 Task: Search One-way flight tickets for 2 adults, in Economy from Hurghada to Hanoi to travel on 02-Nov-2023.  Stops: One stop or fewer. Choice of flight is Emirates.  Outbound departure time preference is 12:00. Connecting airport is Dubai.
Action: Mouse moved to (392, 356)
Screenshot: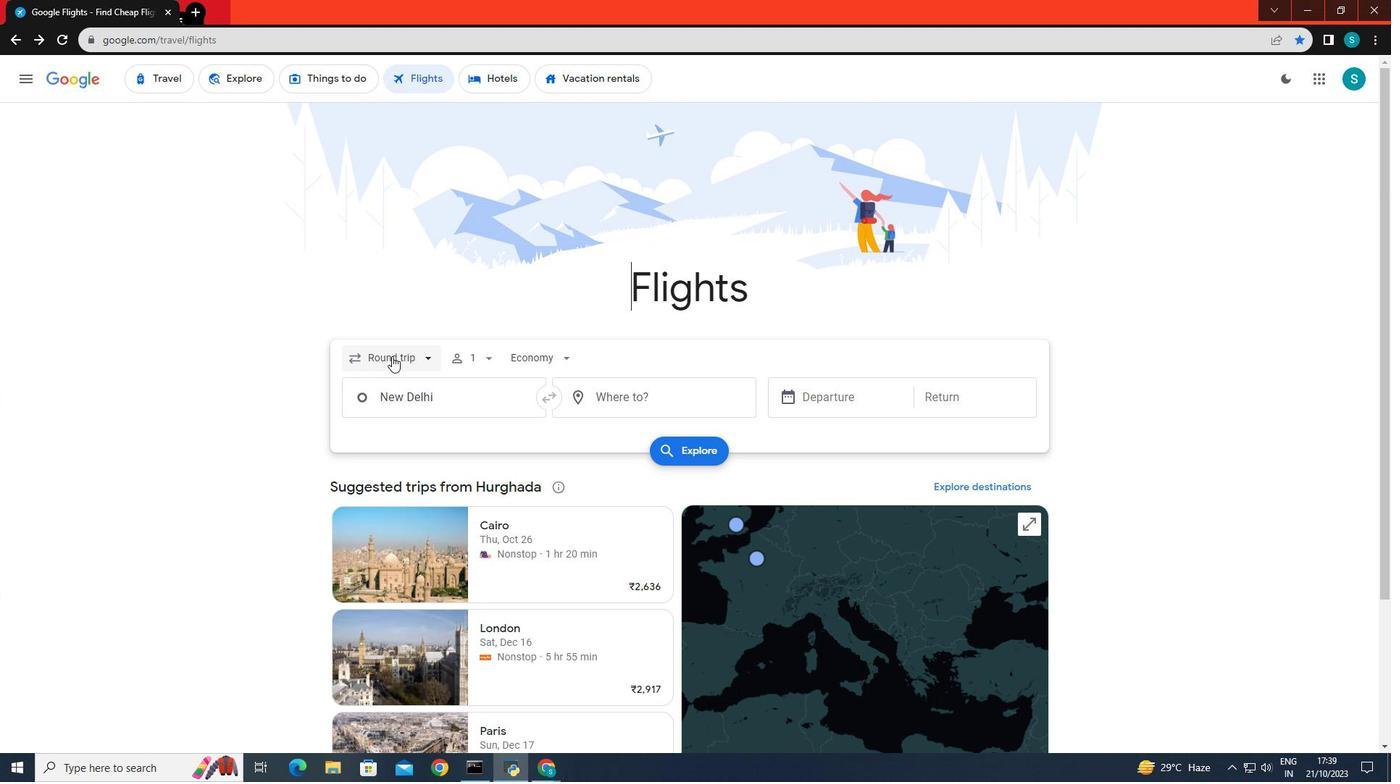 
Action: Mouse pressed left at (392, 356)
Screenshot: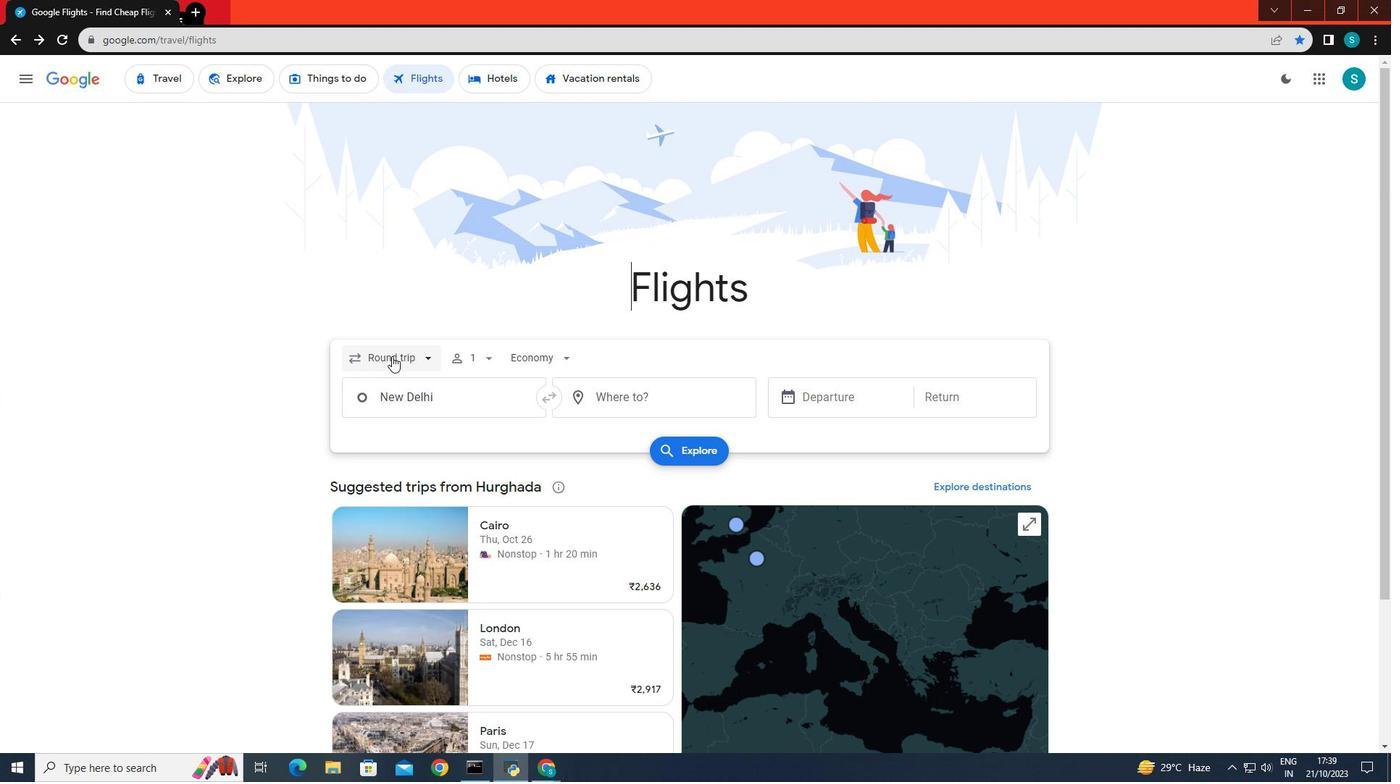 
Action: Mouse moved to (389, 429)
Screenshot: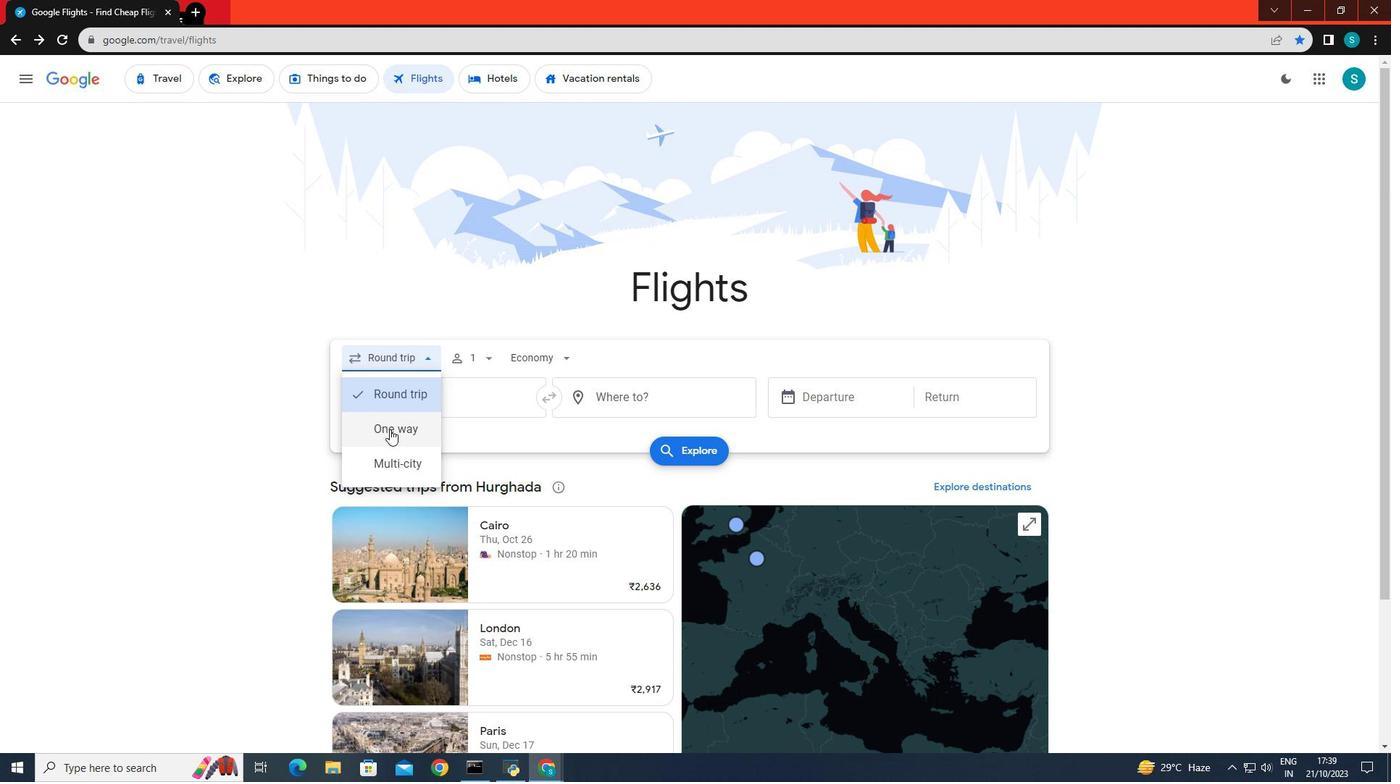 
Action: Mouse pressed left at (389, 429)
Screenshot: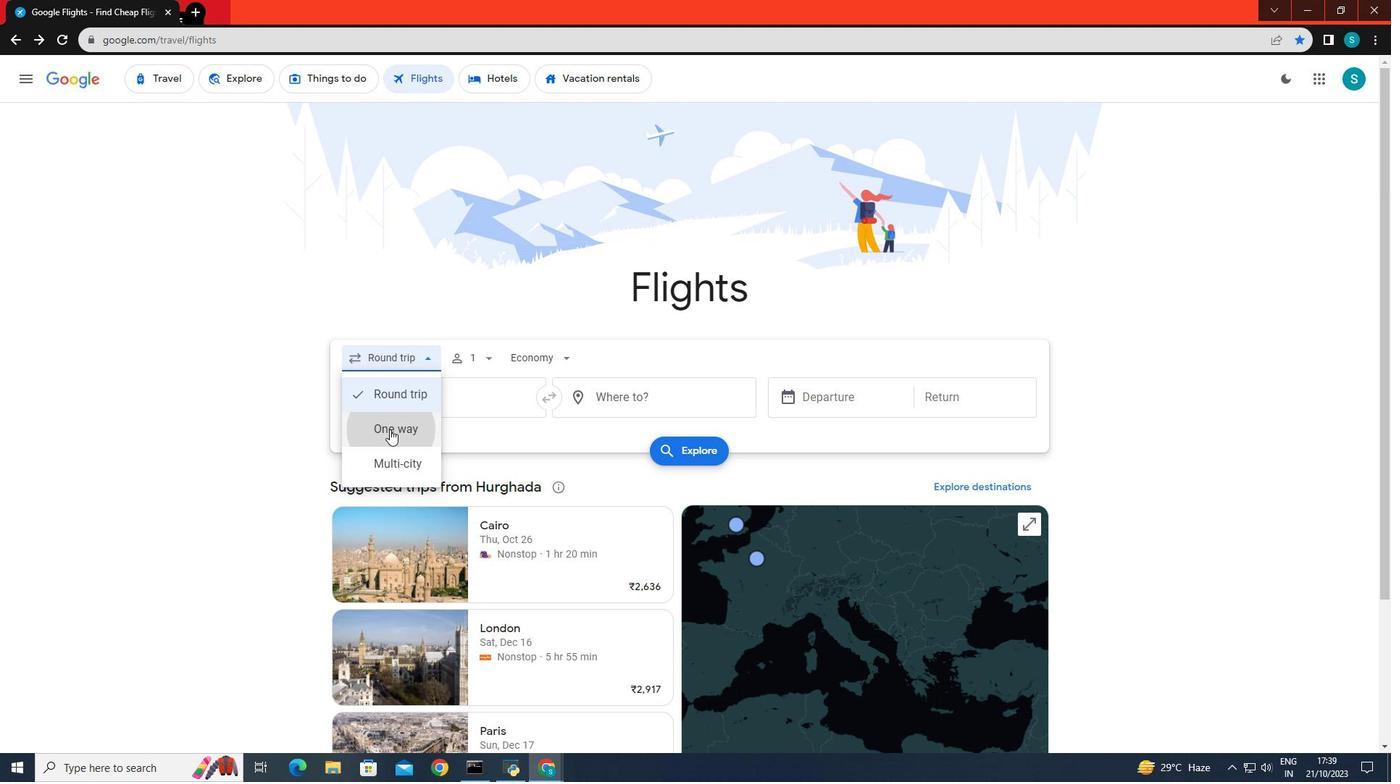 
Action: Mouse moved to (480, 357)
Screenshot: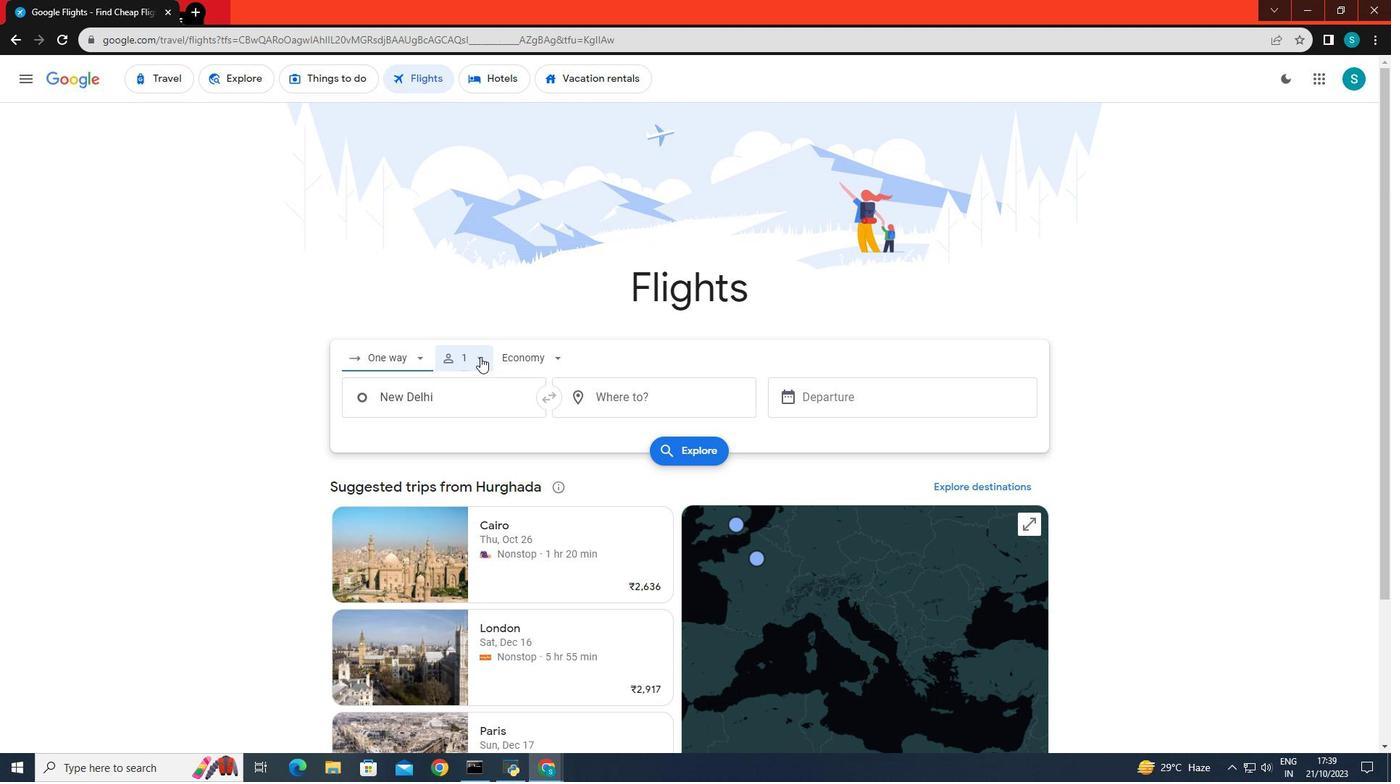 
Action: Mouse pressed left at (480, 357)
Screenshot: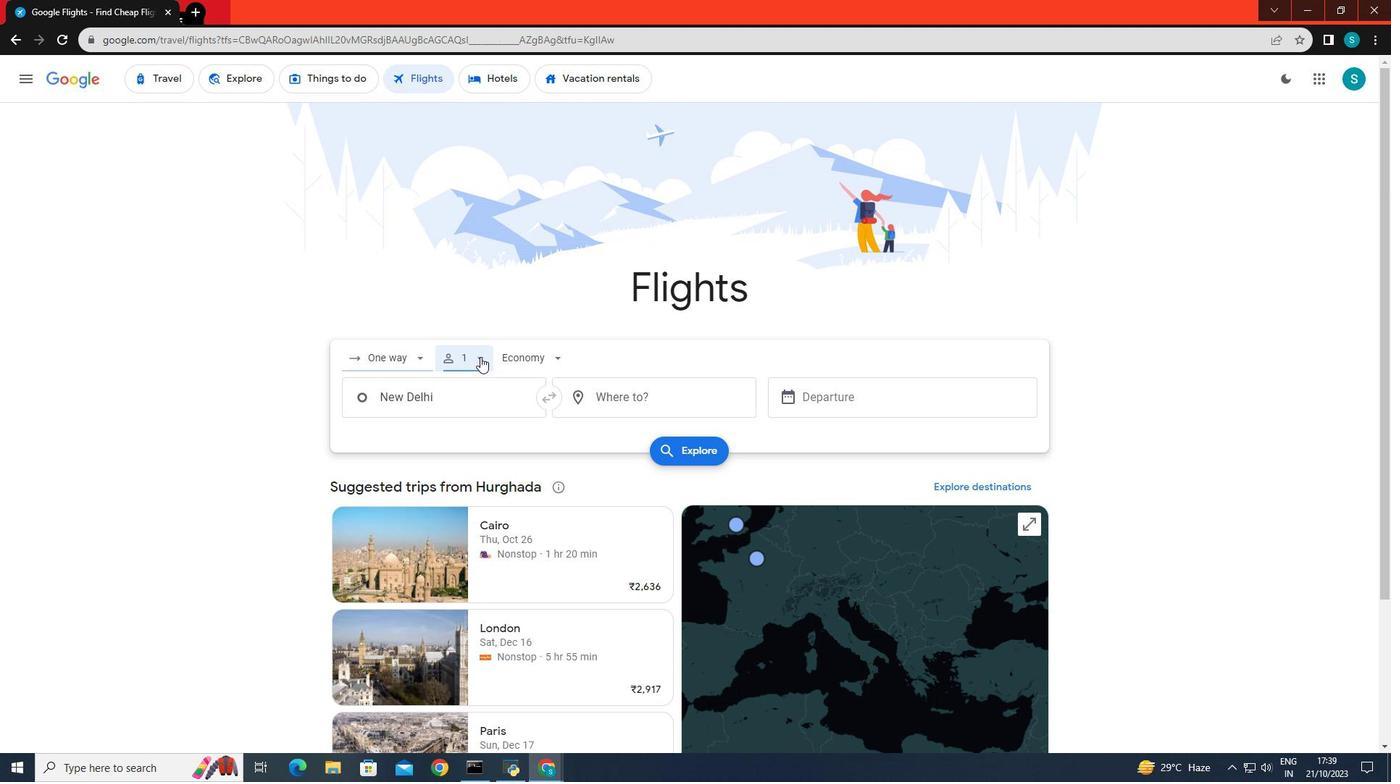 
Action: Mouse moved to (586, 392)
Screenshot: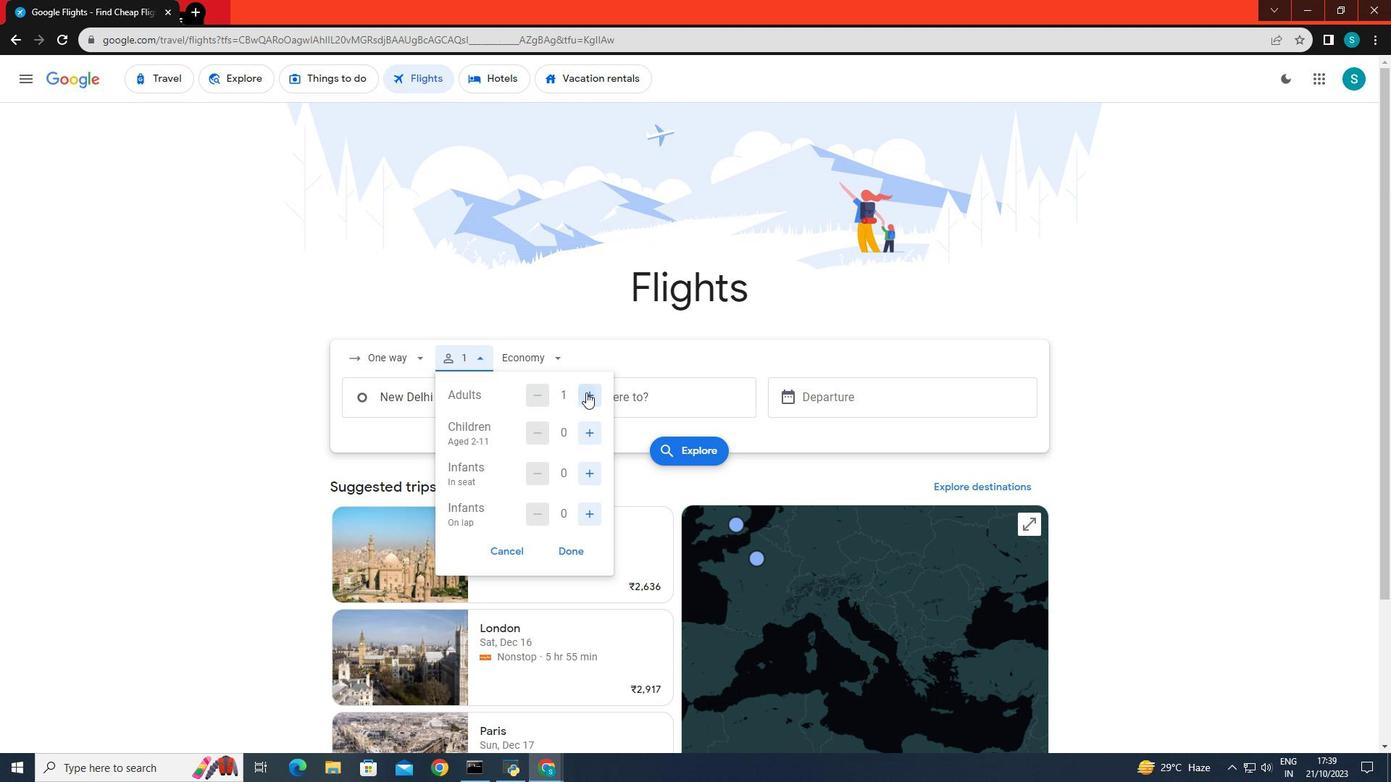 
Action: Mouse pressed left at (586, 392)
Screenshot: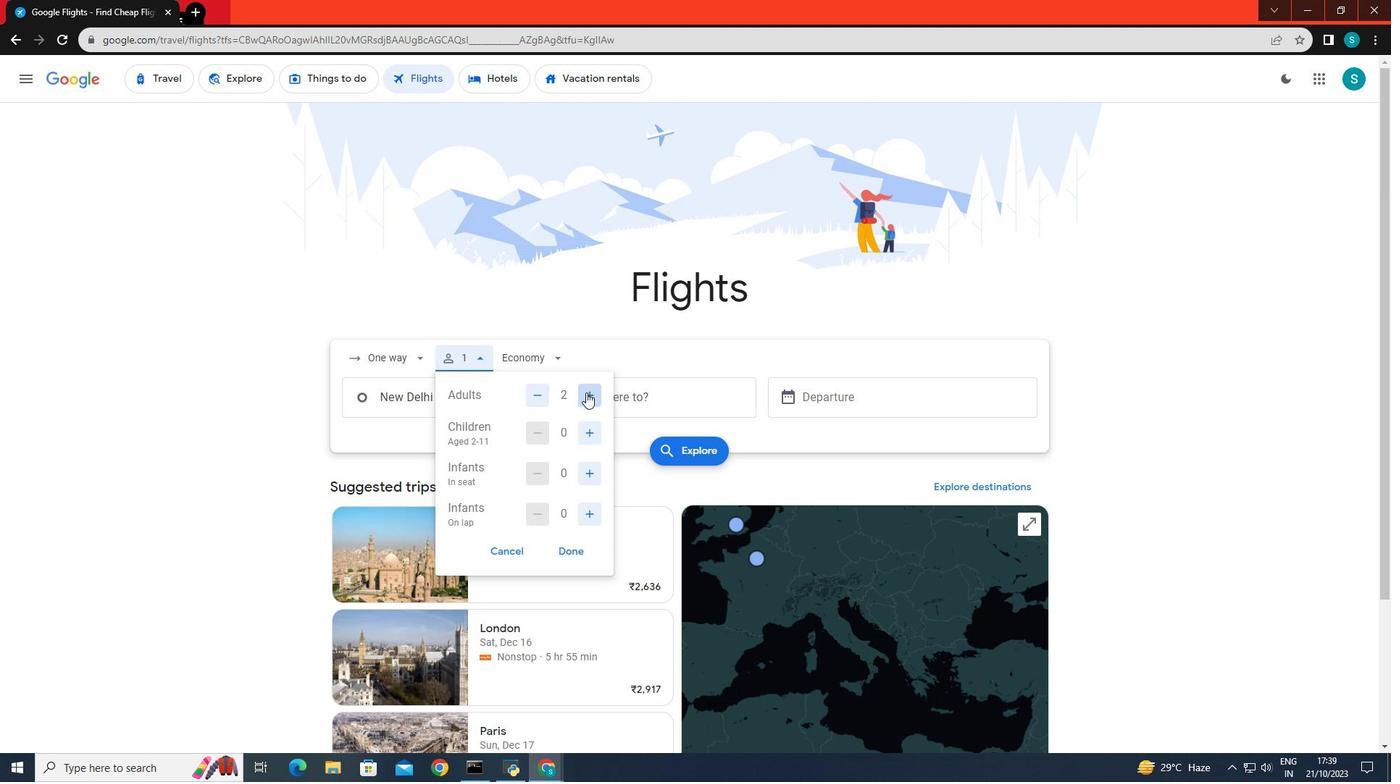 
Action: Mouse moved to (555, 549)
Screenshot: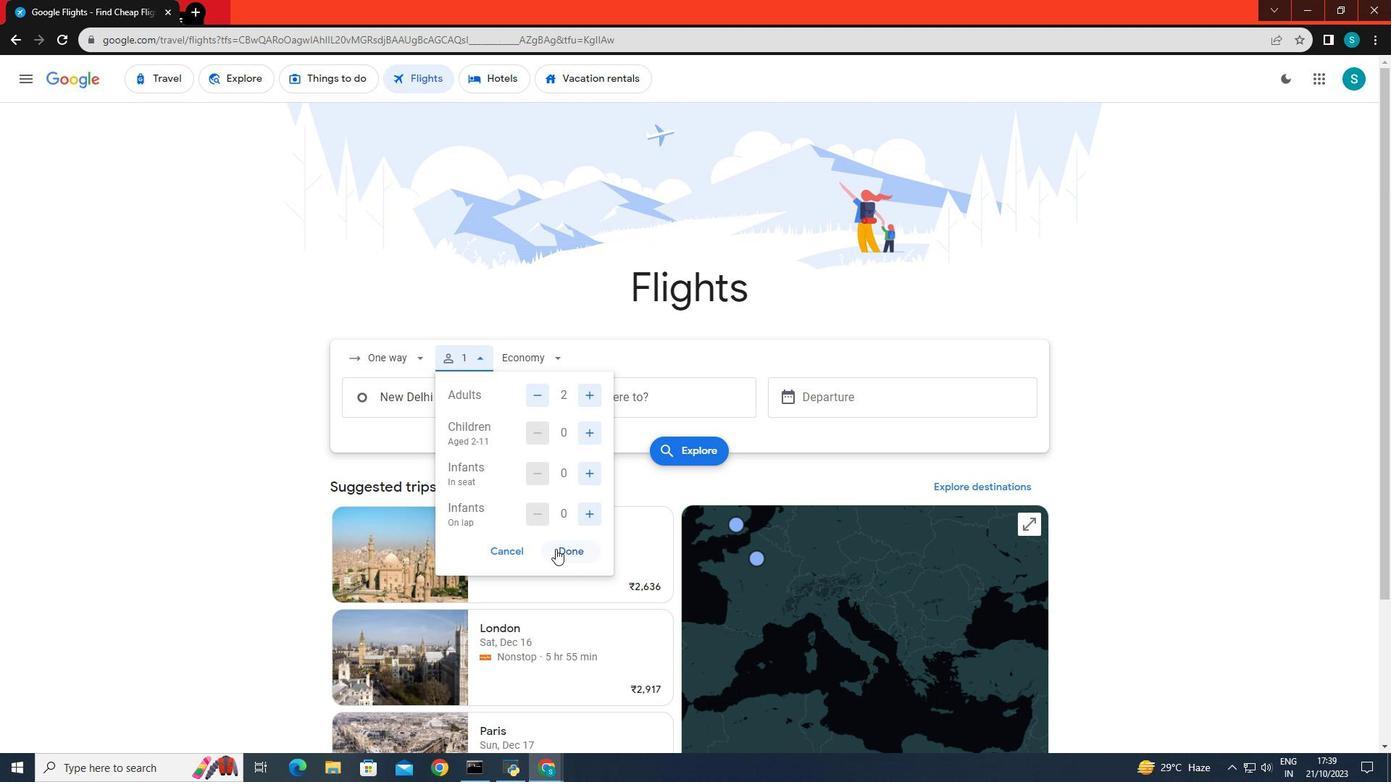 
Action: Mouse pressed left at (555, 549)
Screenshot: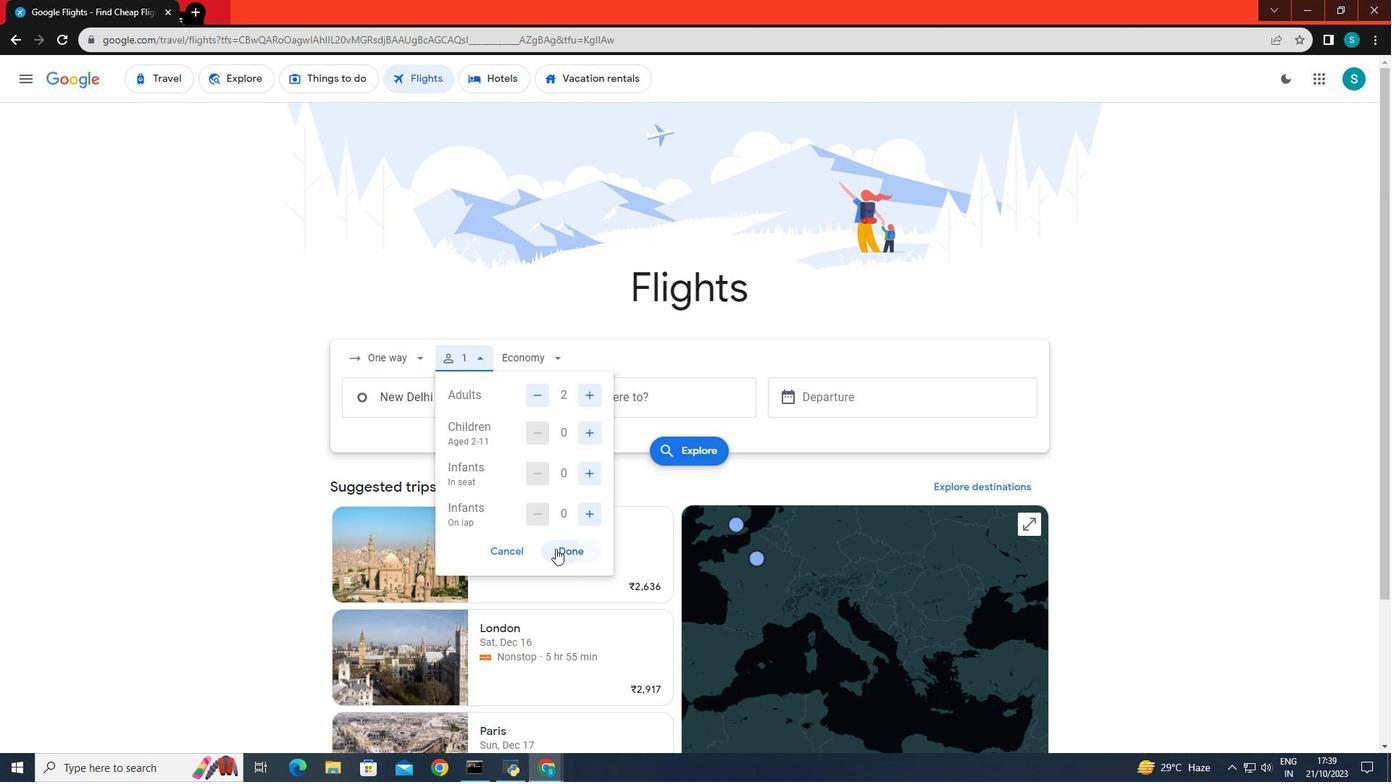 
Action: Mouse moved to (534, 353)
Screenshot: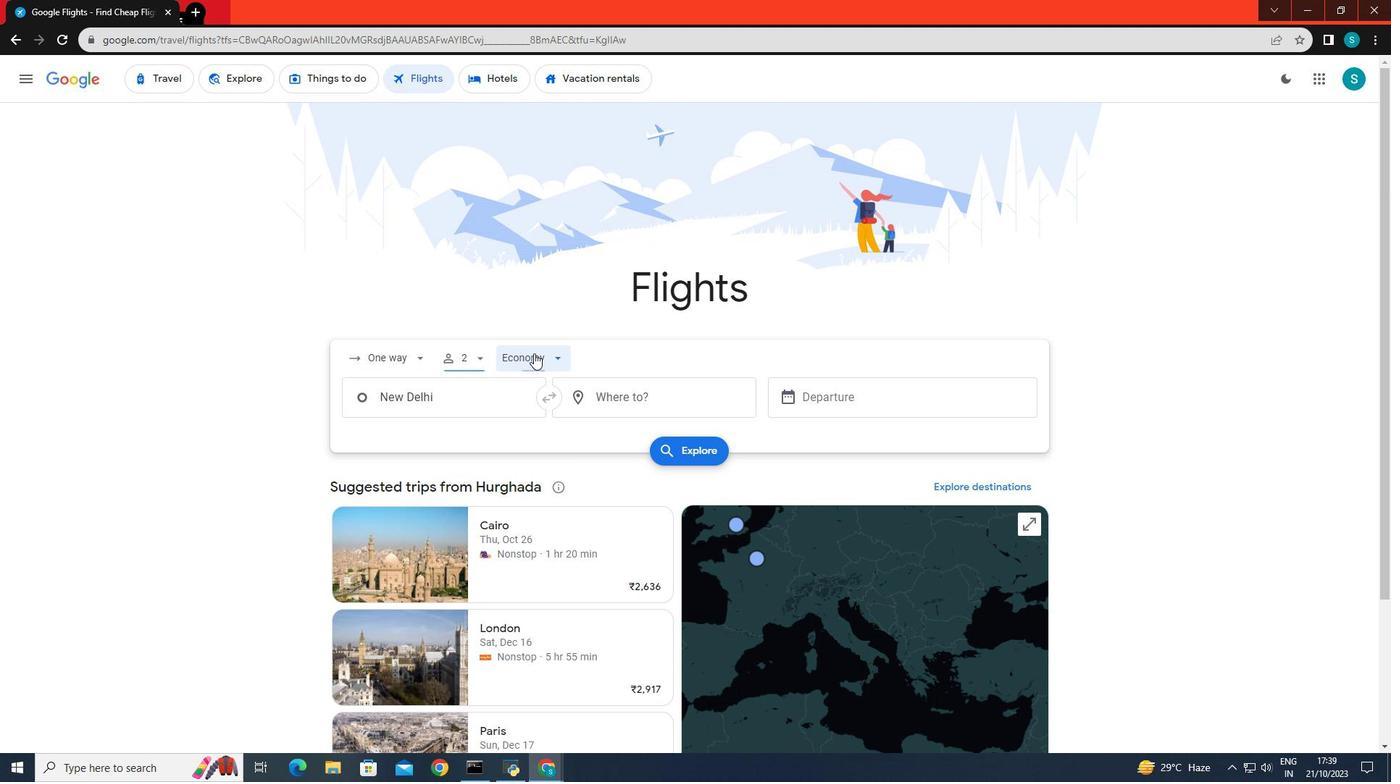 
Action: Mouse pressed left at (534, 353)
Screenshot: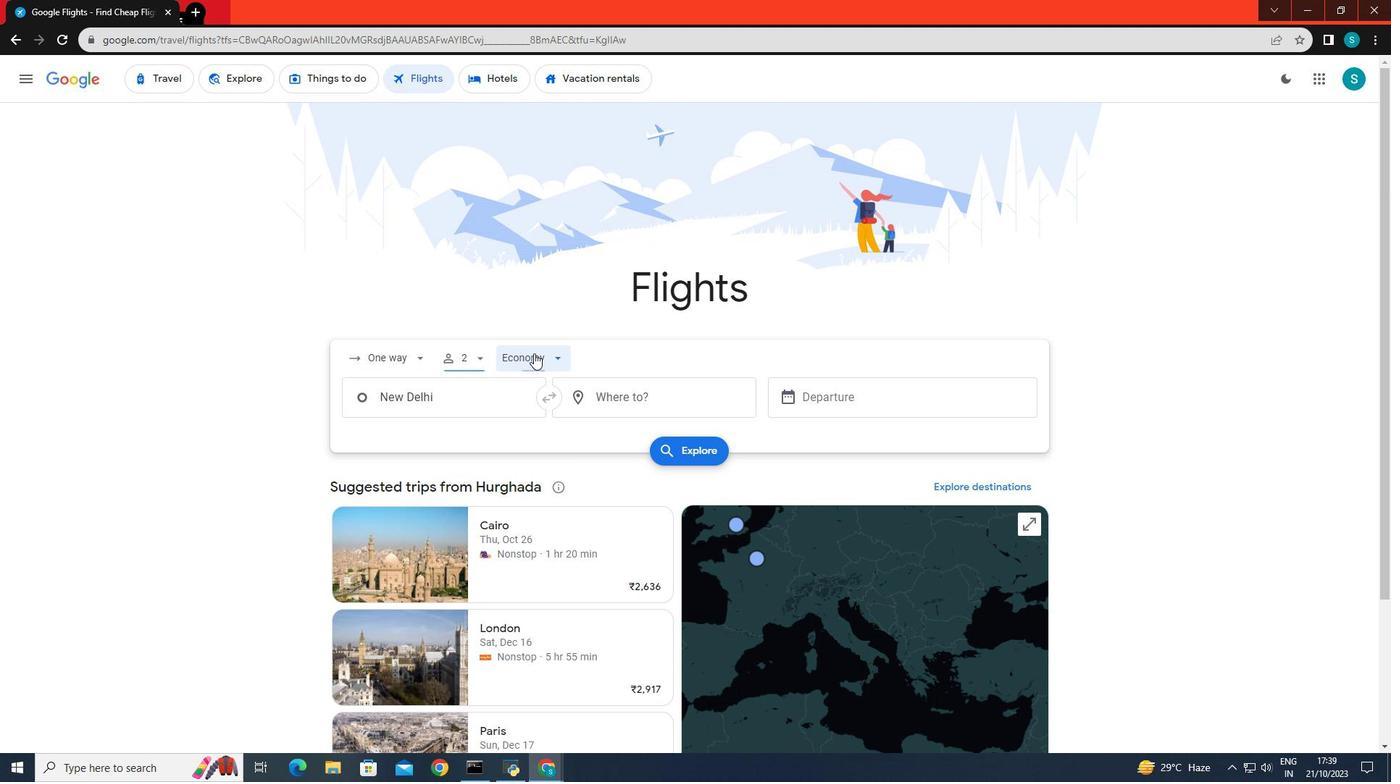 
Action: Mouse moved to (554, 397)
Screenshot: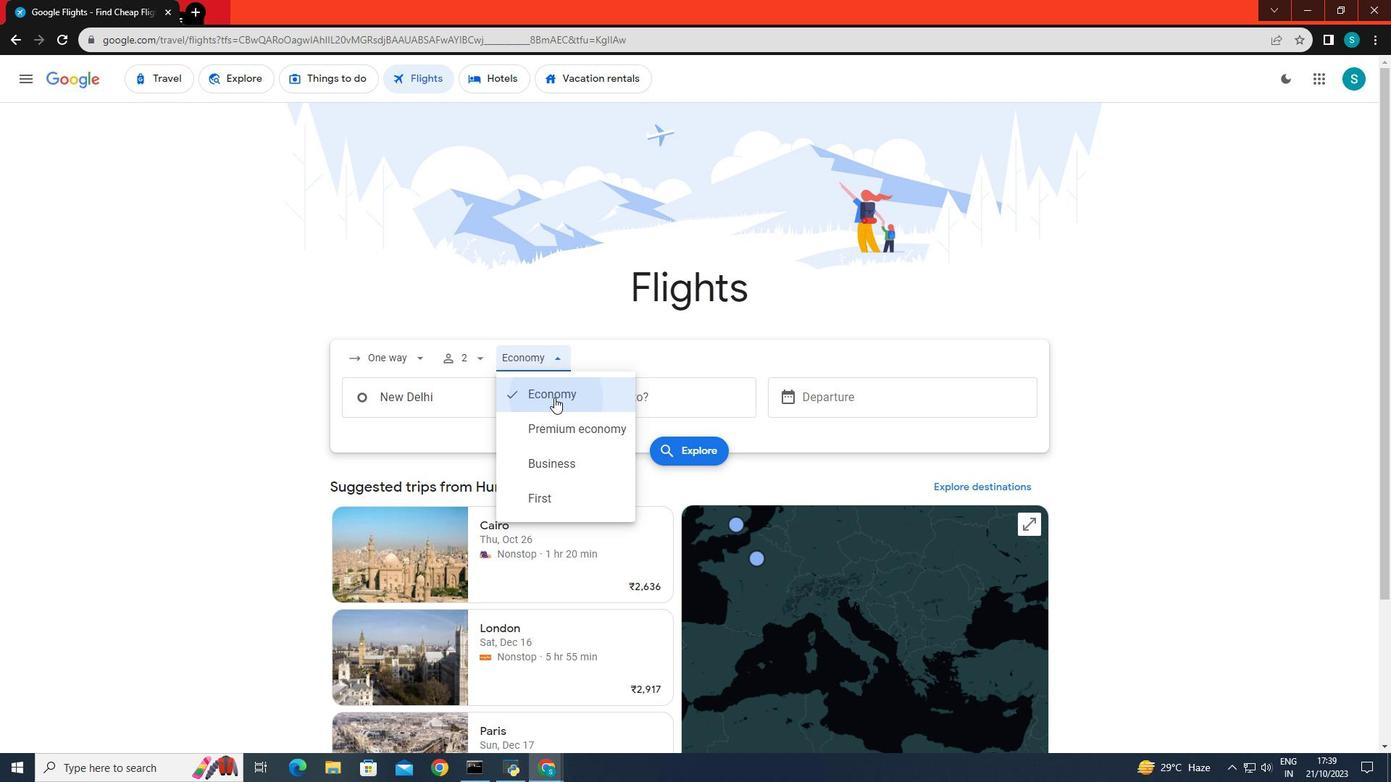 
Action: Mouse pressed left at (554, 397)
Screenshot: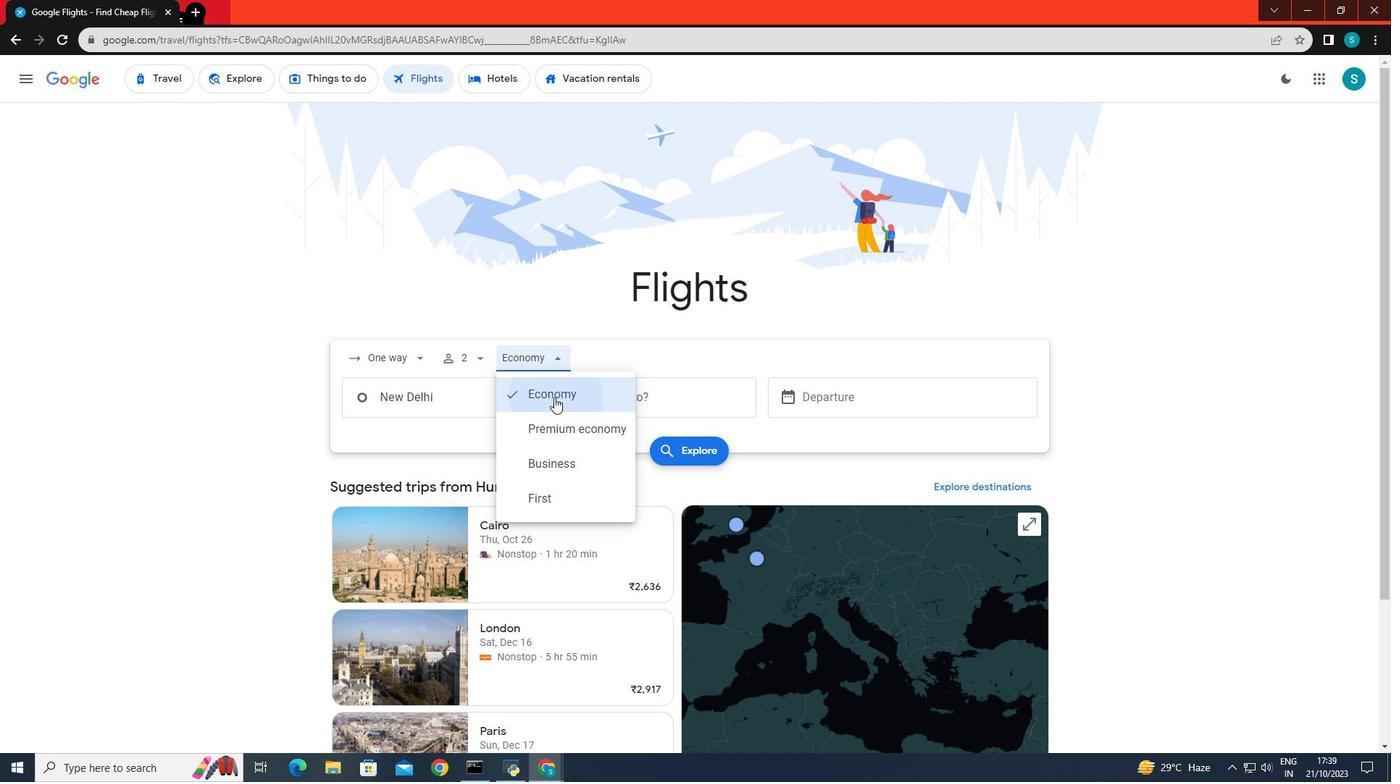 
Action: Mouse moved to (449, 398)
Screenshot: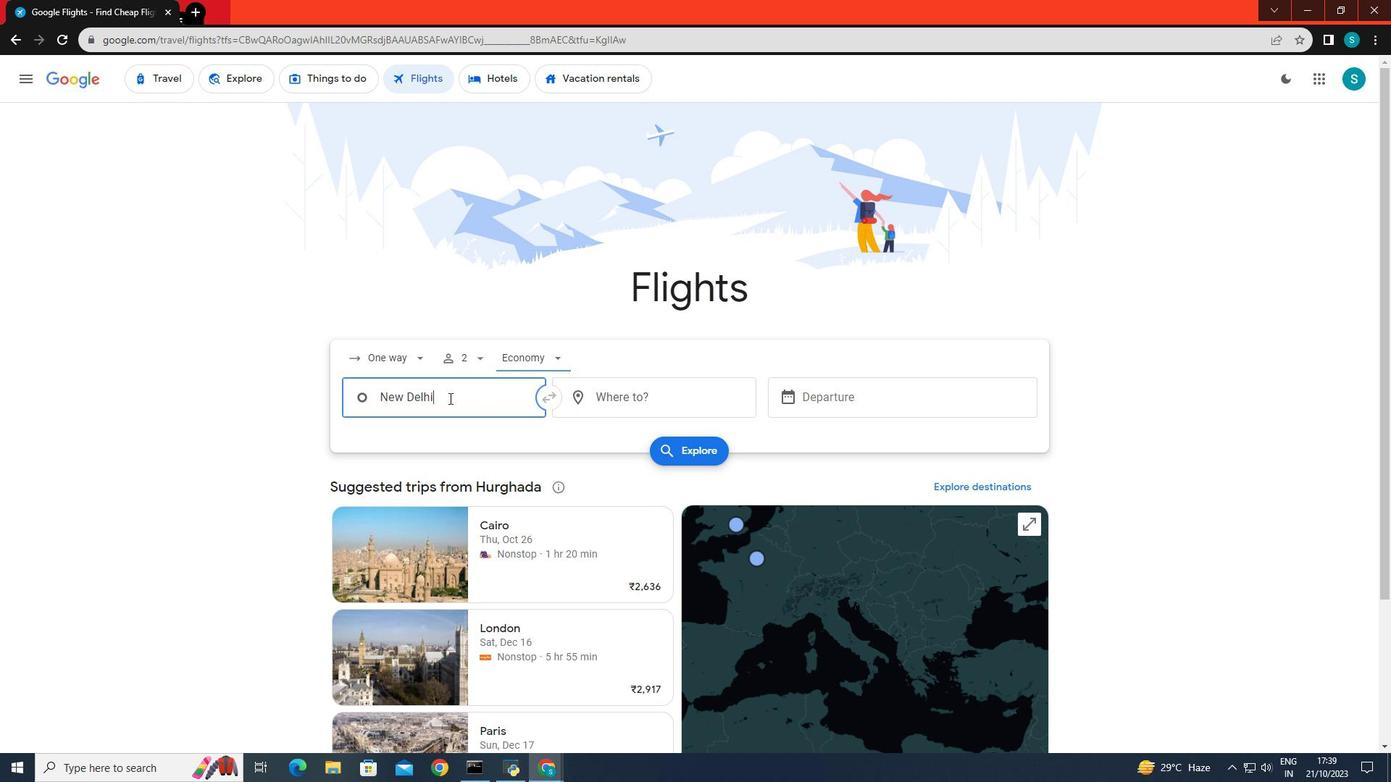 
Action: Mouse pressed left at (449, 398)
Screenshot: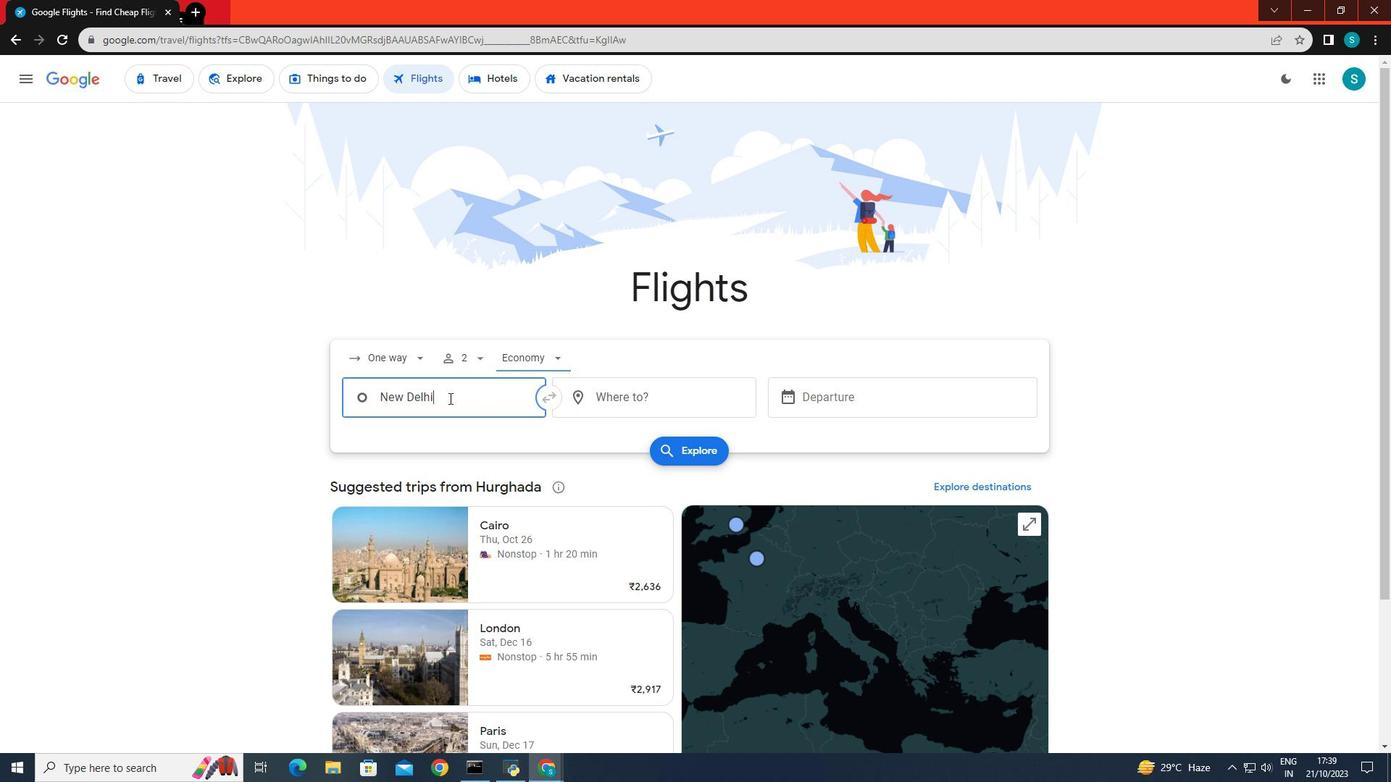 
Action: Key pressed <Key.backspace><Key.caps_lock>H<Key.caps_lock>urga<Key.backspace>hada,
Screenshot: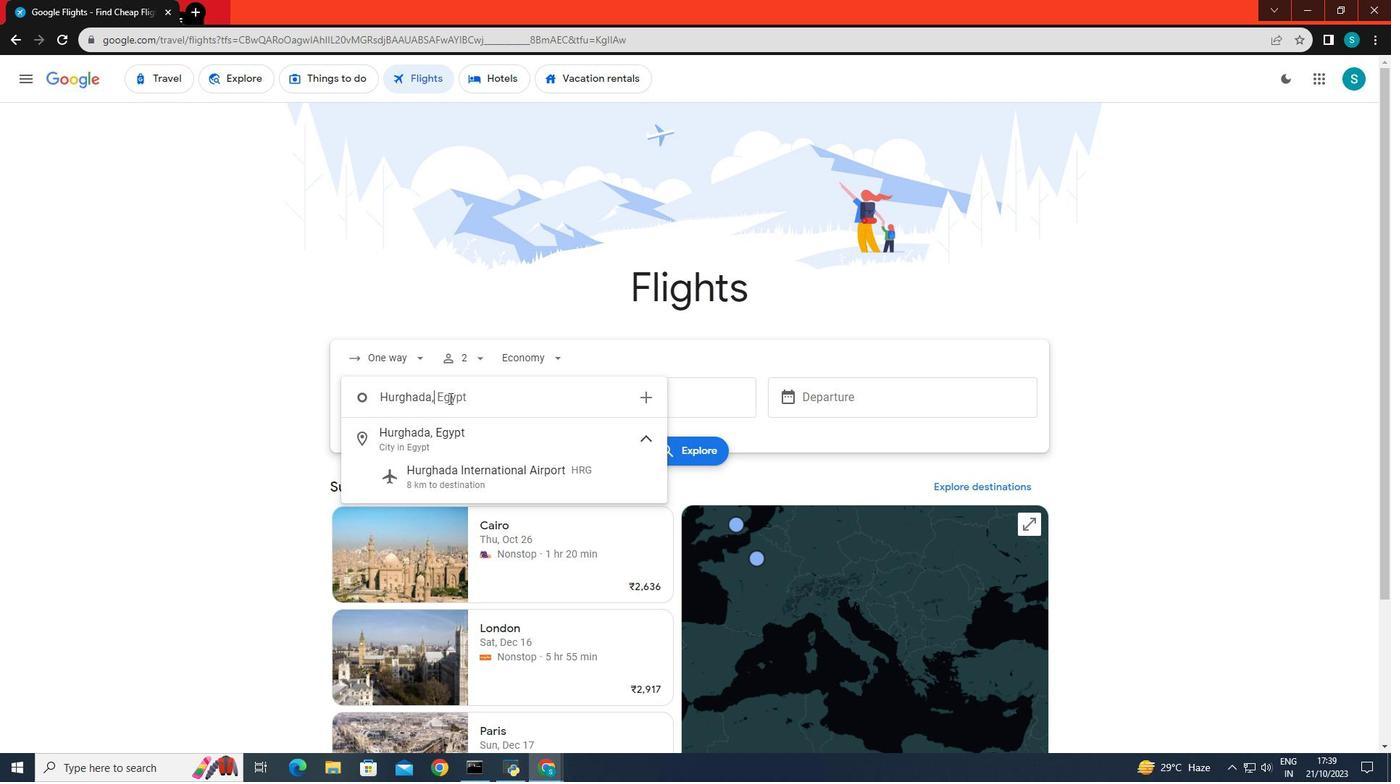 
Action: Mouse moved to (426, 477)
Screenshot: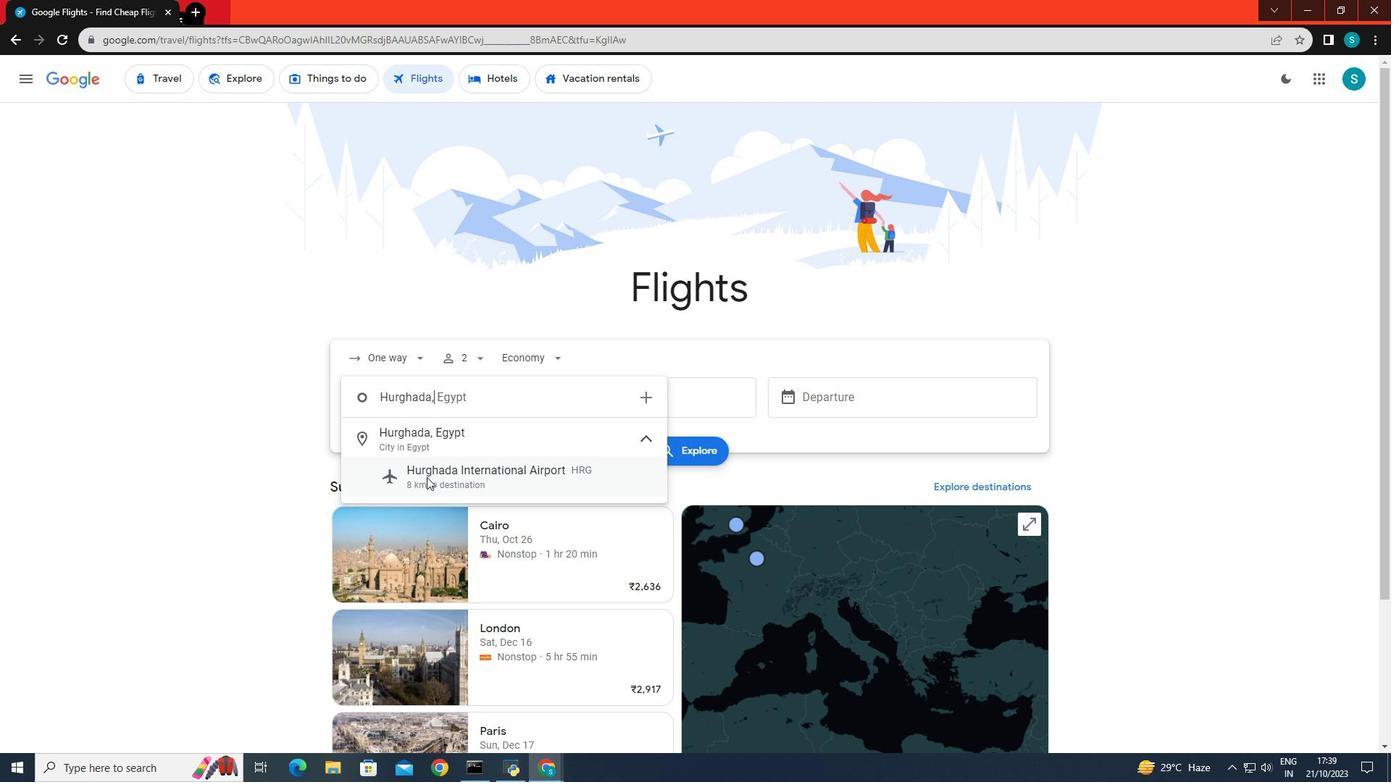 
Action: Mouse pressed left at (426, 477)
Screenshot: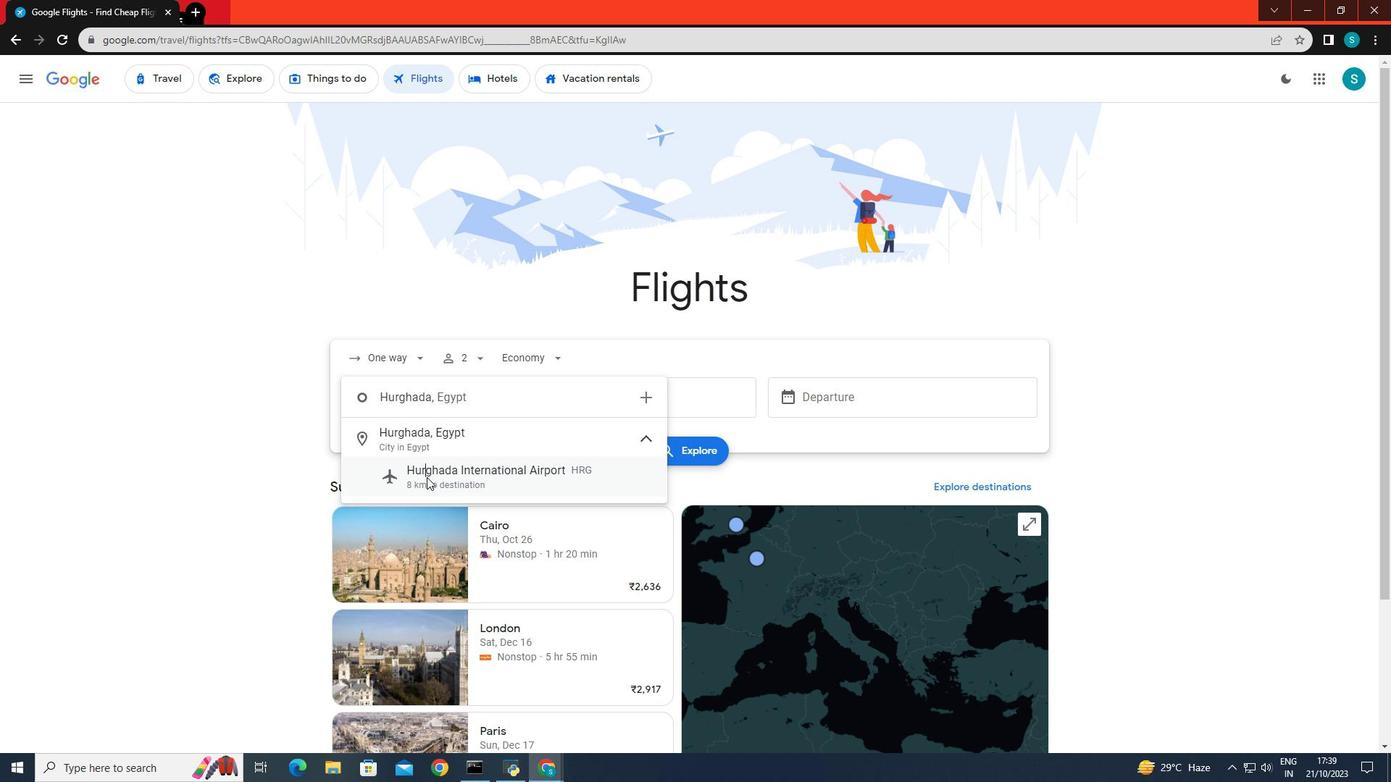
Action: Mouse moved to (598, 405)
Screenshot: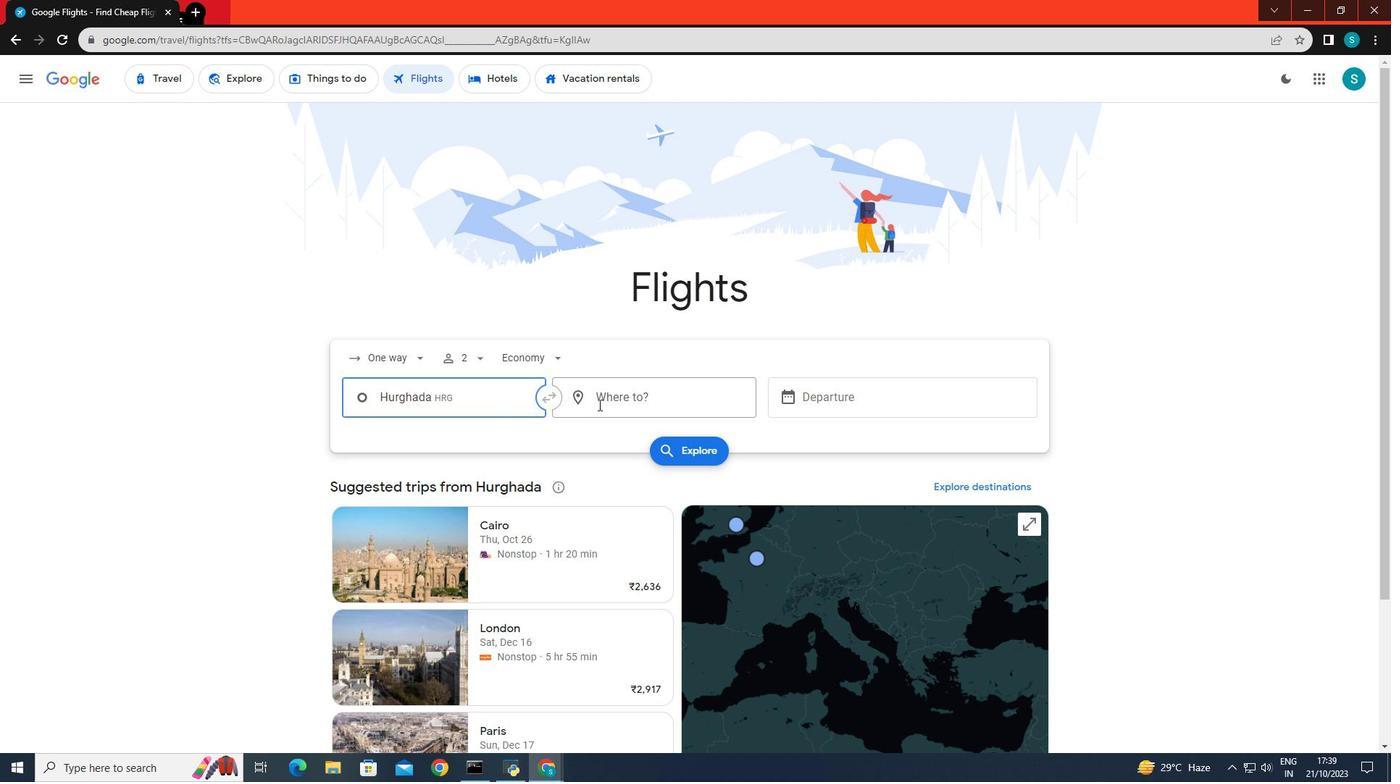 
Action: Mouse pressed left at (598, 405)
Screenshot: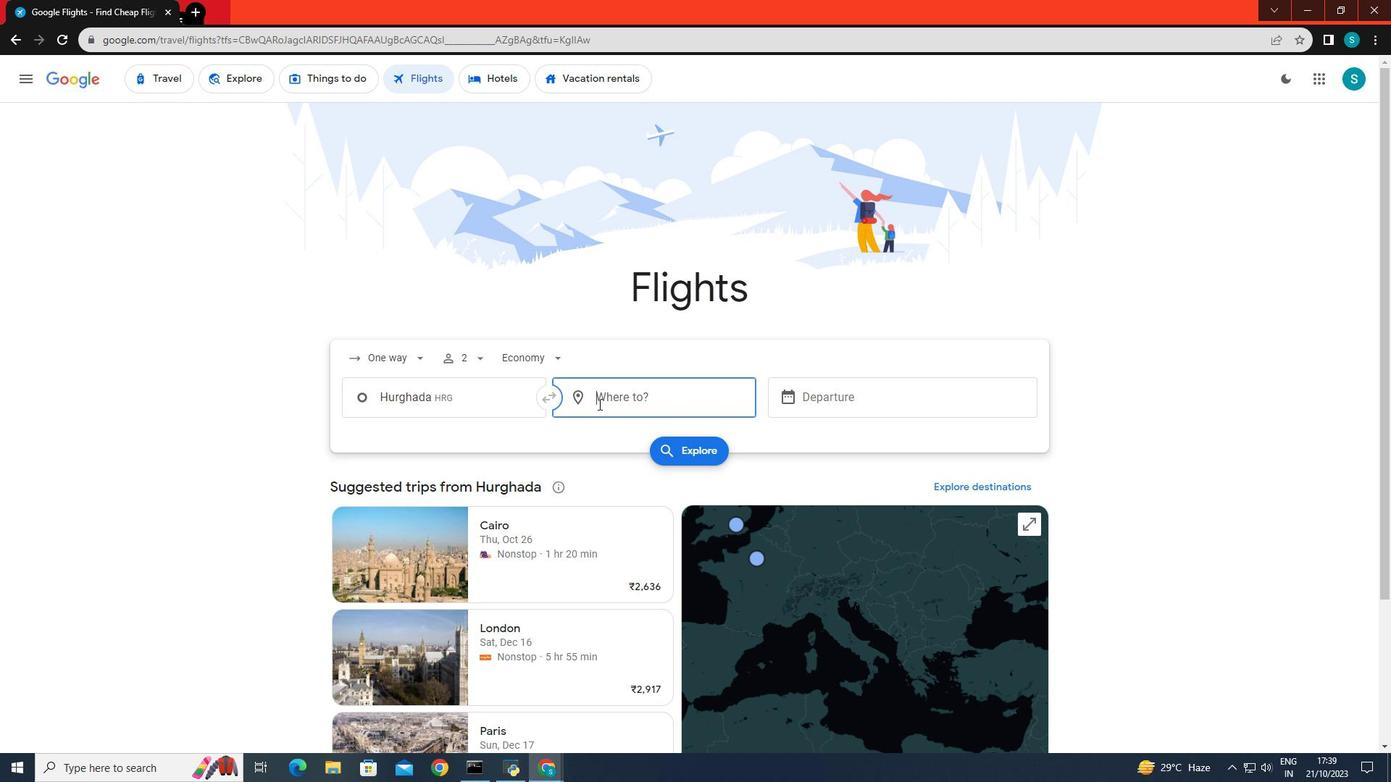 
Action: Mouse moved to (598, 404)
Screenshot: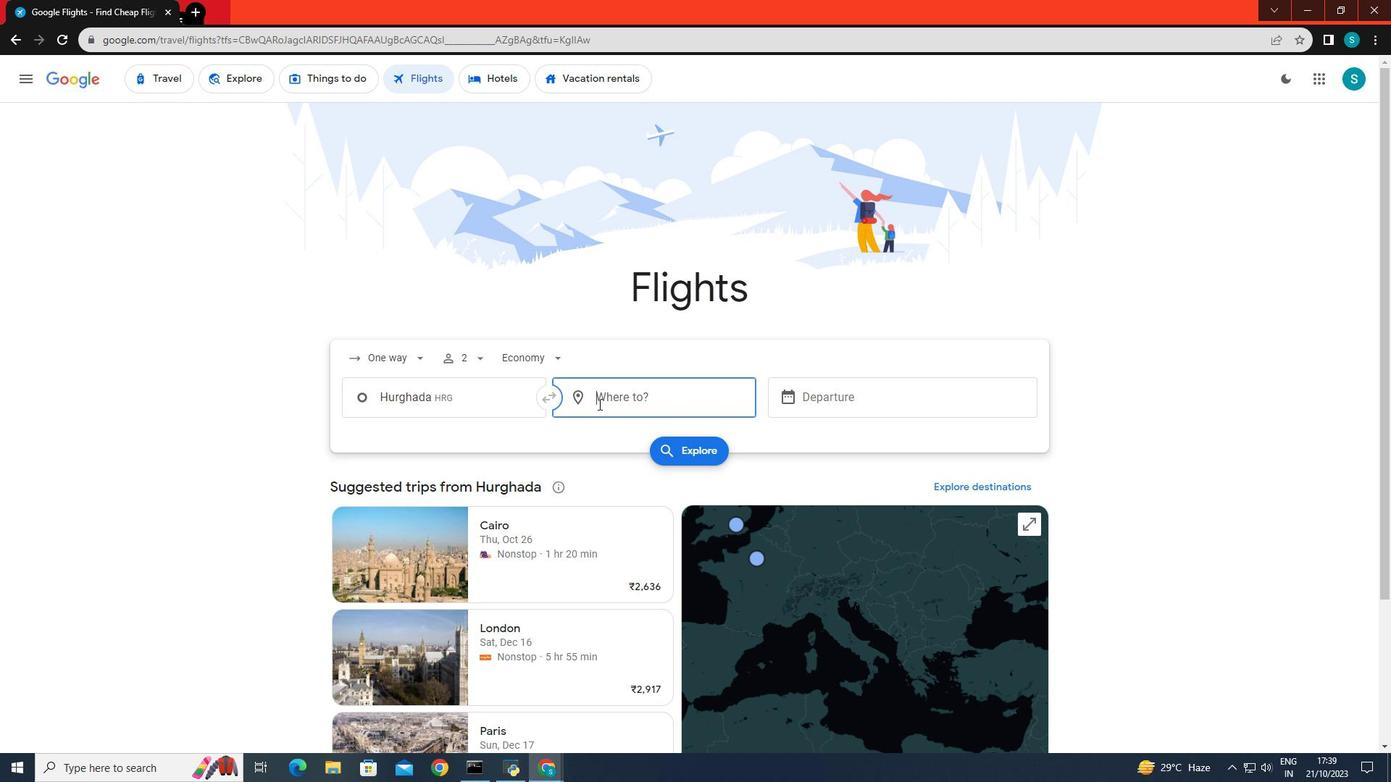 
Action: Key pressed <Key.caps_lock>H<Key.caps_lock>anoi
Screenshot: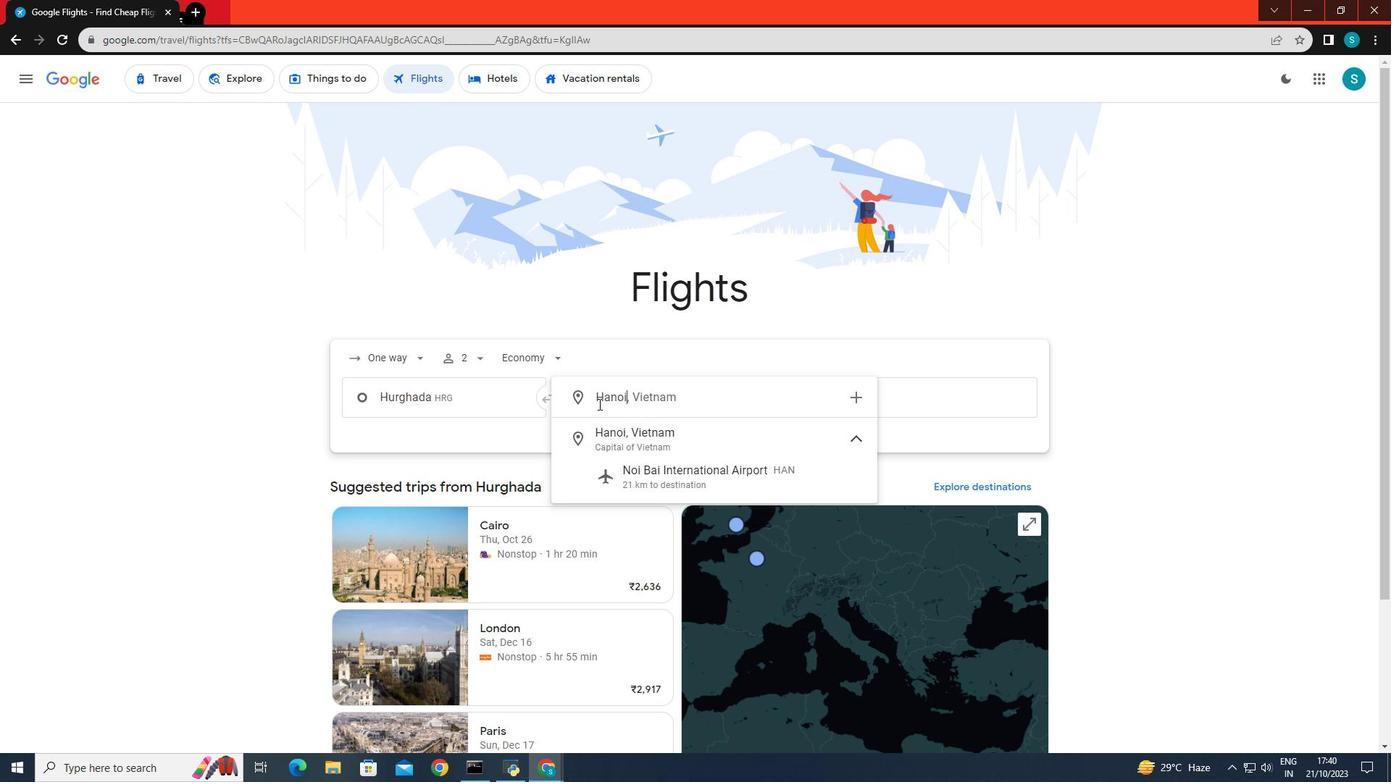 
Action: Mouse moved to (628, 472)
Screenshot: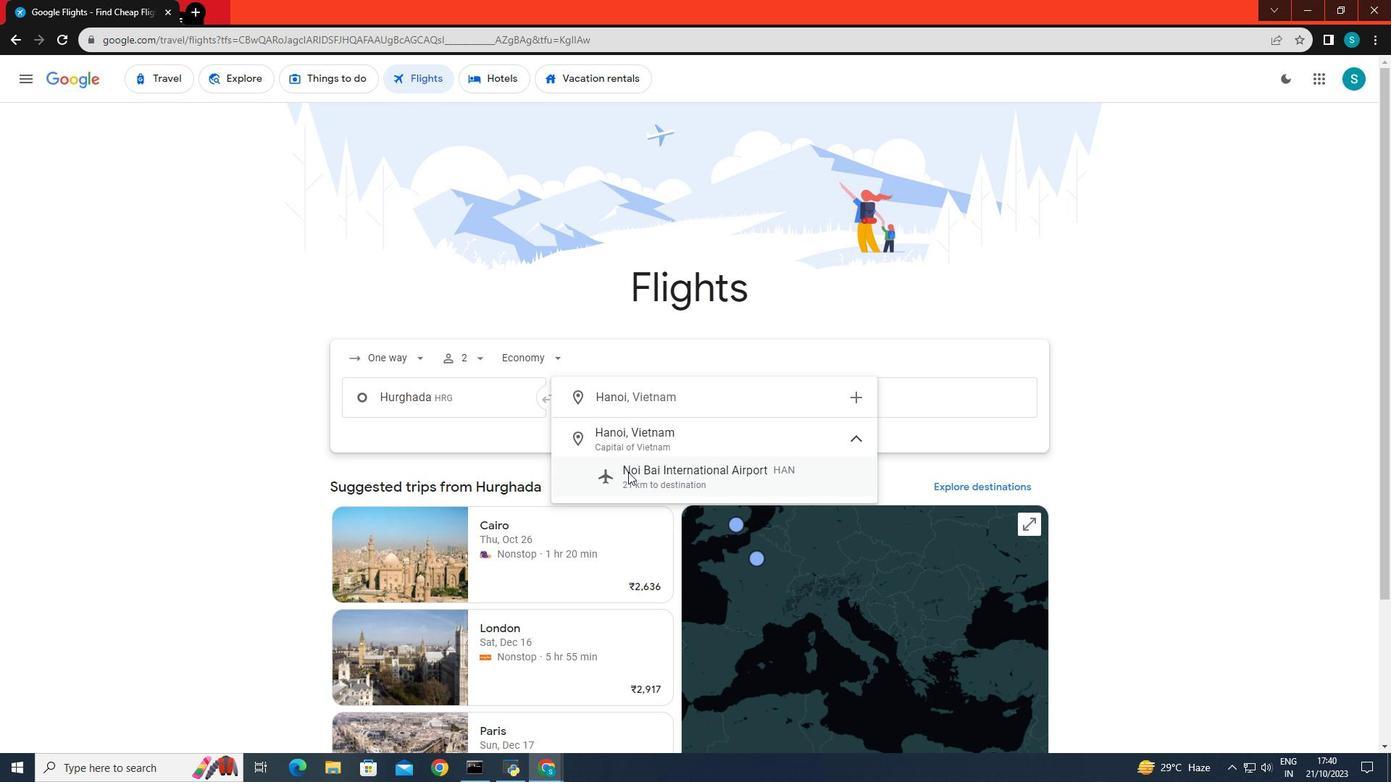 
Action: Mouse pressed left at (628, 472)
Screenshot: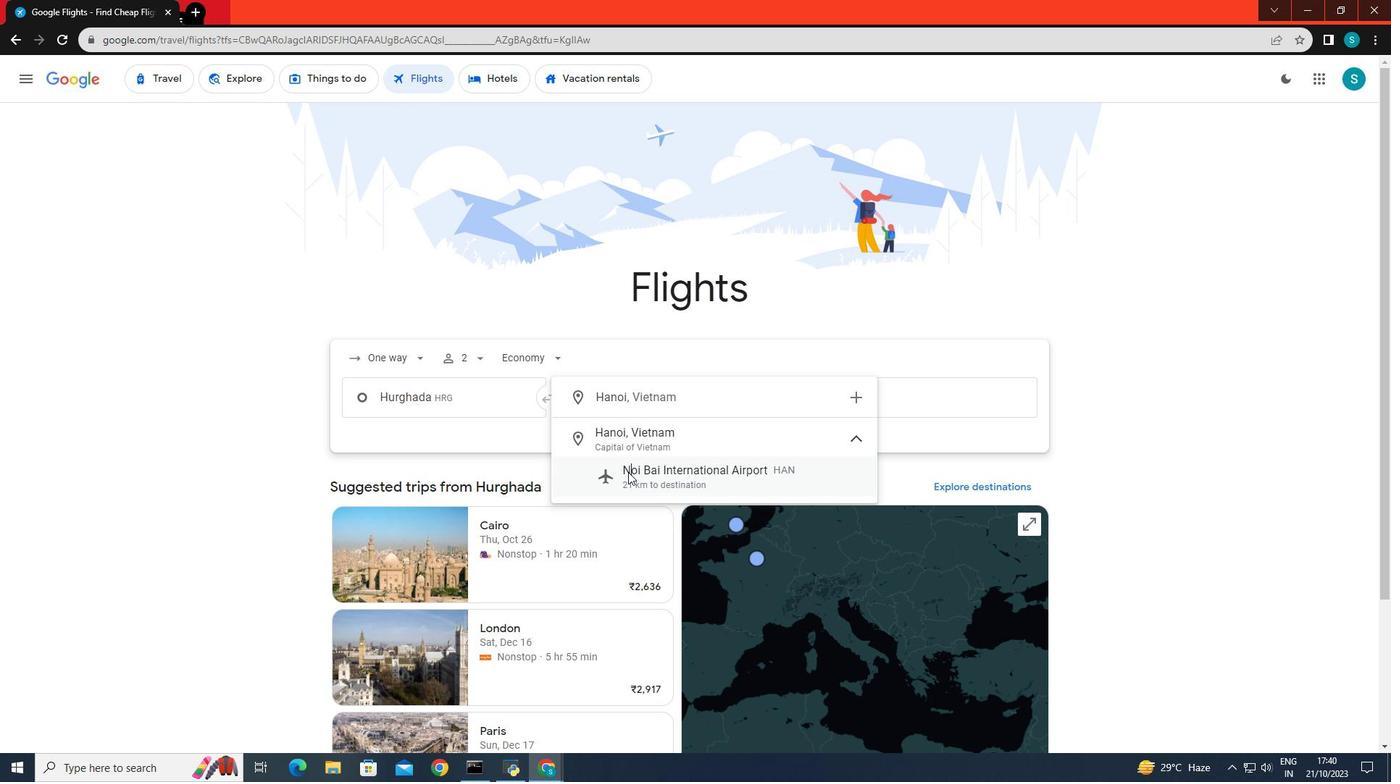 
Action: Mouse moved to (813, 396)
Screenshot: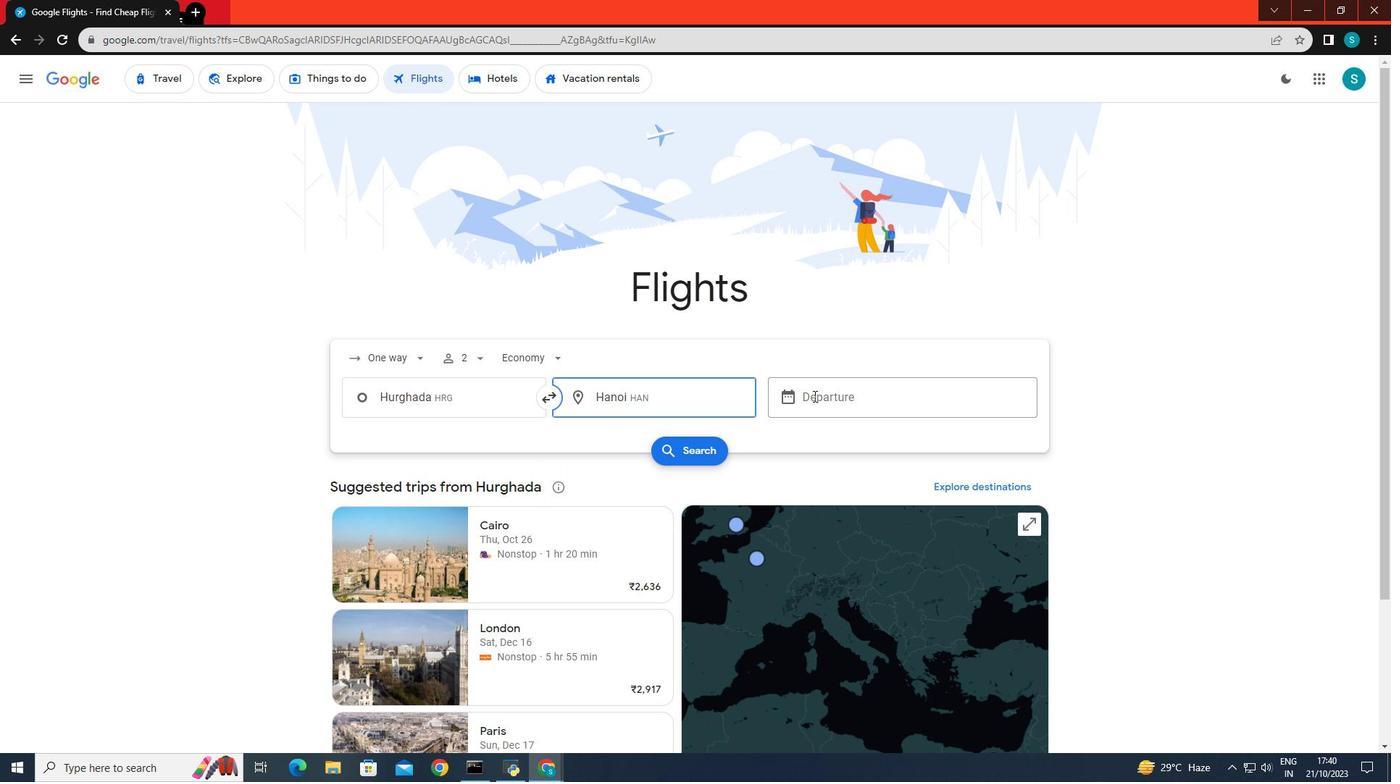 
Action: Mouse pressed left at (813, 396)
Screenshot: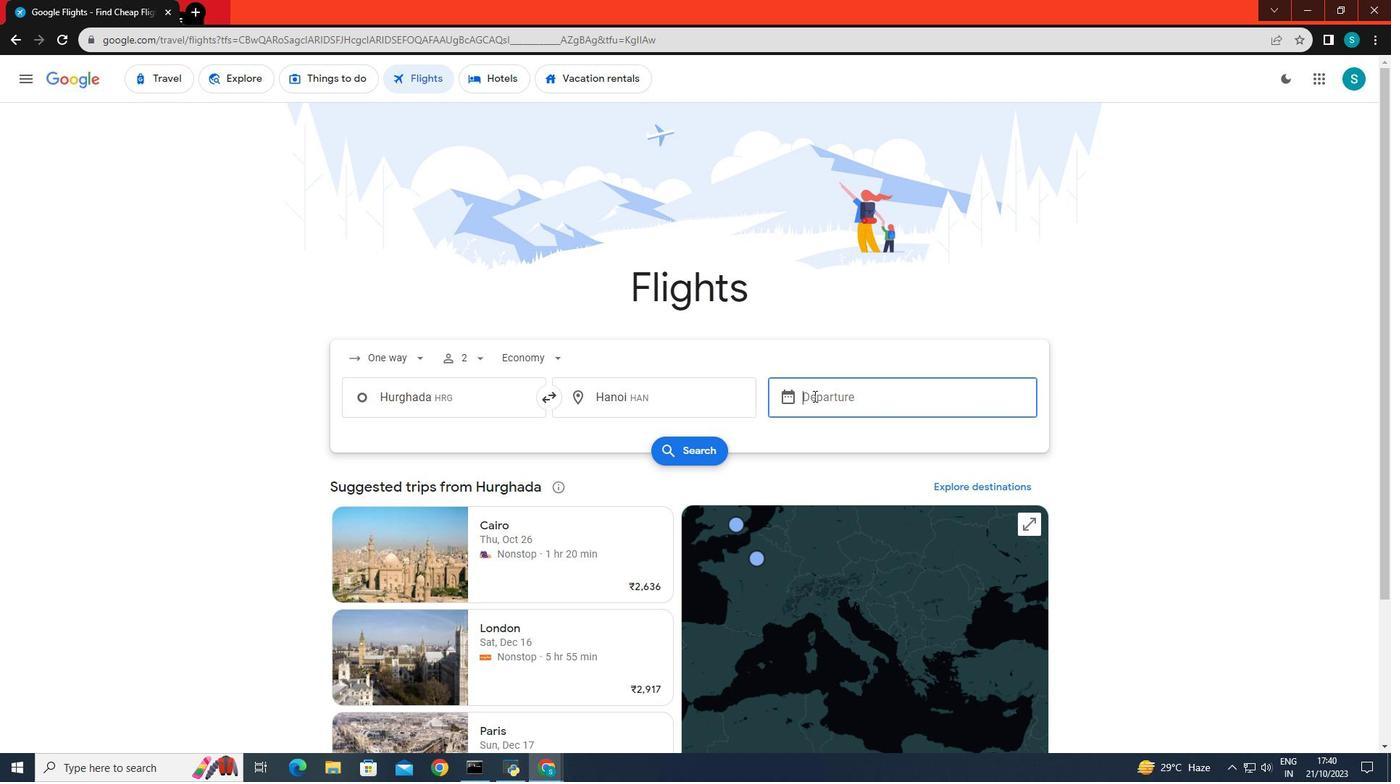 
Action: Mouse moved to (942, 493)
Screenshot: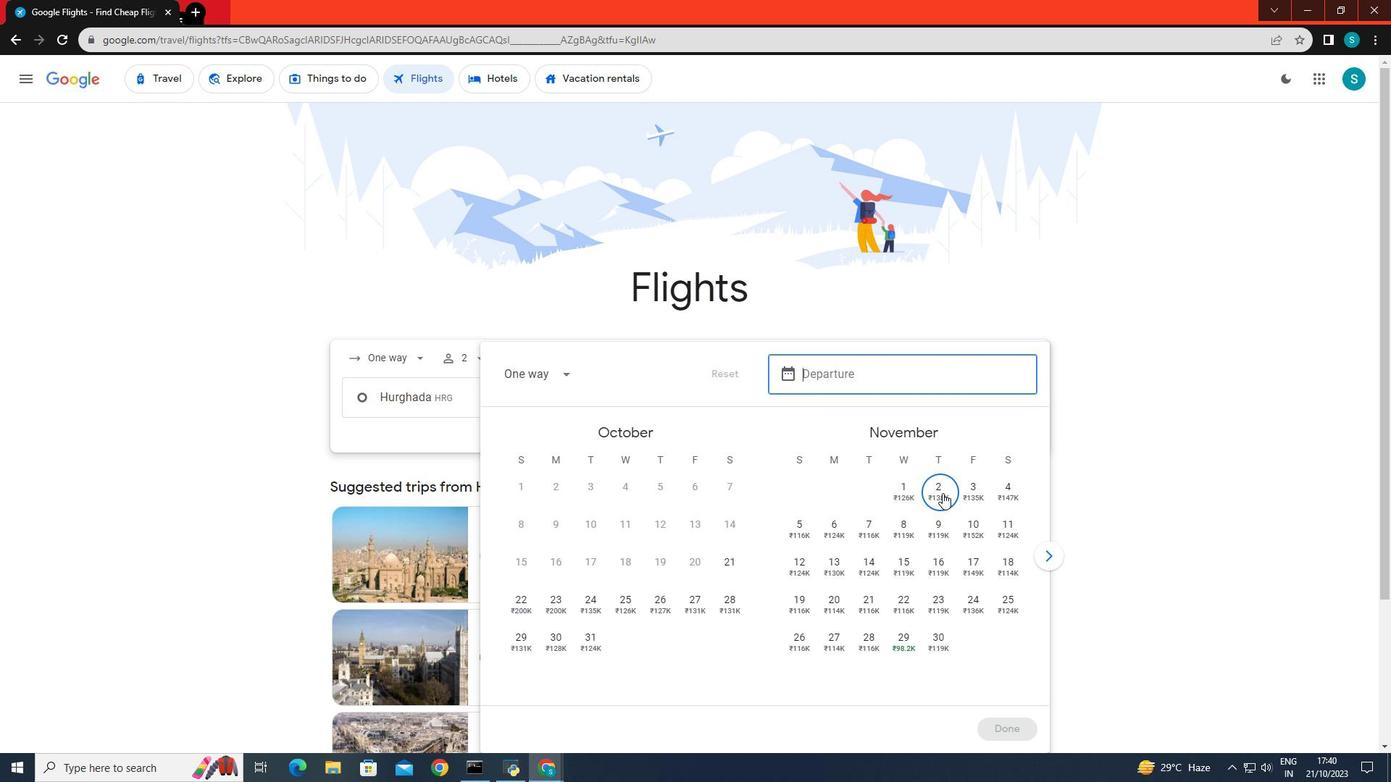 
Action: Mouse pressed left at (942, 493)
Screenshot: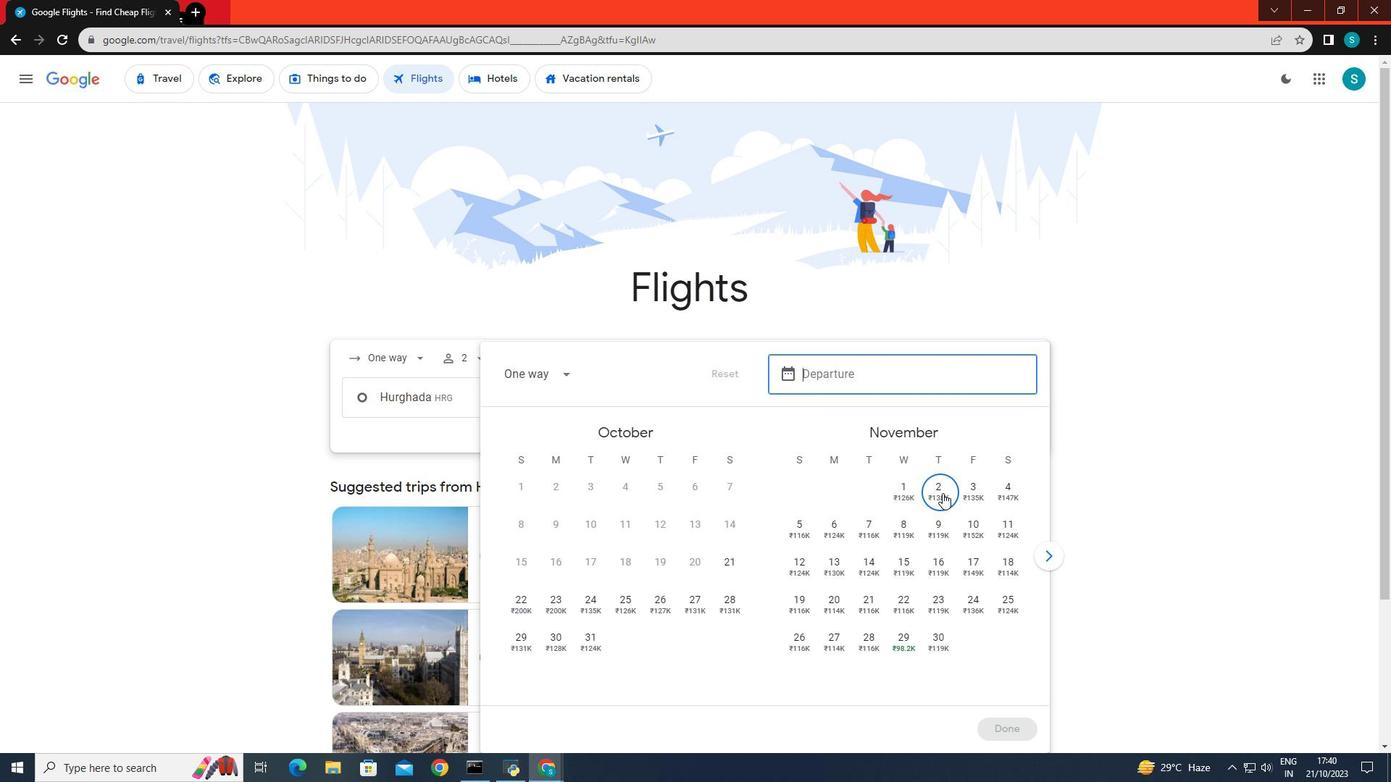 
Action: Mouse moved to (1002, 724)
Screenshot: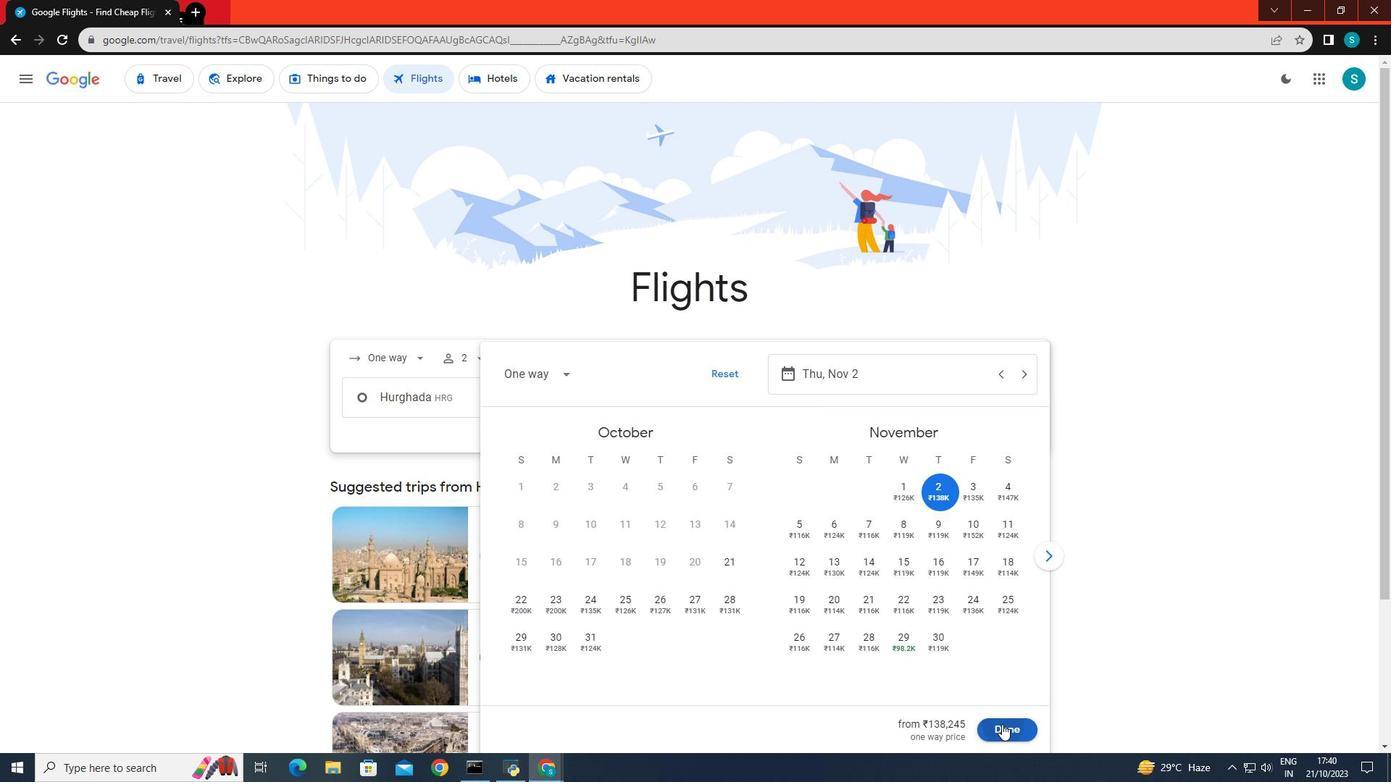 
Action: Mouse pressed left at (1002, 724)
Screenshot: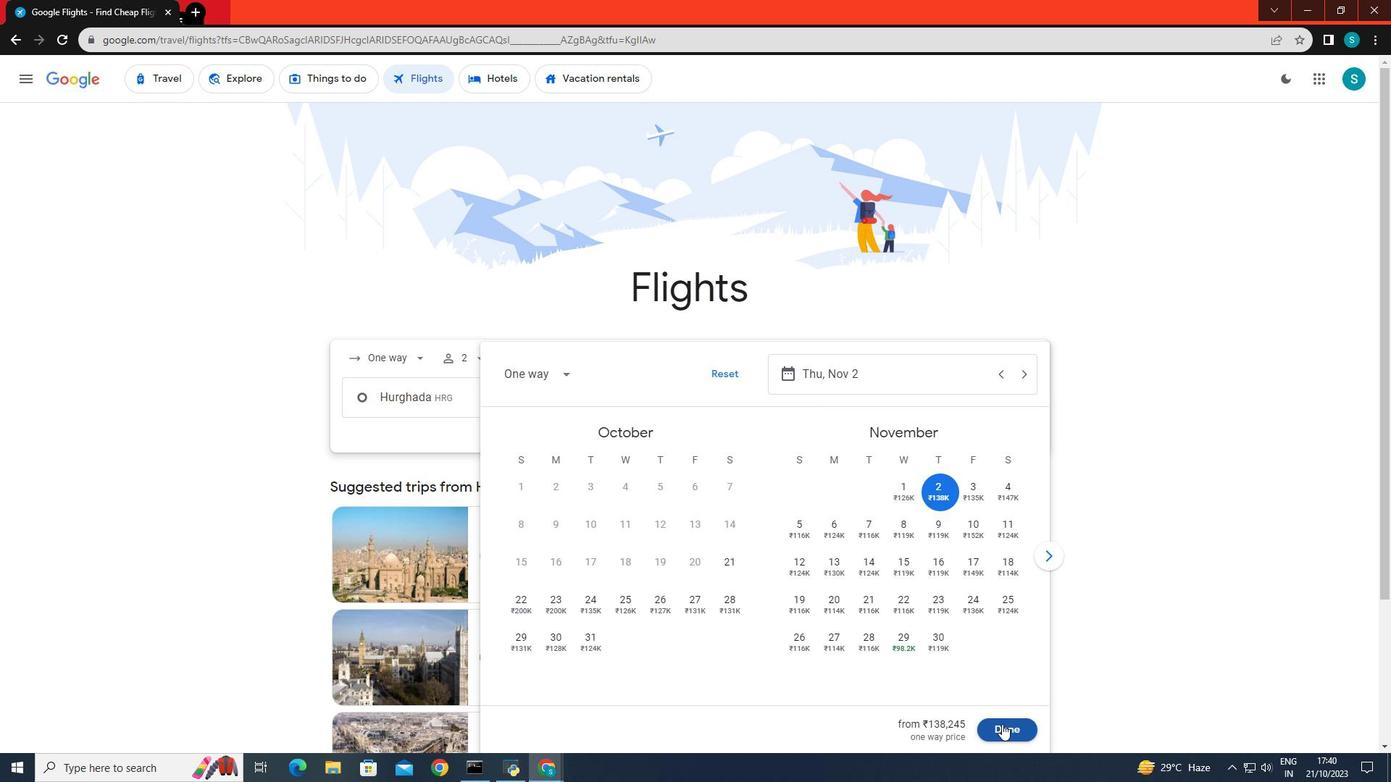 
Action: Mouse moved to (705, 448)
Screenshot: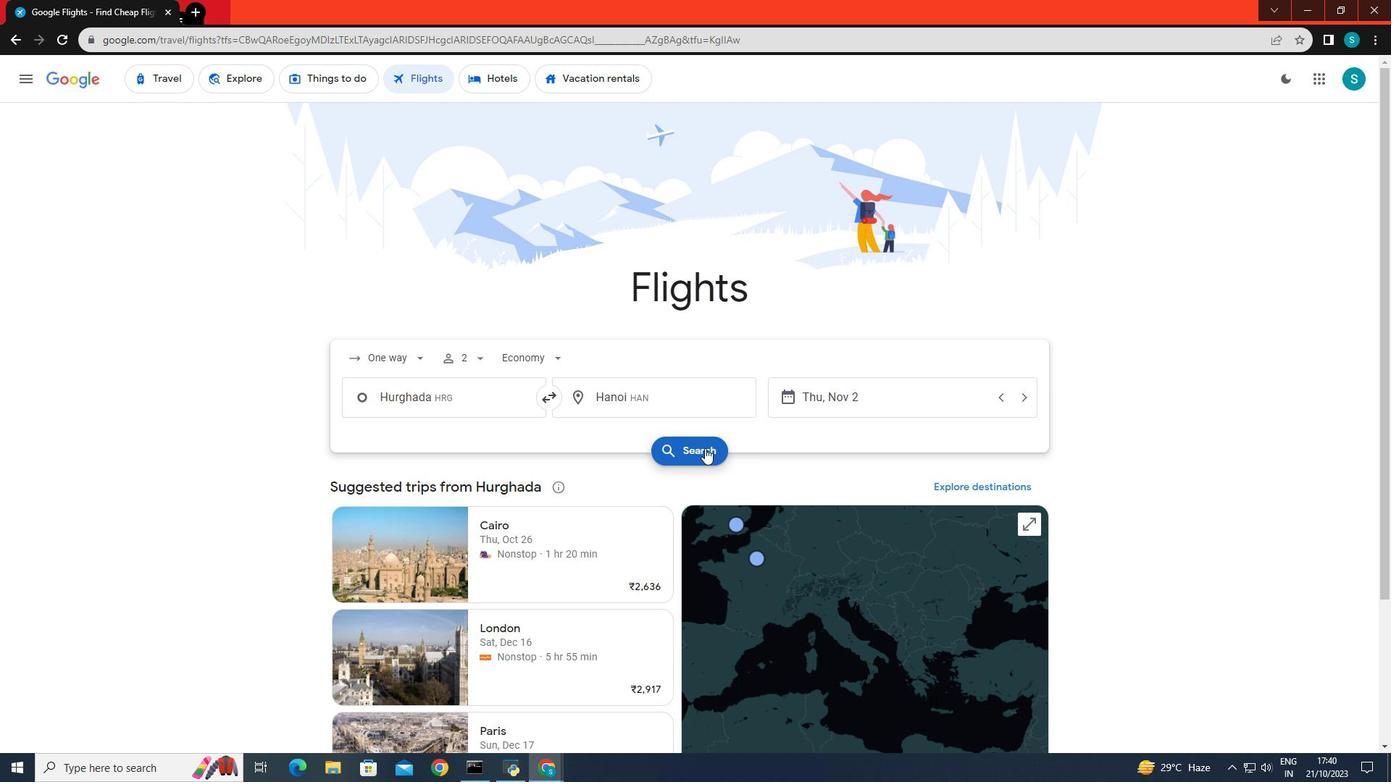 
Action: Mouse pressed left at (705, 448)
Screenshot: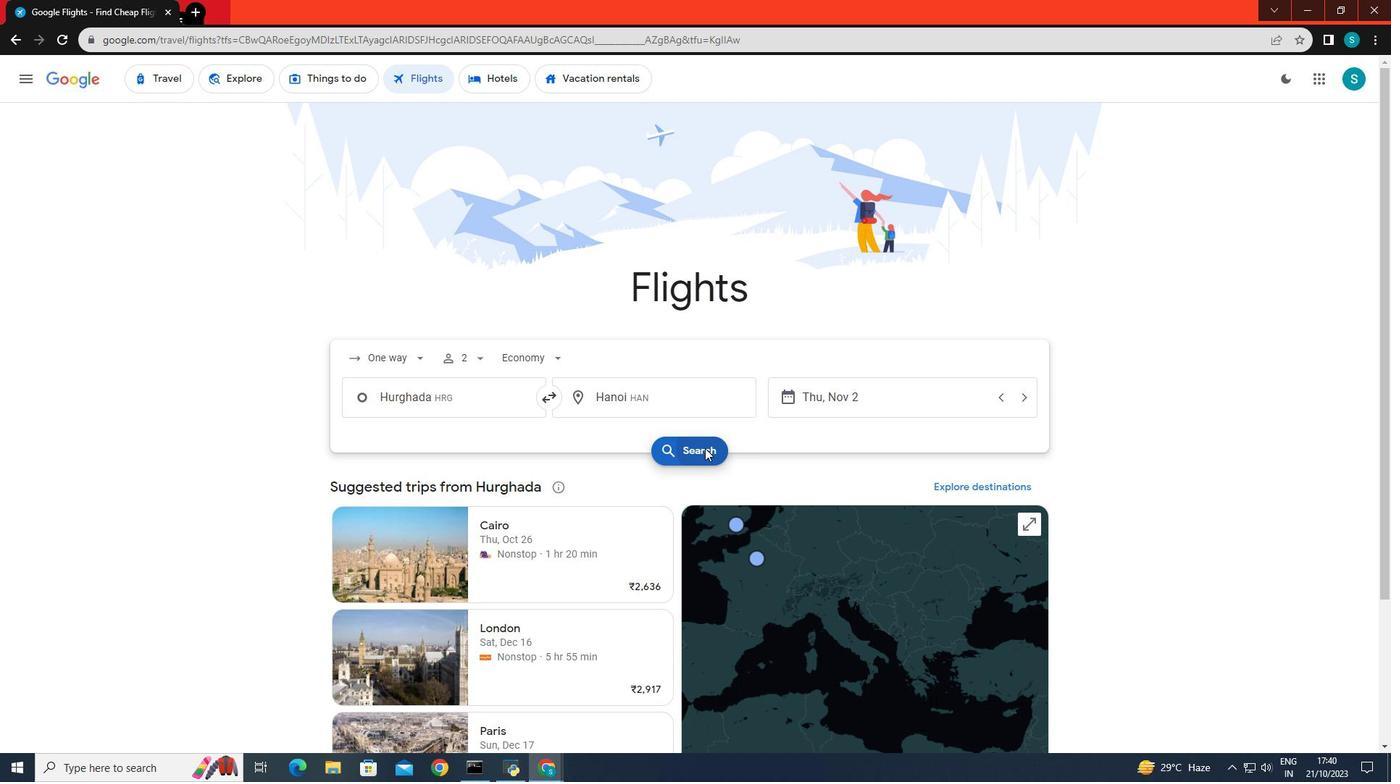 
Action: Mouse moved to (450, 214)
Screenshot: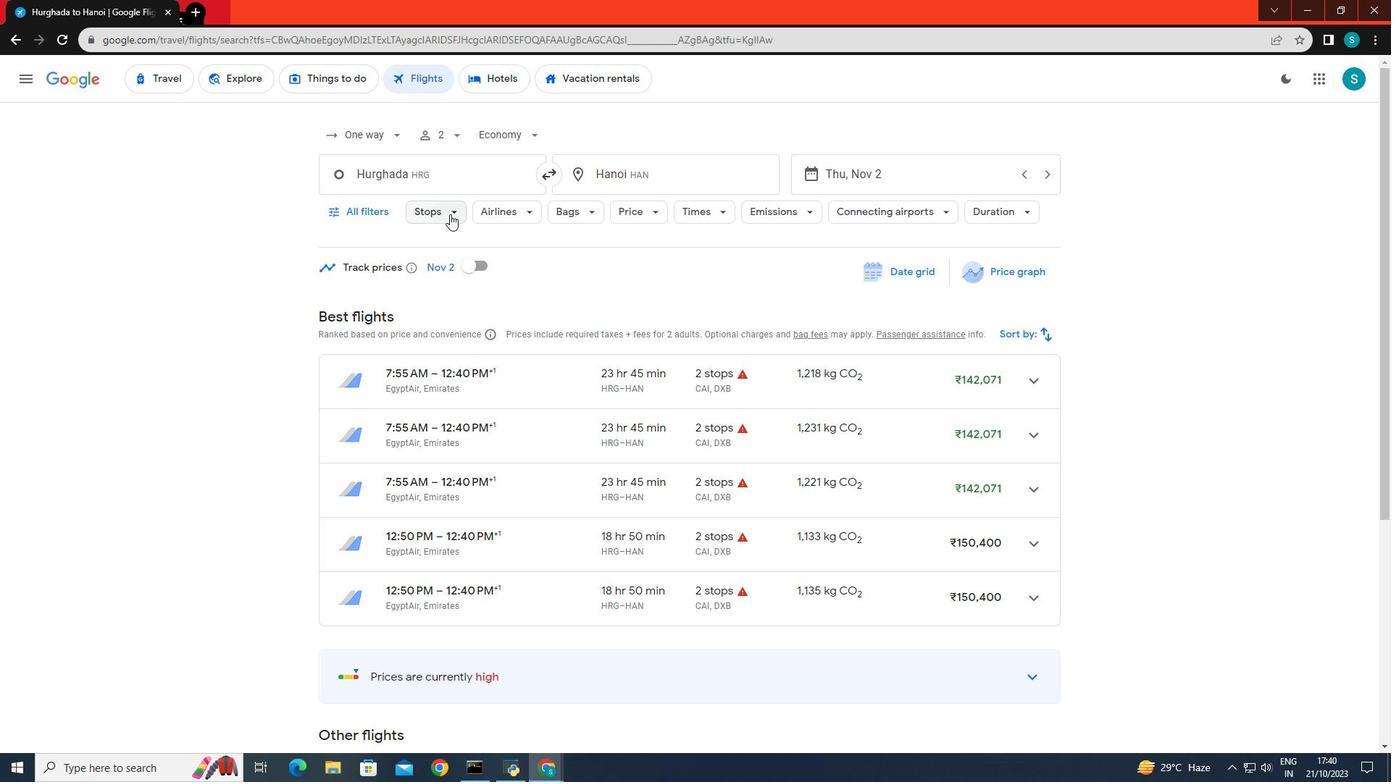 
Action: Mouse pressed left at (450, 214)
Screenshot: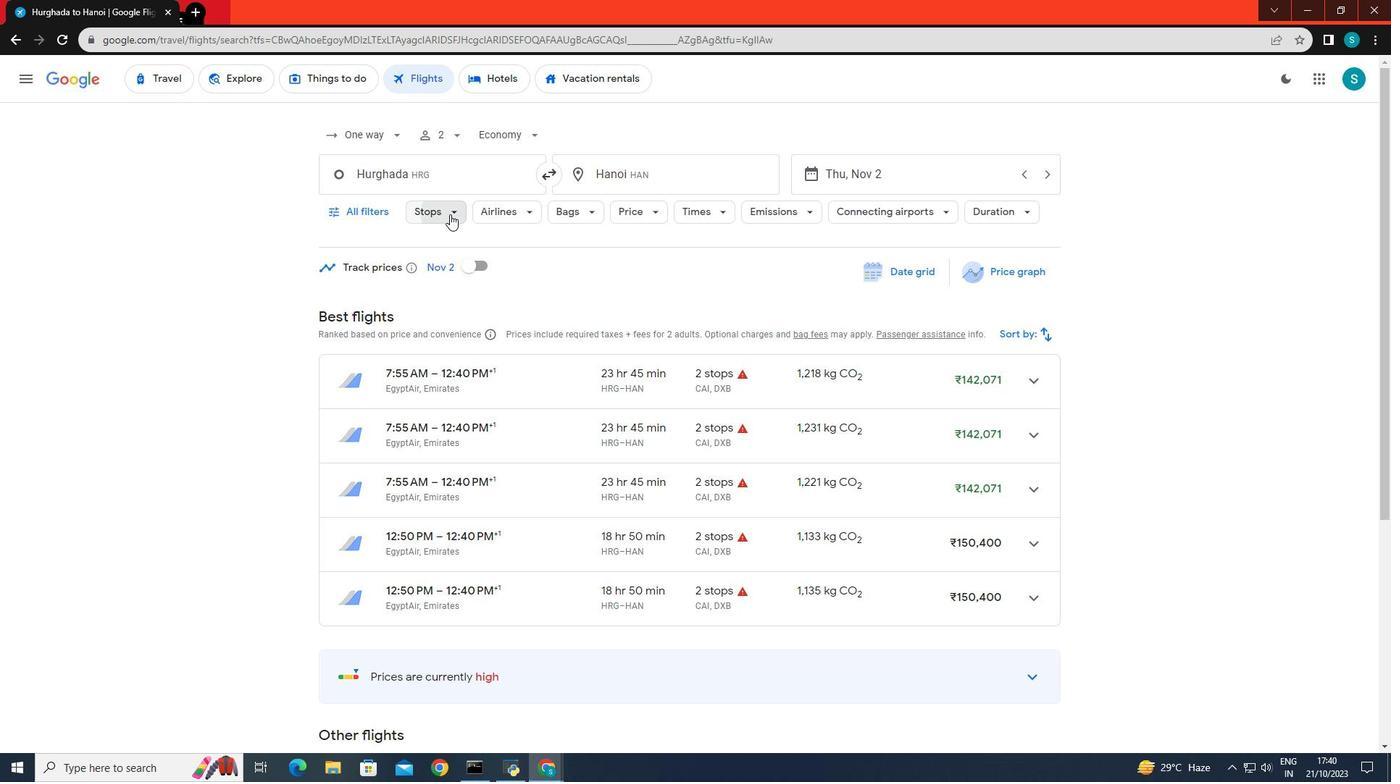 
Action: Mouse moved to (440, 357)
Screenshot: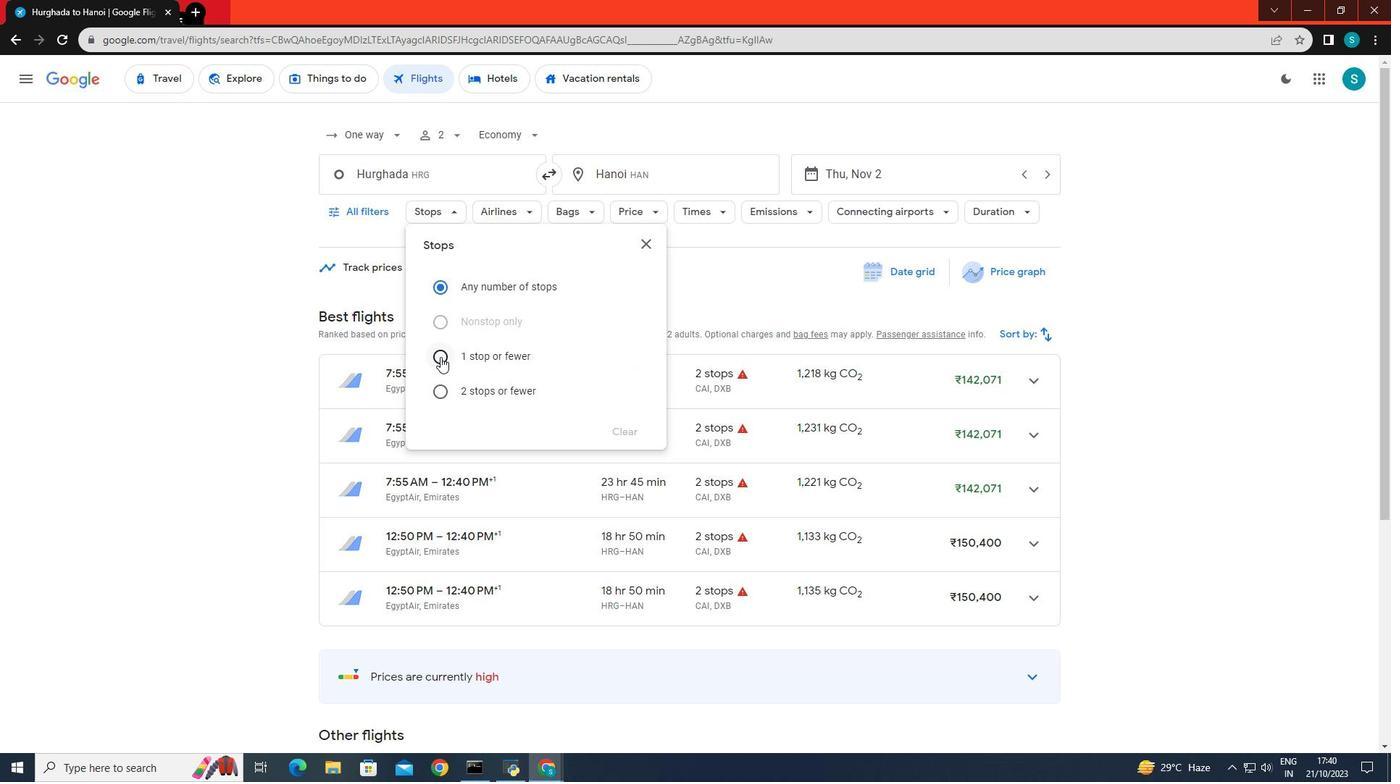 
Action: Mouse pressed left at (440, 357)
Screenshot: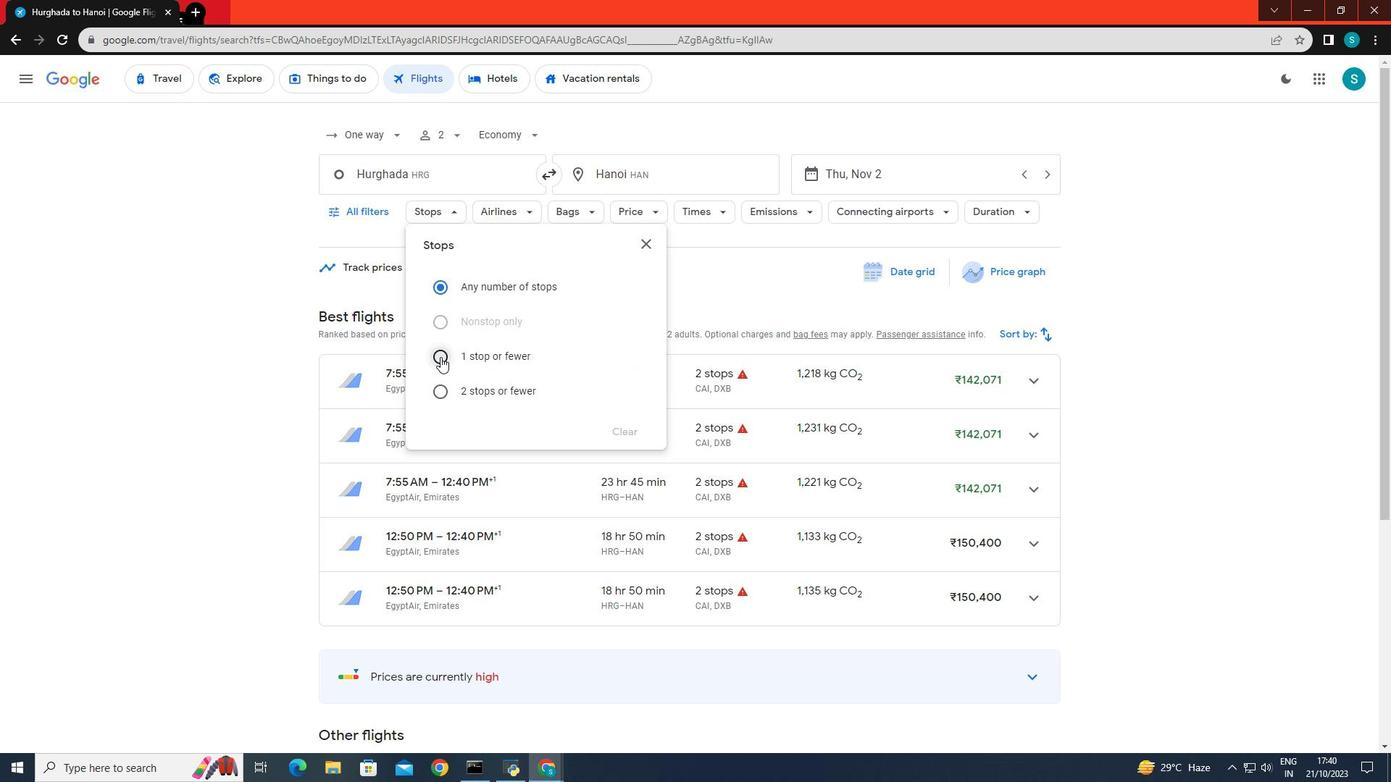
Action: Mouse moved to (560, 209)
Screenshot: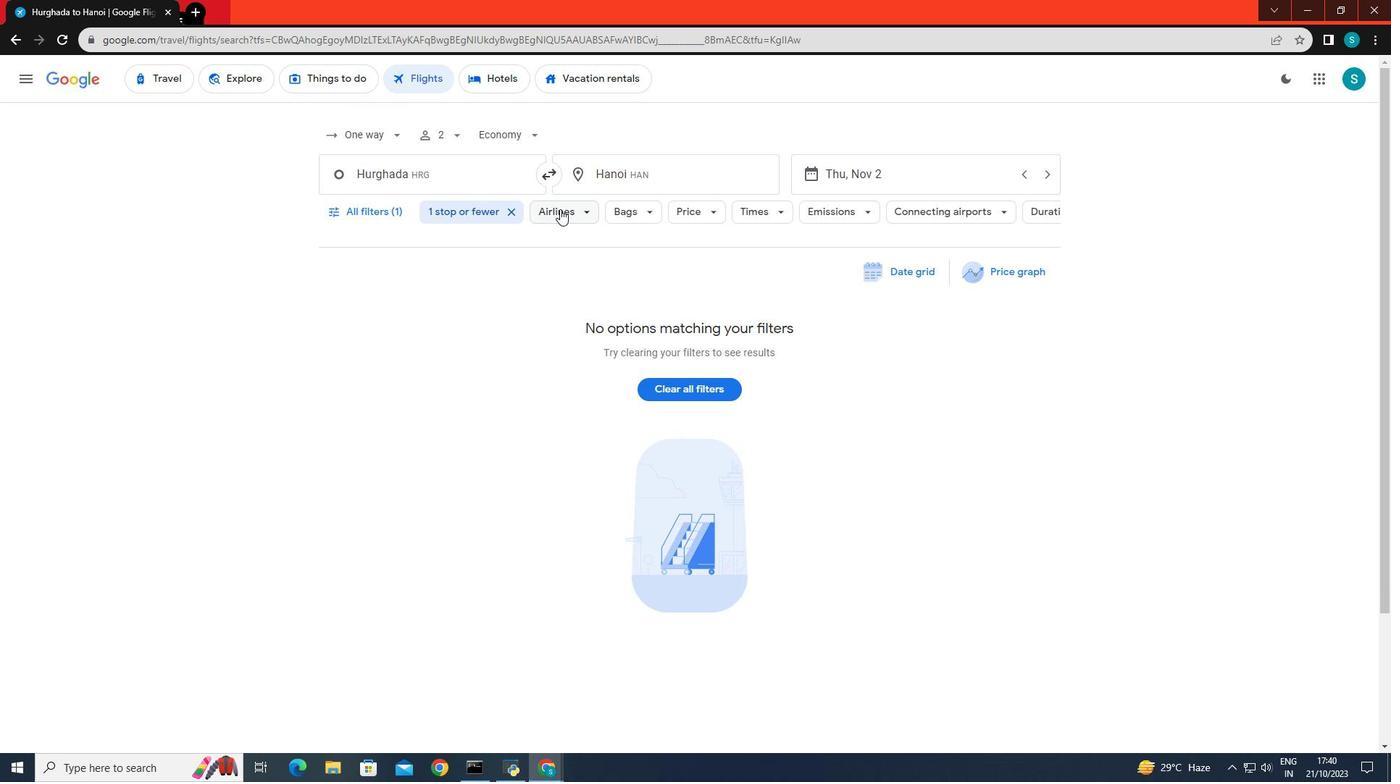 
Action: Mouse pressed left at (560, 209)
Screenshot: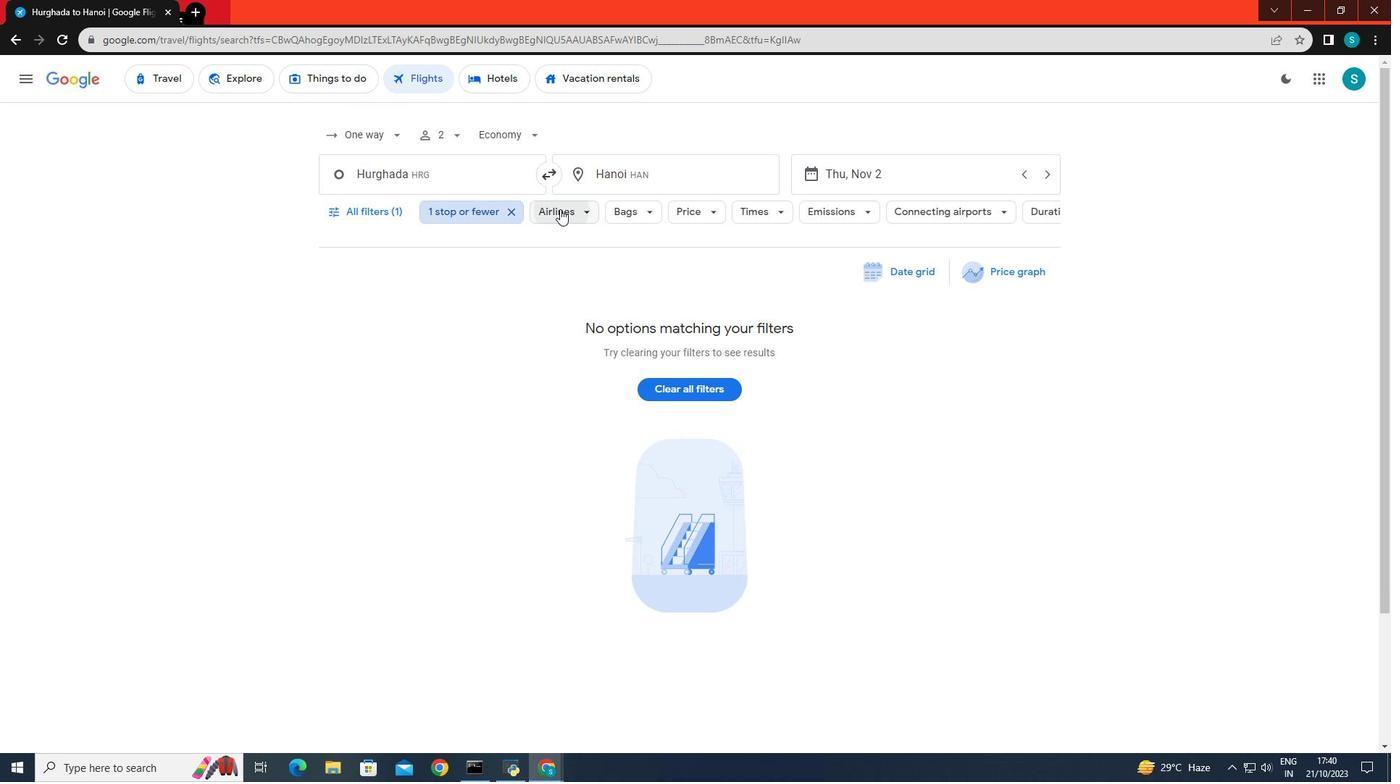 
Action: Mouse moved to (631, 484)
Screenshot: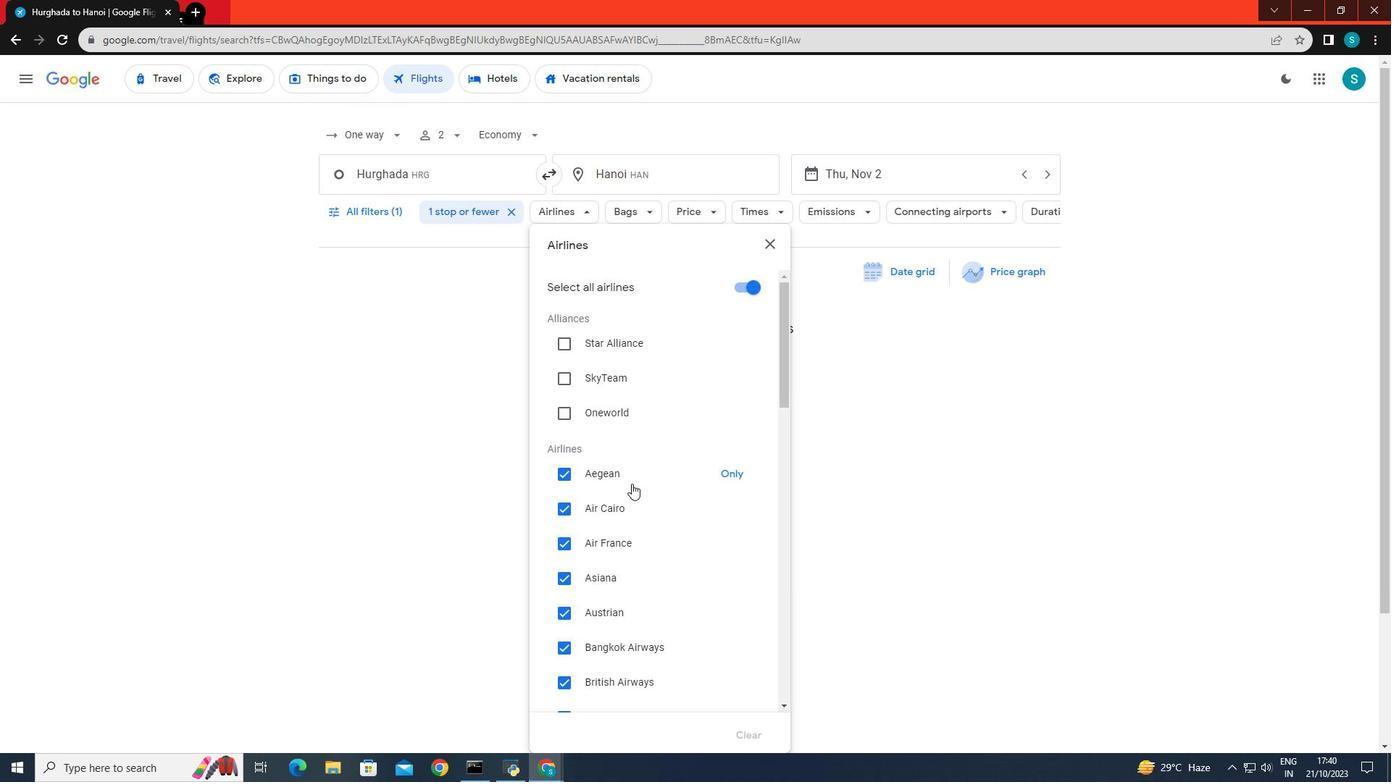
Action: Mouse scrolled (631, 483) with delta (0, 0)
Screenshot: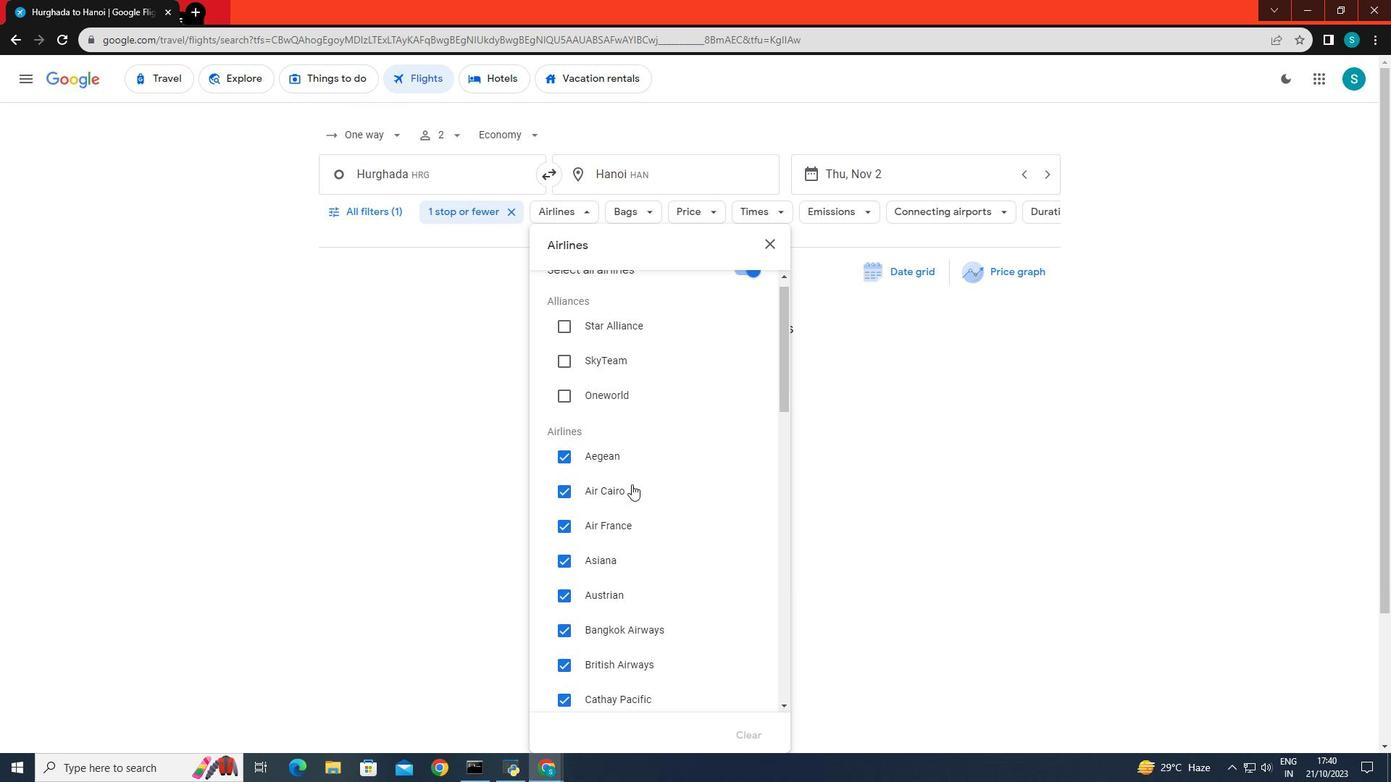 
Action: Mouse moved to (631, 484)
Screenshot: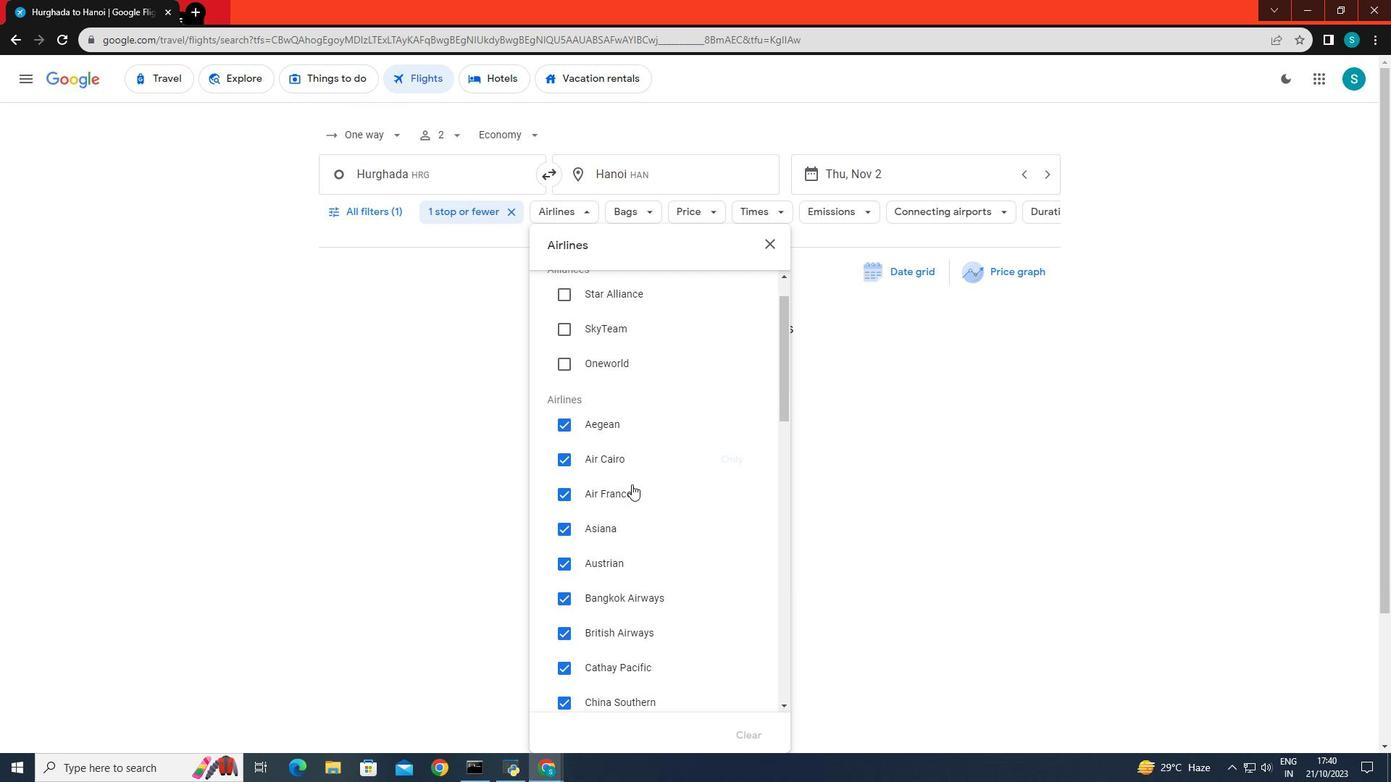 
Action: Mouse scrolled (631, 484) with delta (0, 0)
Screenshot: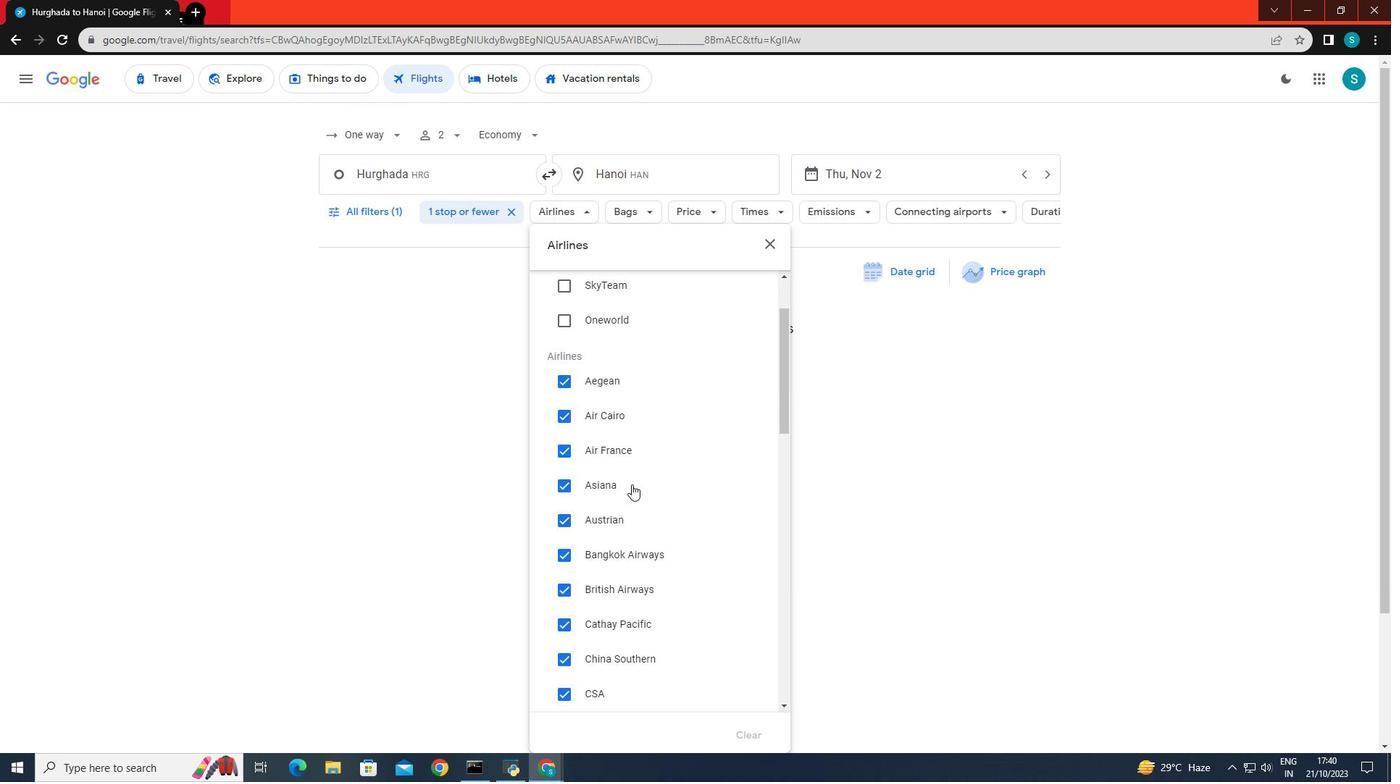 
Action: Mouse scrolled (631, 484) with delta (0, 0)
Screenshot: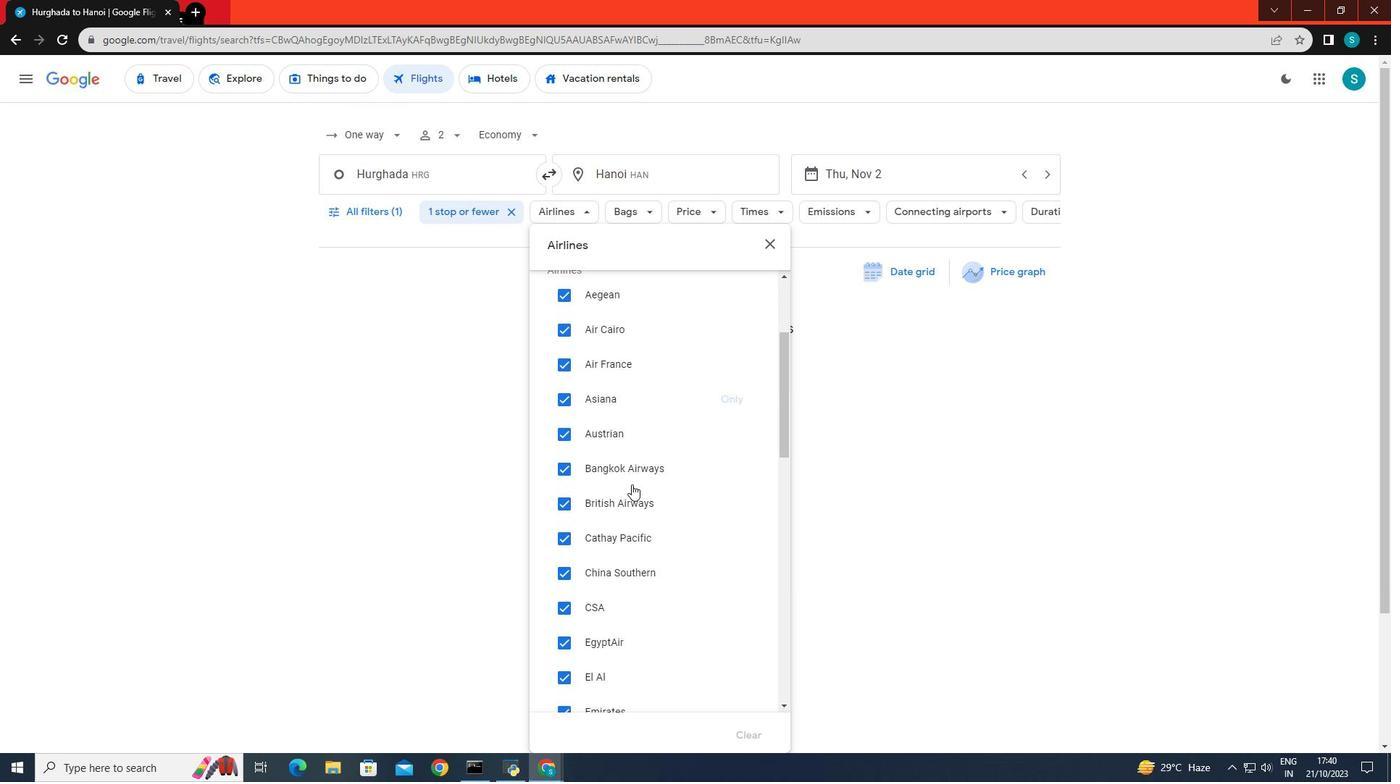 
Action: Mouse scrolled (631, 484) with delta (0, 0)
Screenshot: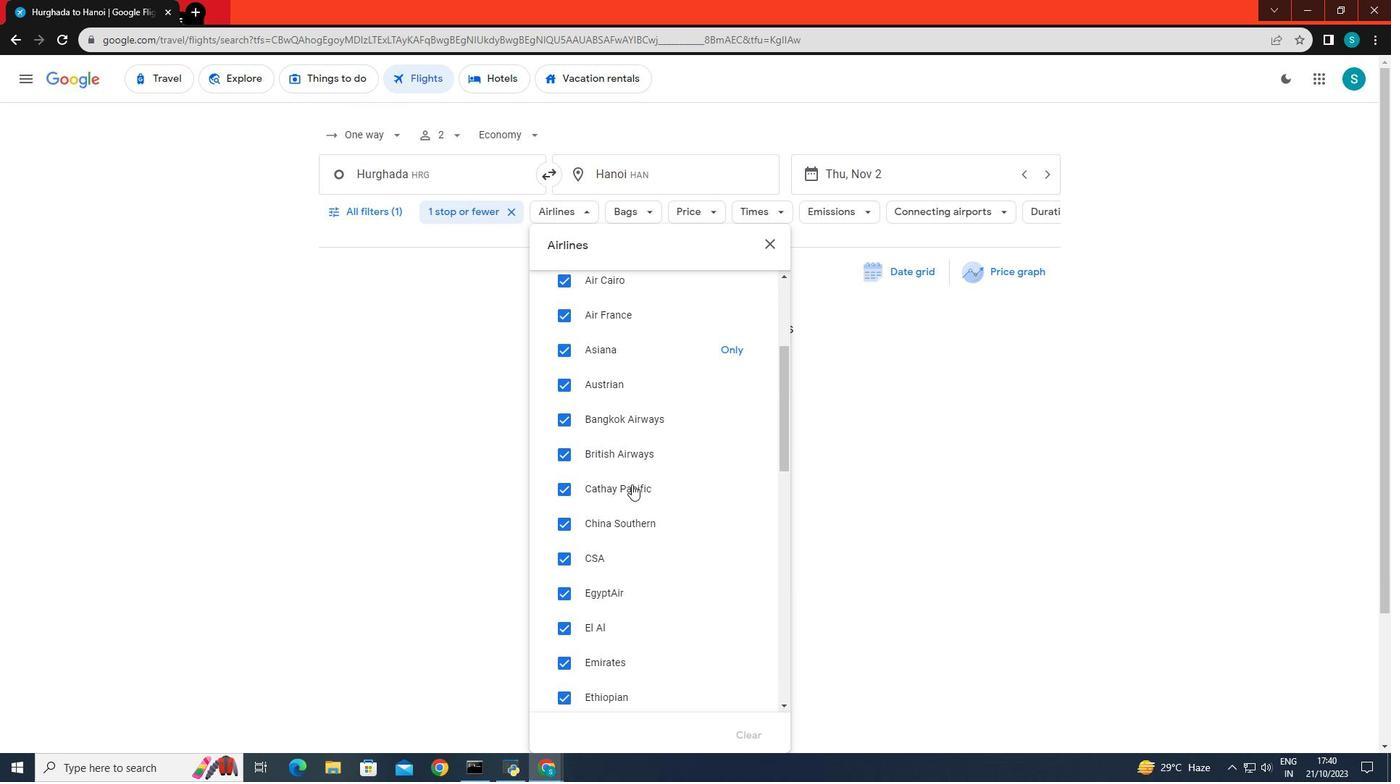 
Action: Mouse moved to (735, 599)
Screenshot: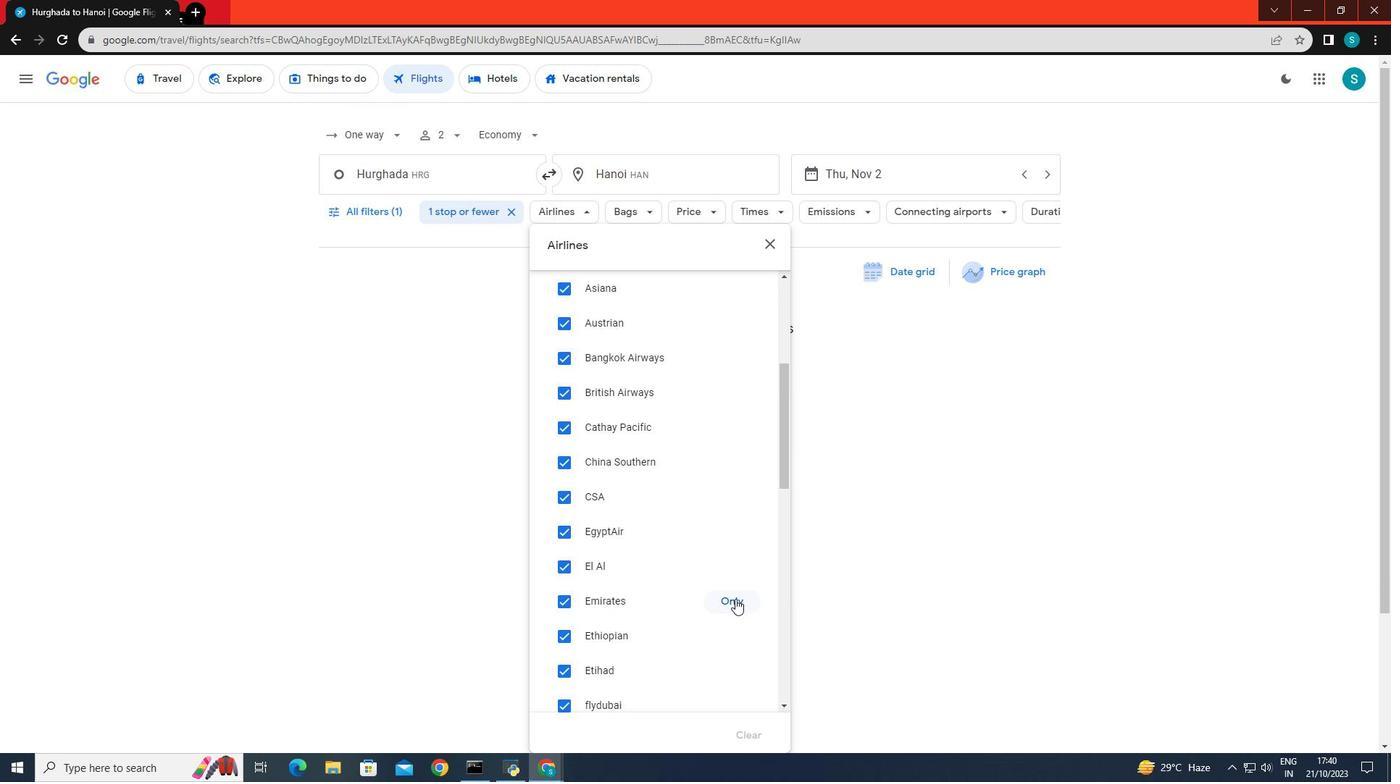 
Action: Mouse pressed left at (735, 599)
Screenshot: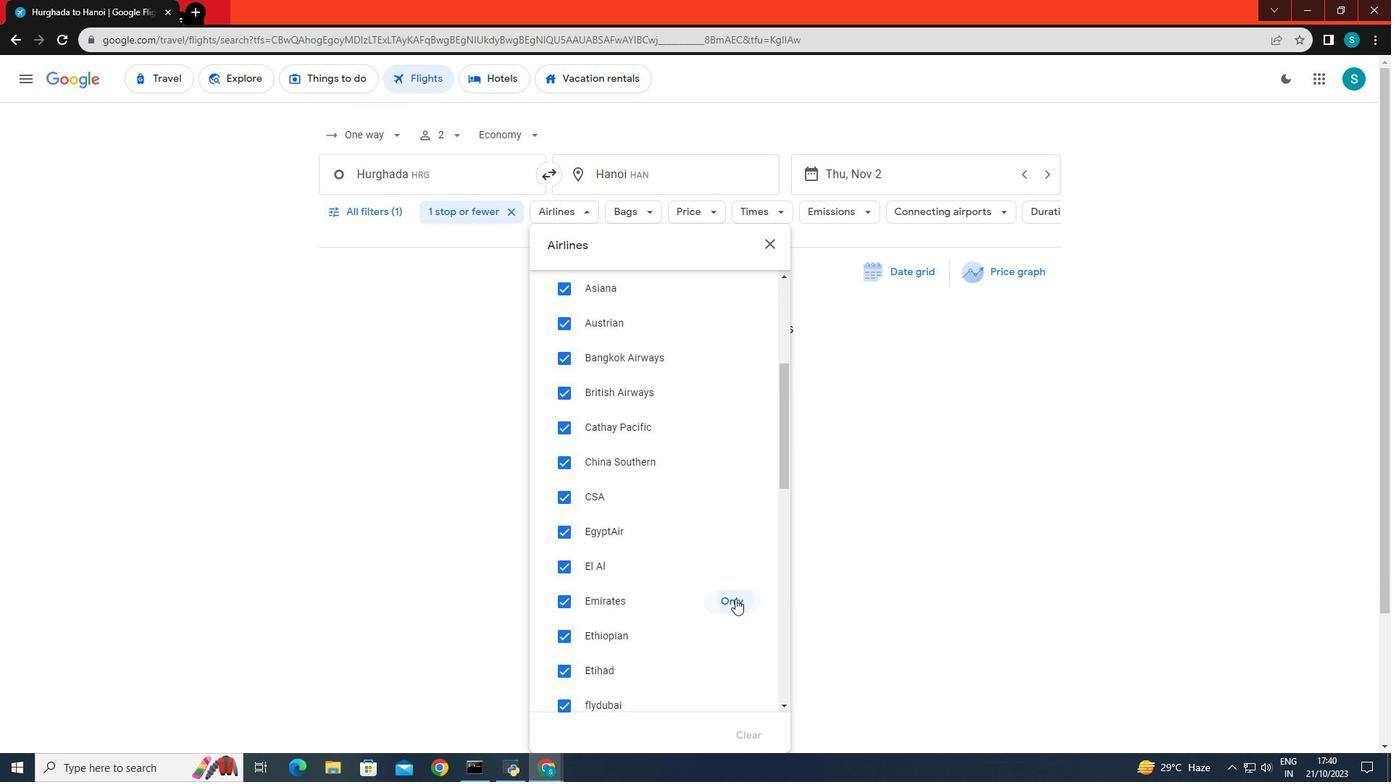
Action: Mouse moved to (752, 210)
Screenshot: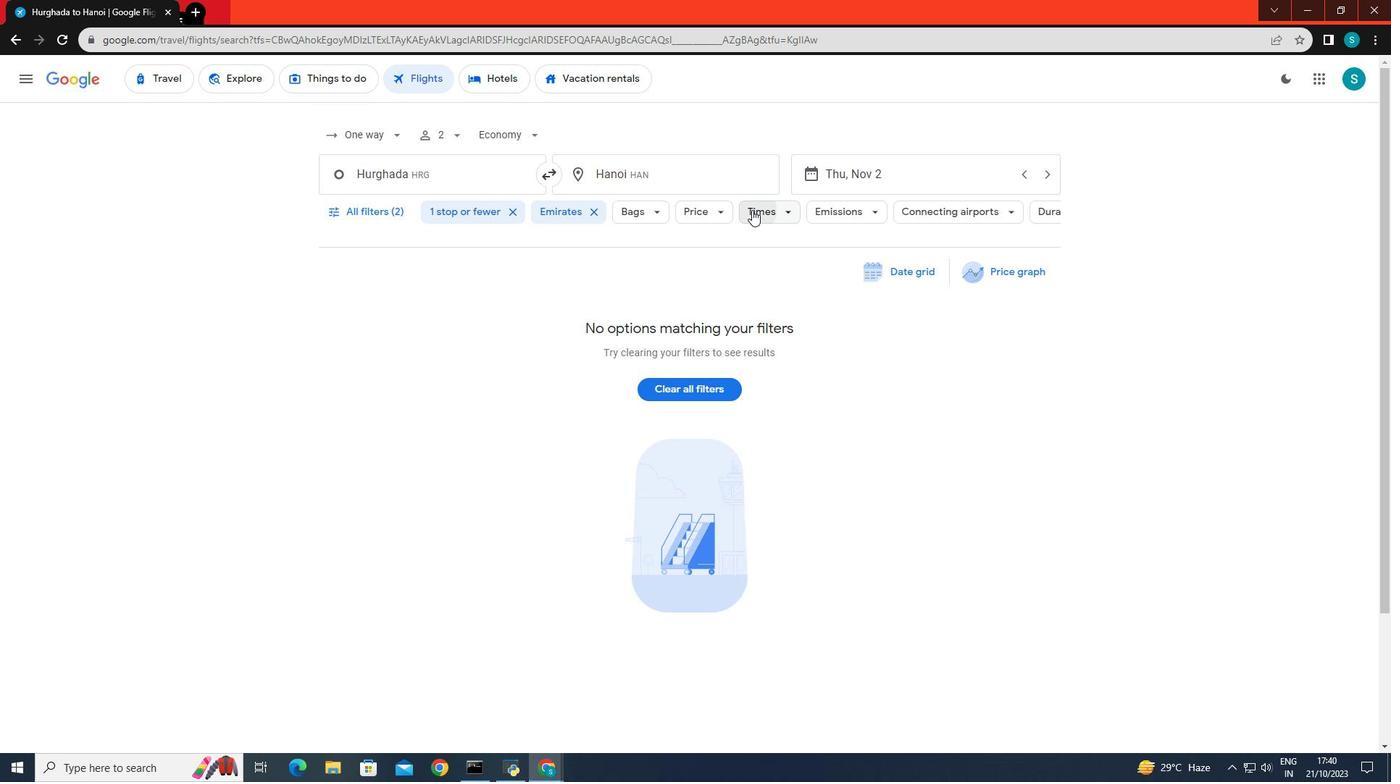 
Action: Mouse pressed left at (752, 210)
Screenshot: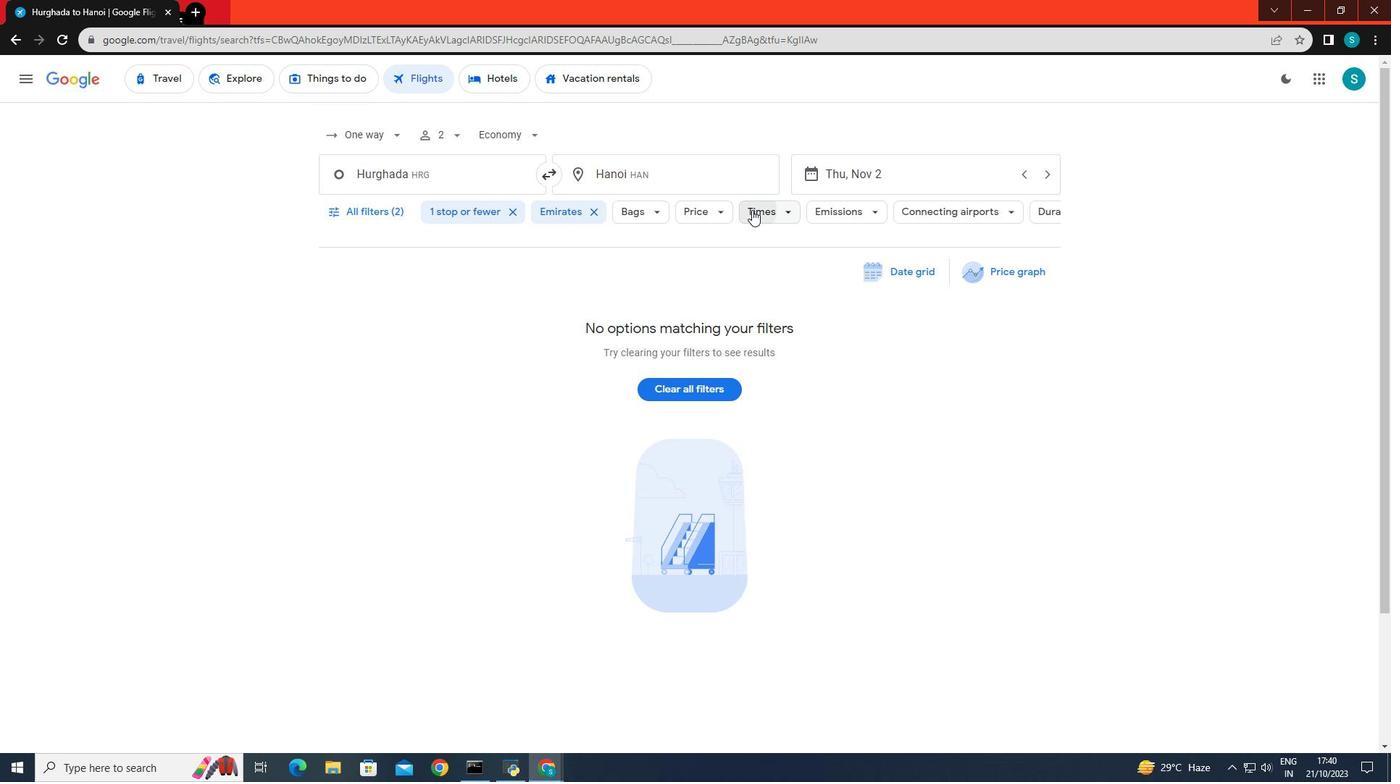 
Action: Mouse moved to (761, 355)
Screenshot: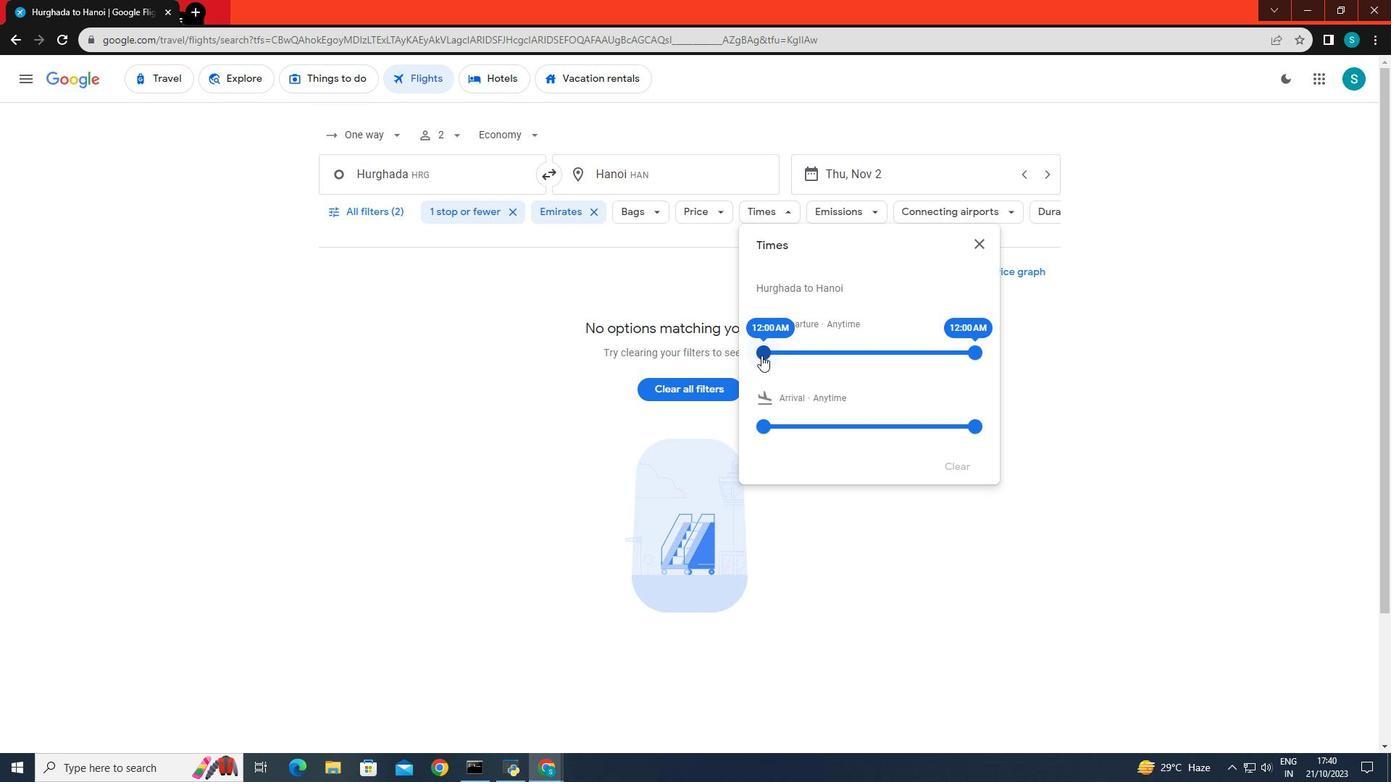 
Action: Mouse pressed left at (761, 355)
Screenshot: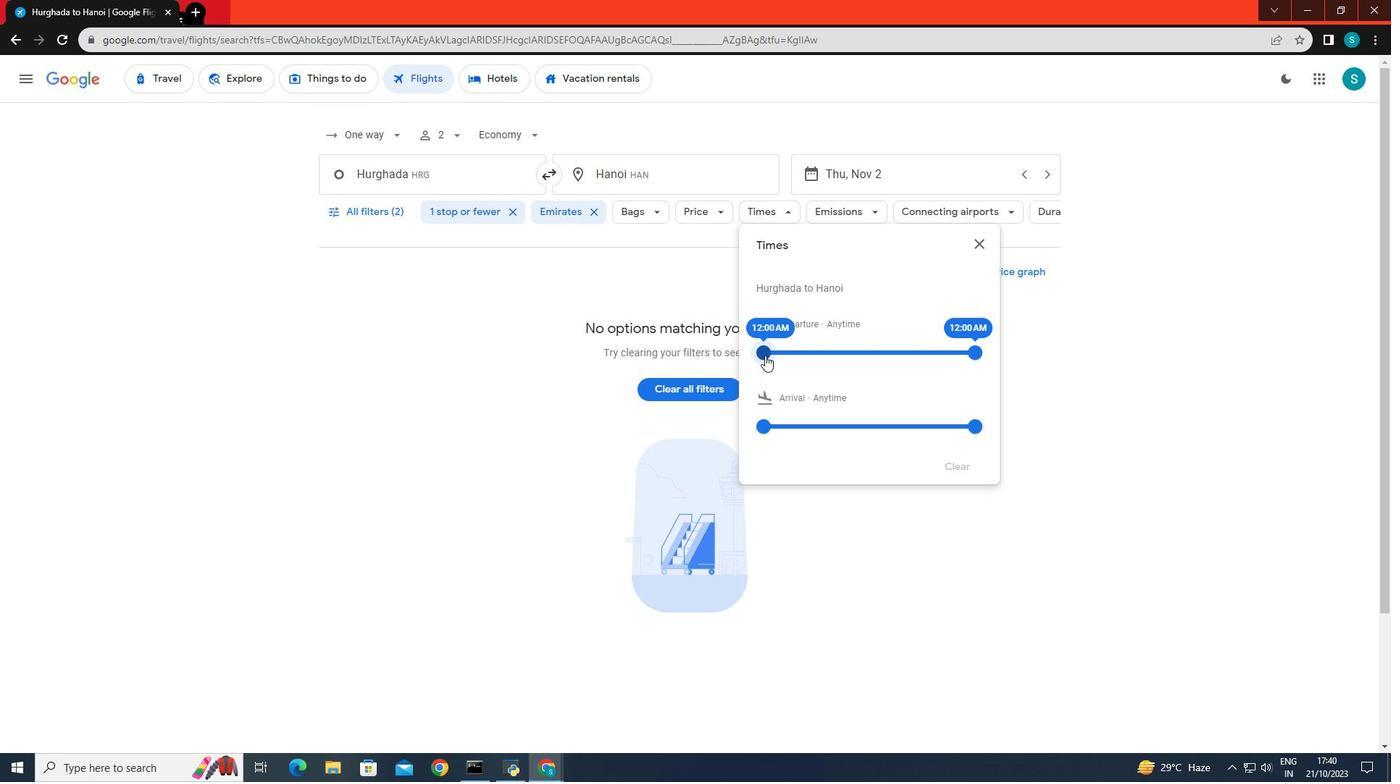 
Action: Mouse moved to (973, 351)
Screenshot: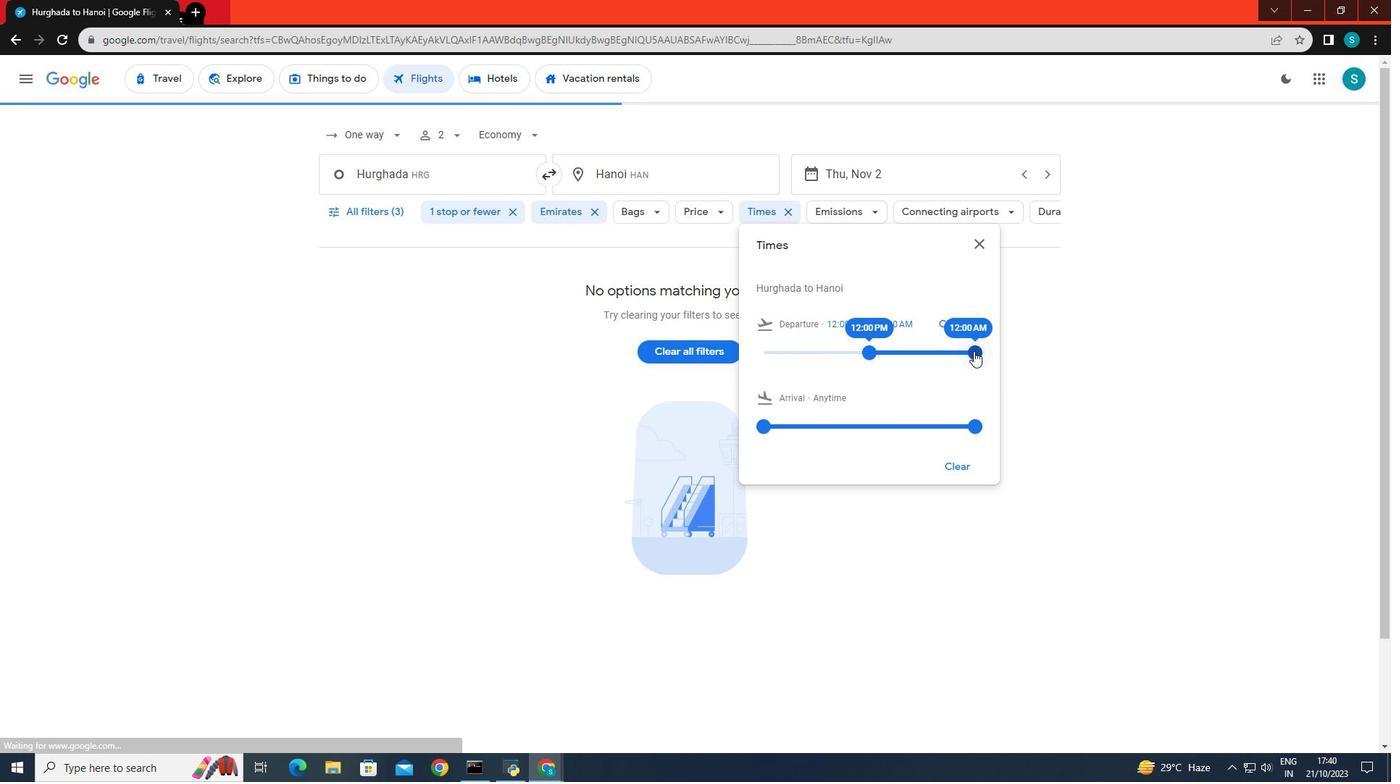 
Action: Mouse pressed left at (973, 351)
Screenshot: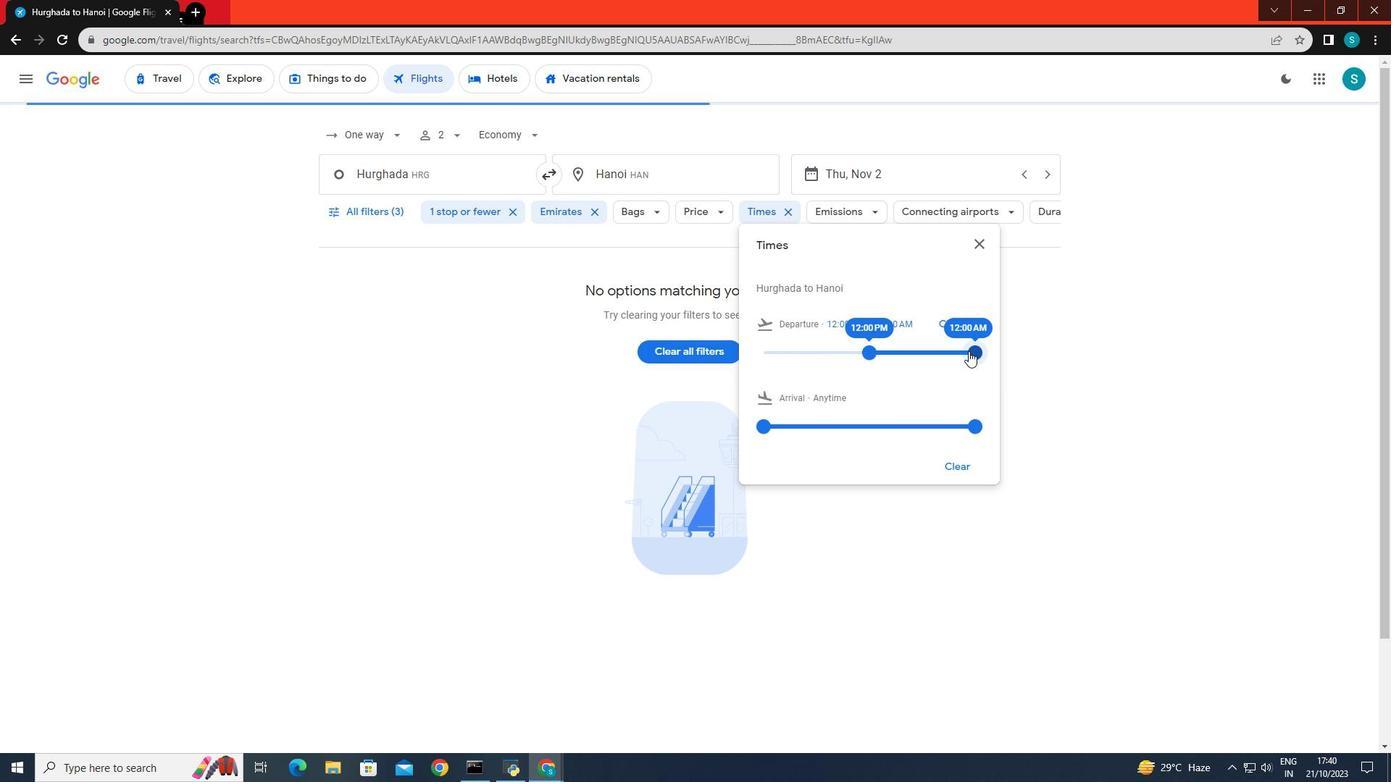 
Action: Mouse moved to (826, 529)
Screenshot: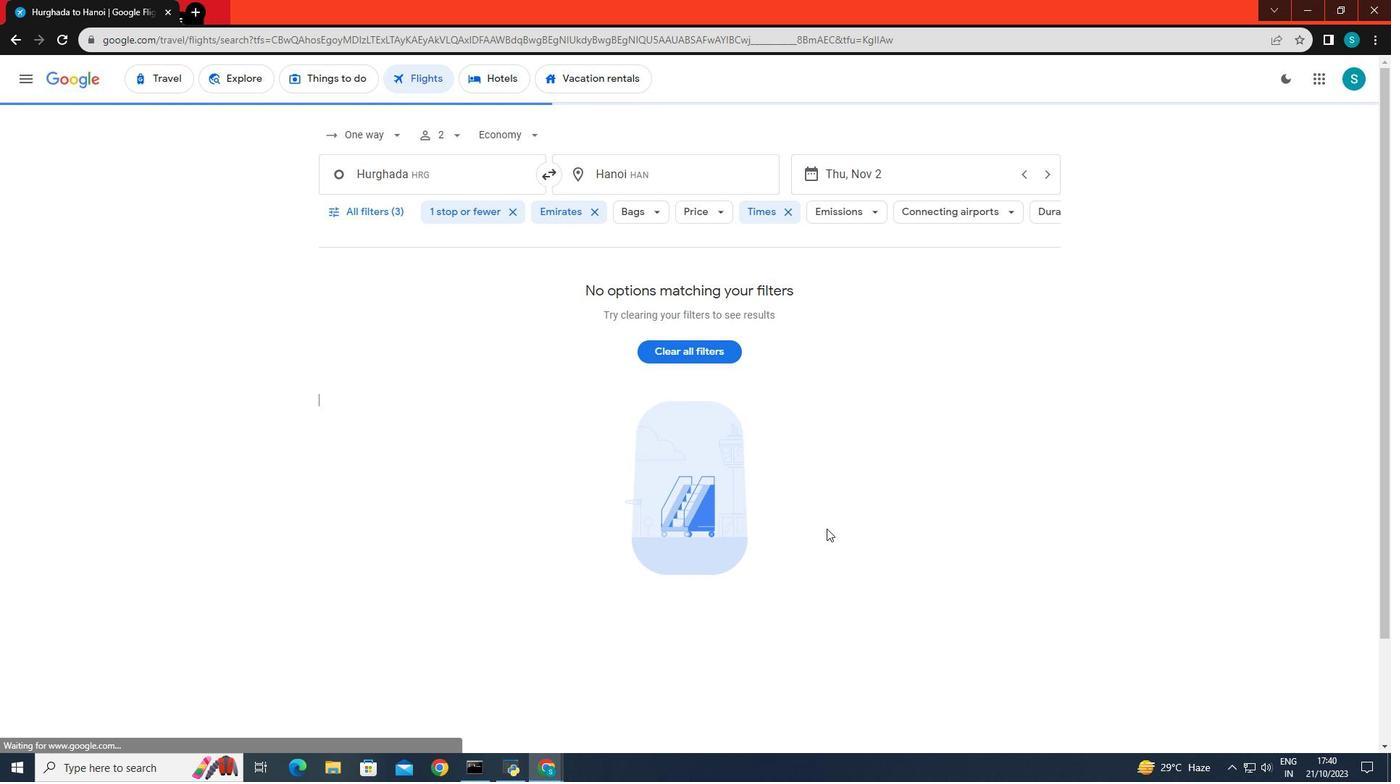 
Action: Mouse pressed left at (826, 529)
Screenshot: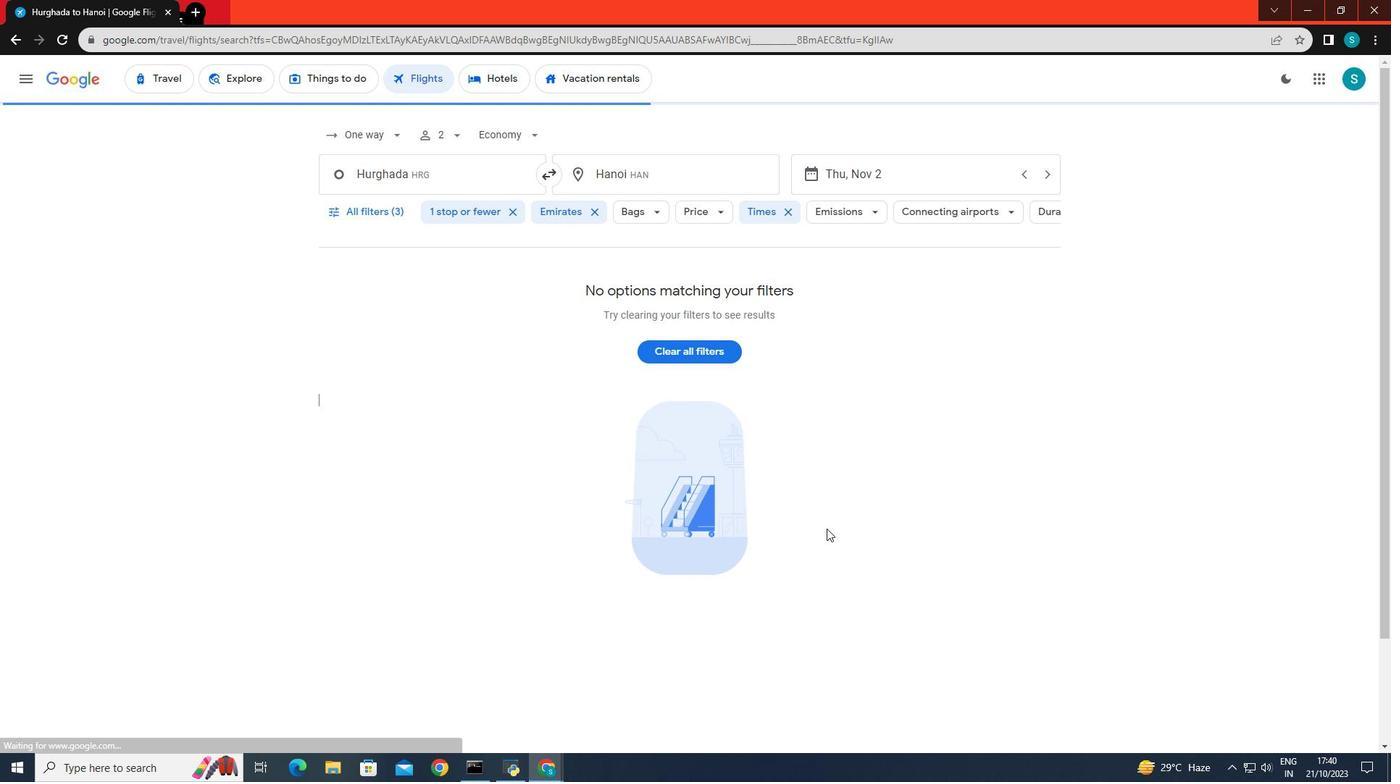 
Action: Mouse moved to (925, 205)
Screenshot: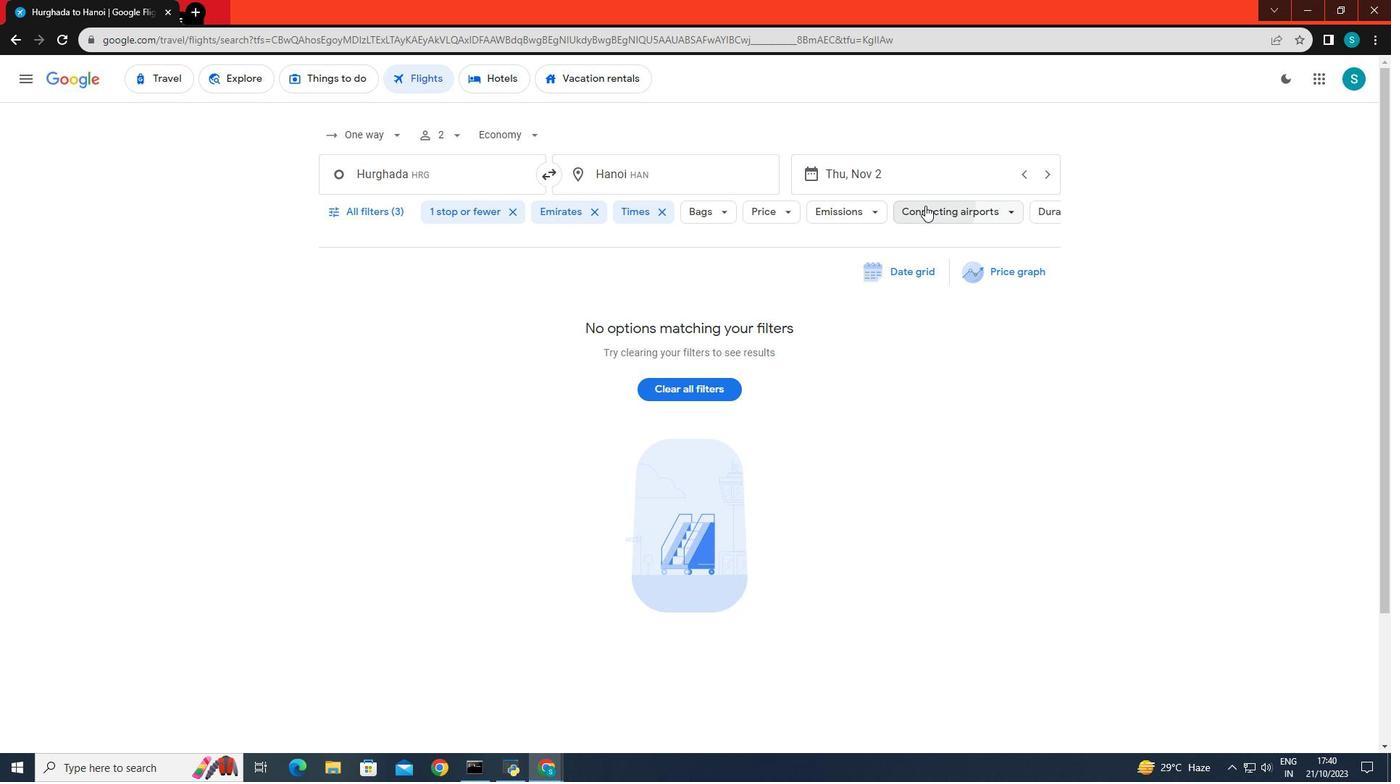 
Action: Mouse pressed left at (925, 205)
Screenshot: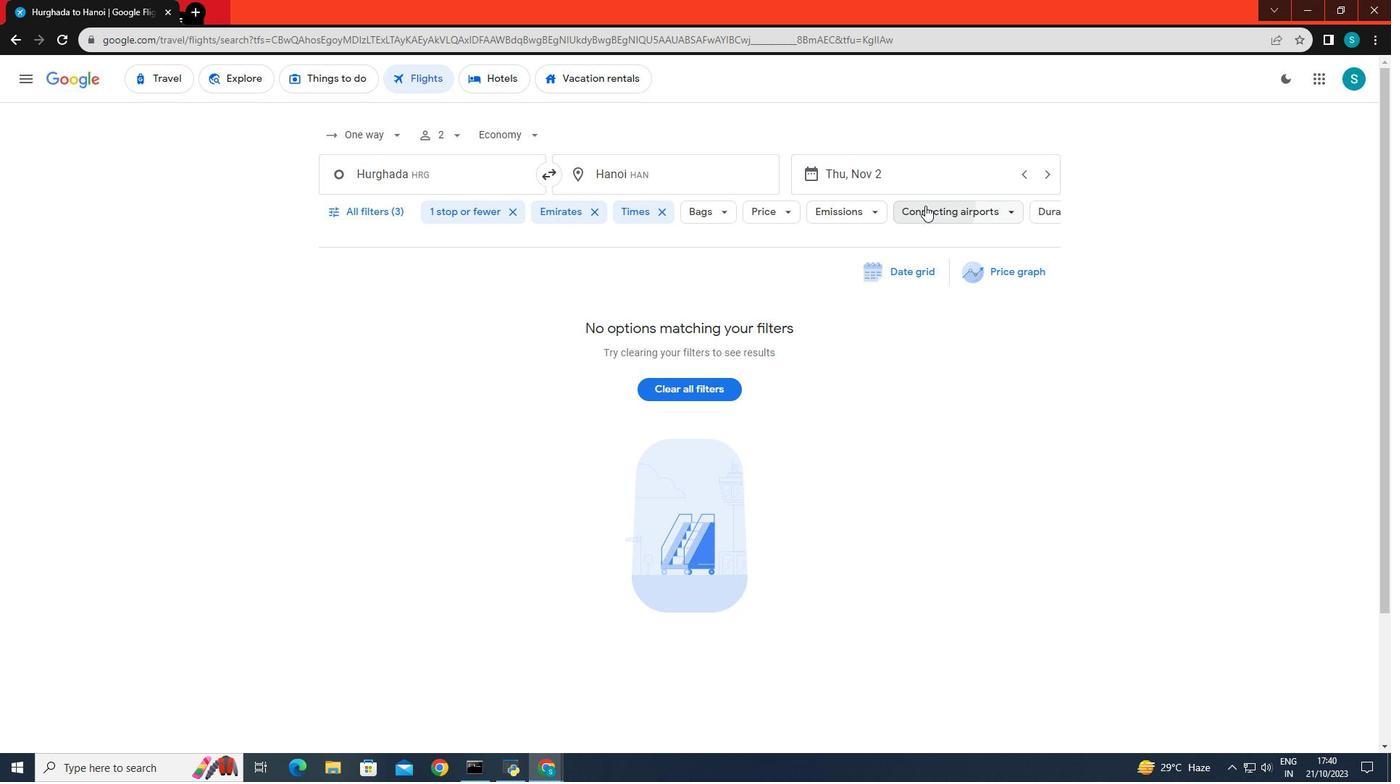 
Action: Mouse moved to (958, 578)
Screenshot: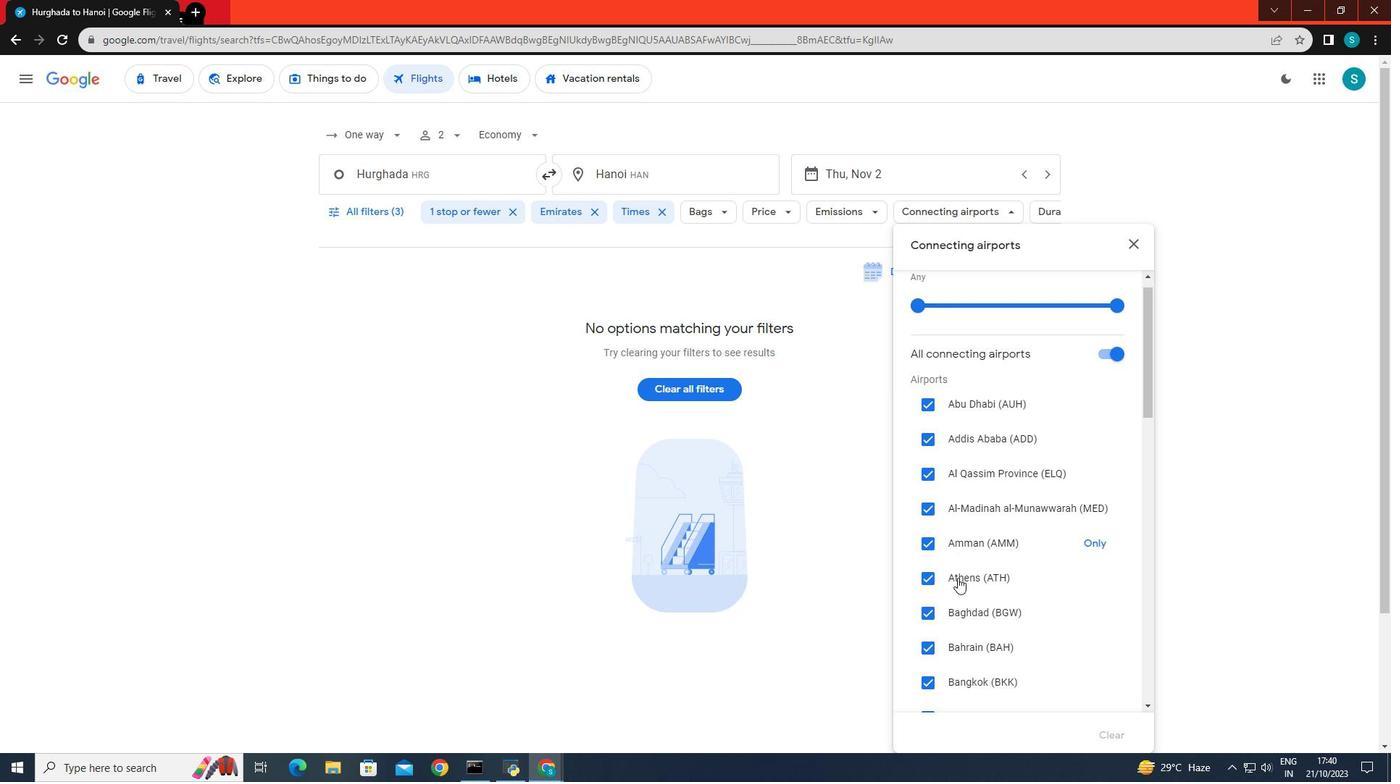 
Action: Mouse scrolled (958, 577) with delta (0, 0)
Screenshot: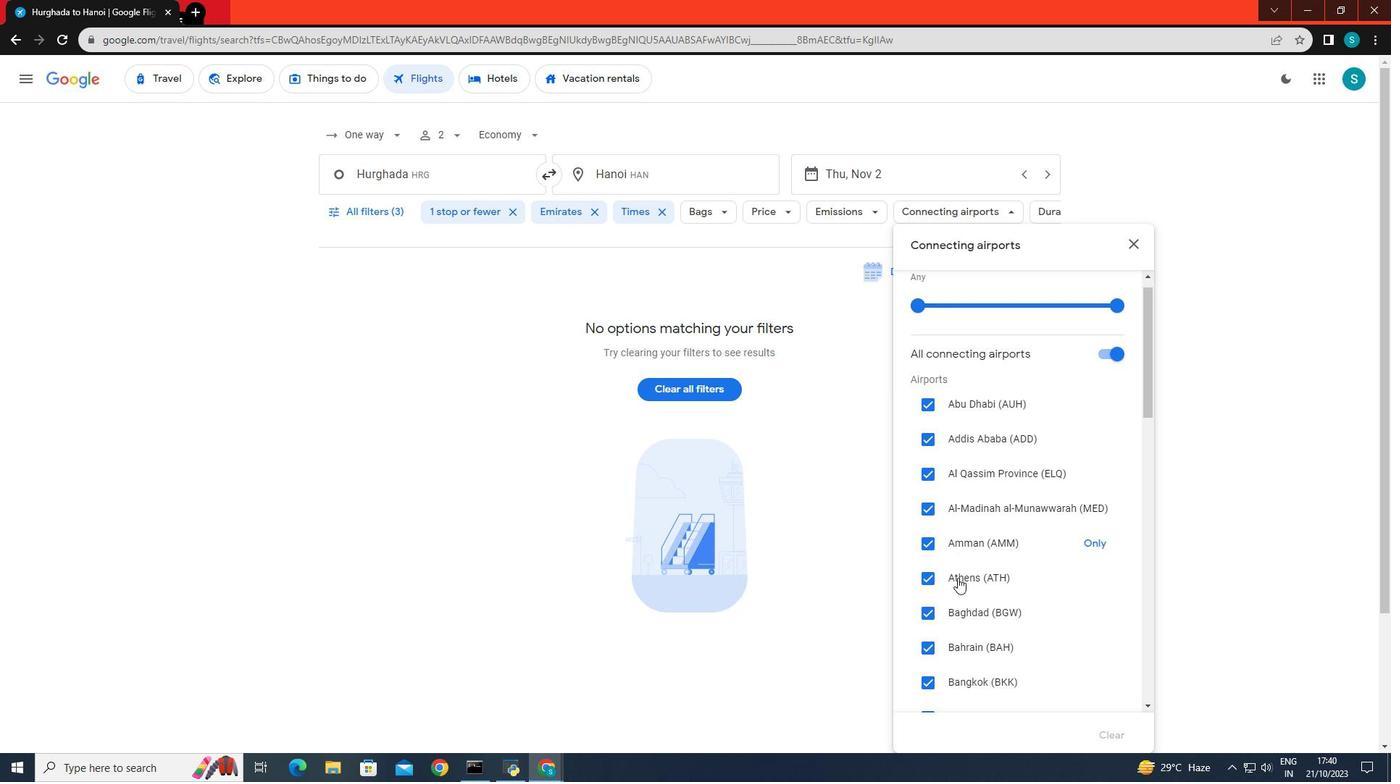 
Action: Mouse scrolled (958, 577) with delta (0, 0)
Screenshot: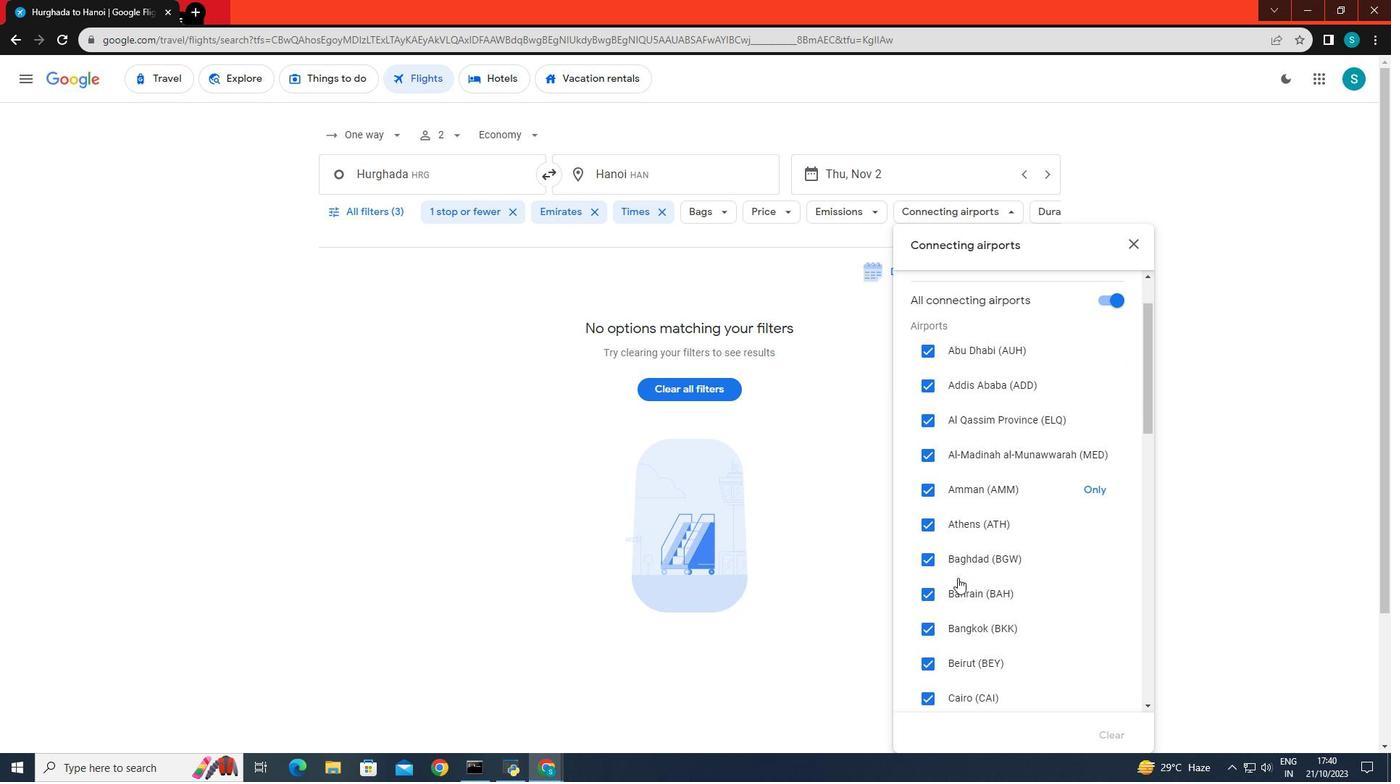 
Action: Mouse scrolled (958, 577) with delta (0, 0)
Screenshot: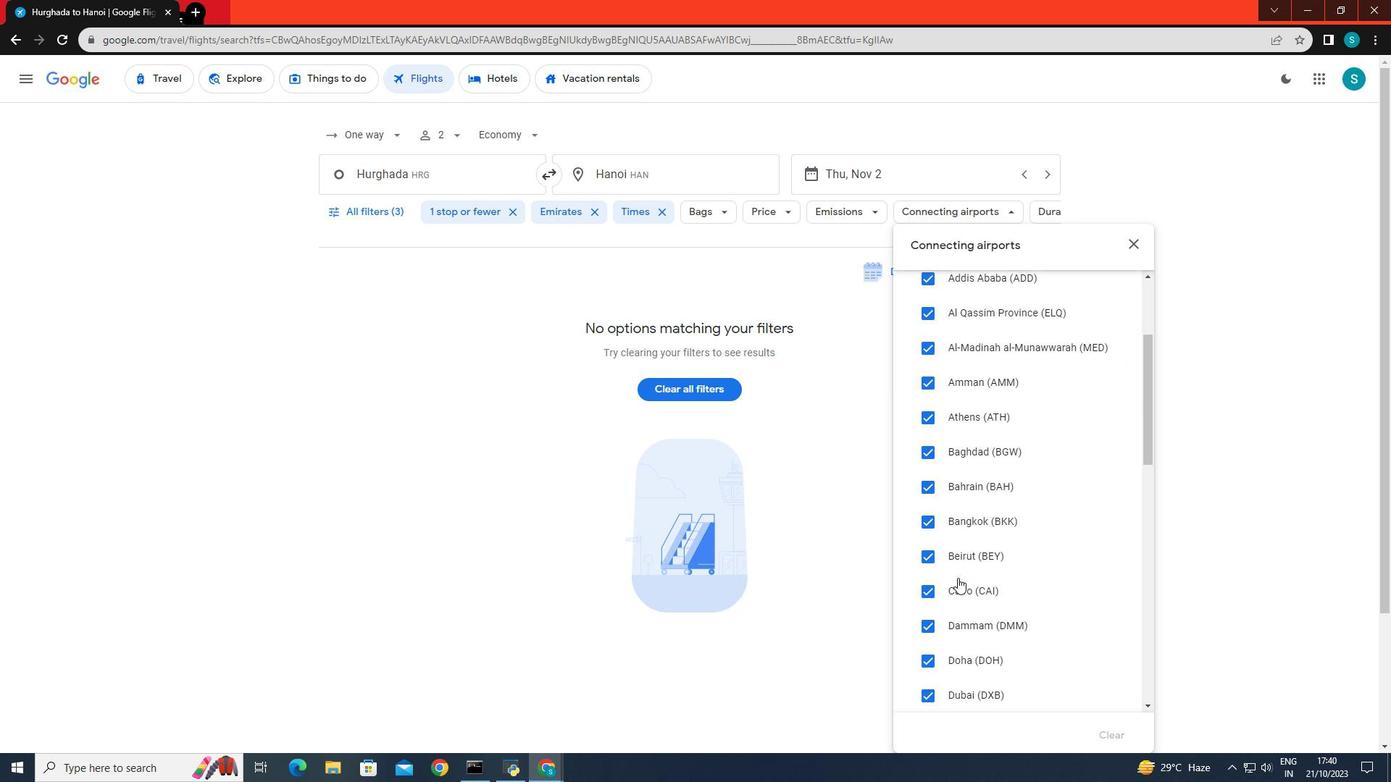 
Action: Mouse scrolled (958, 577) with delta (0, 0)
Screenshot: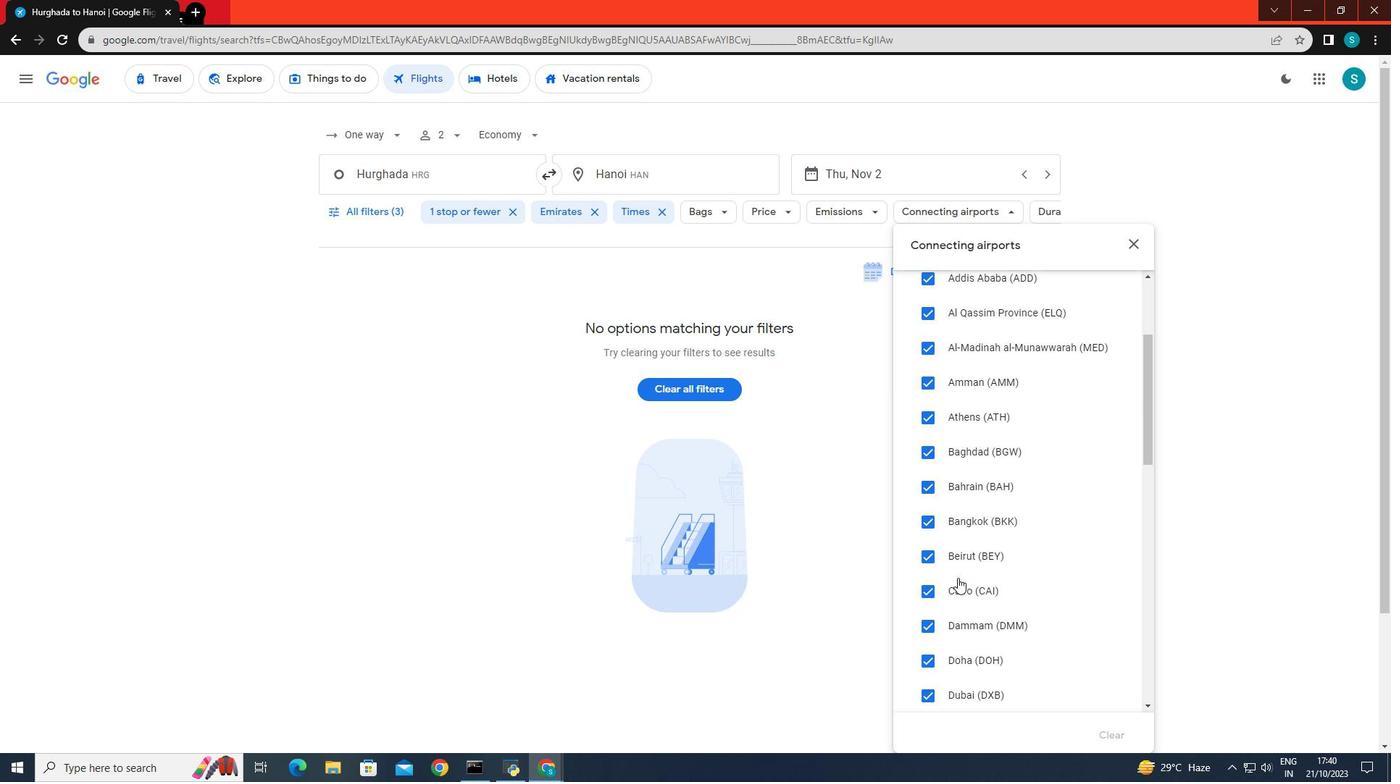 
Action: Mouse scrolled (958, 577) with delta (0, 0)
Screenshot: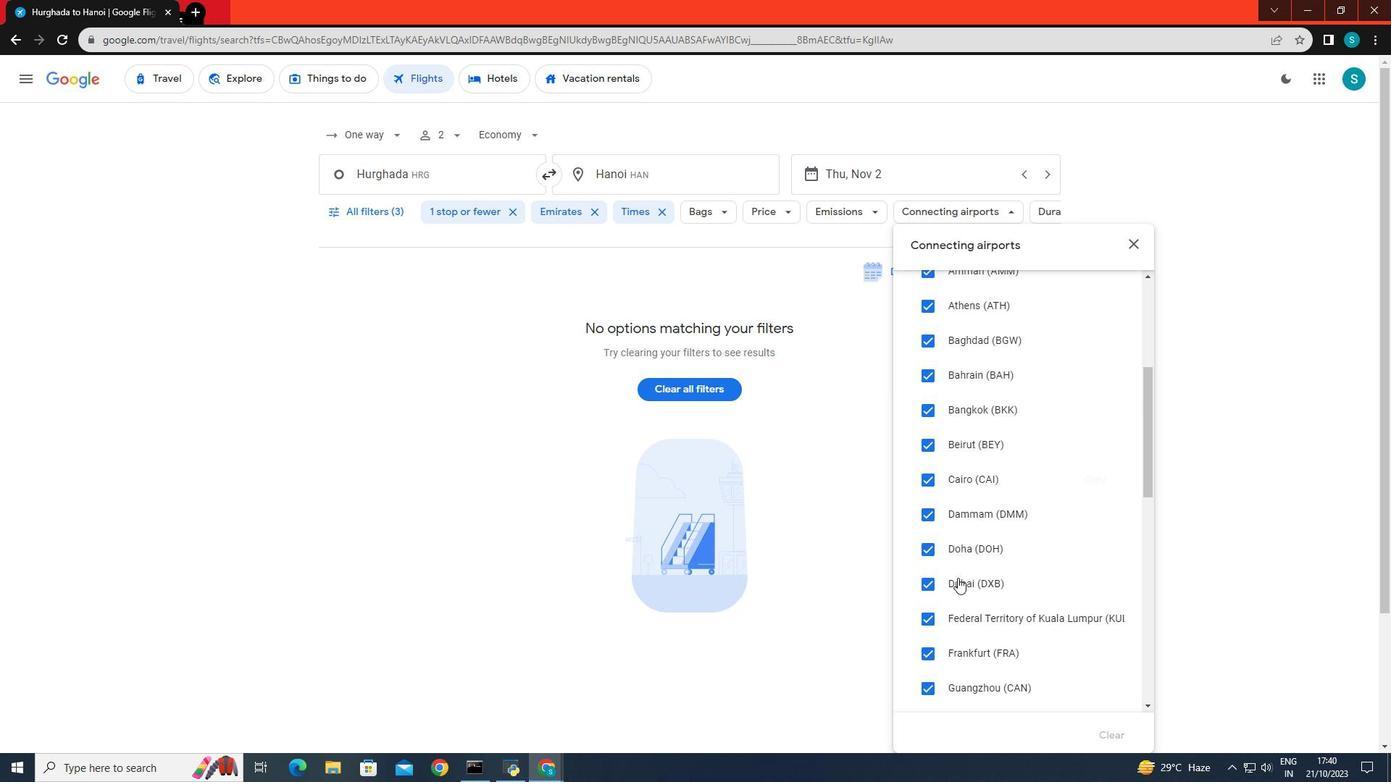 
Action: Mouse scrolled (958, 577) with delta (0, 0)
Screenshot: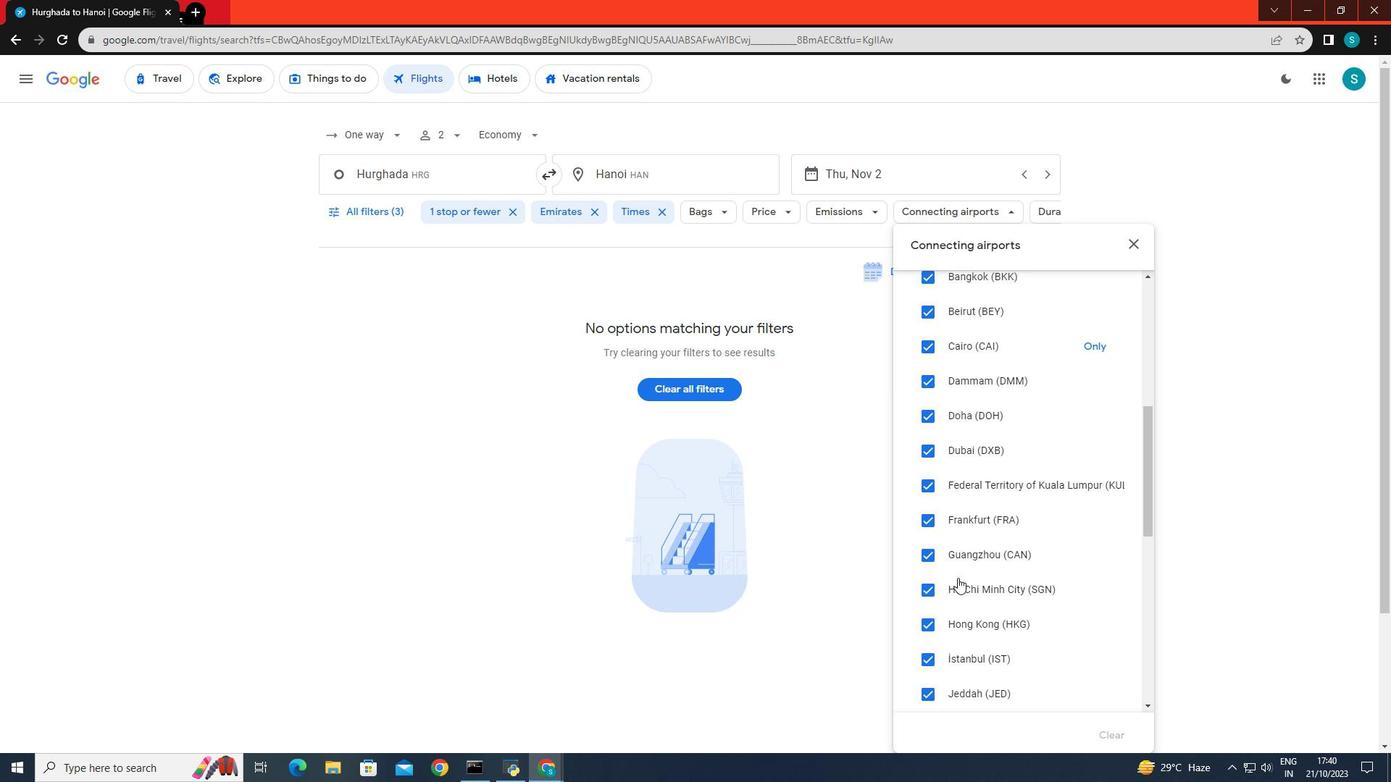 
Action: Mouse scrolled (958, 577) with delta (0, 0)
Screenshot: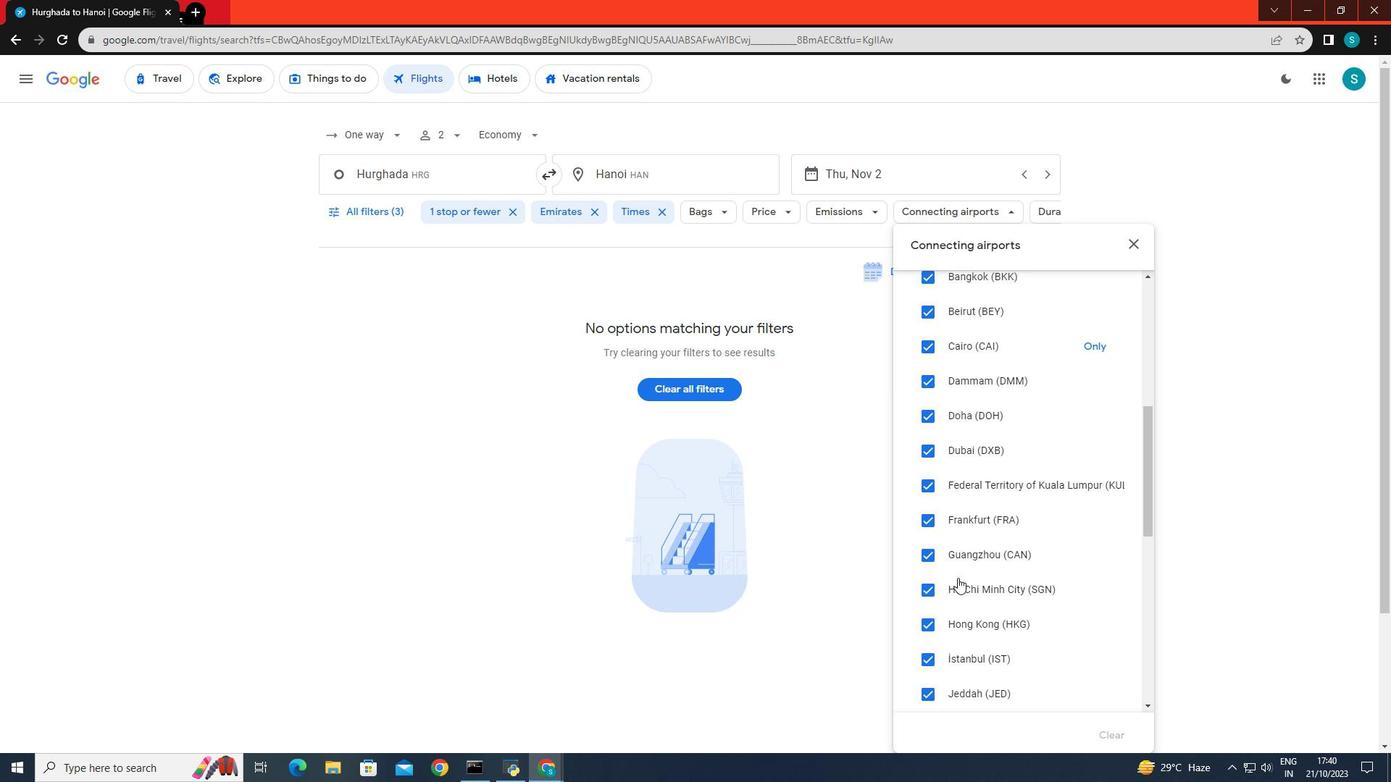 
Action: Mouse scrolled (958, 577) with delta (0, 0)
Screenshot: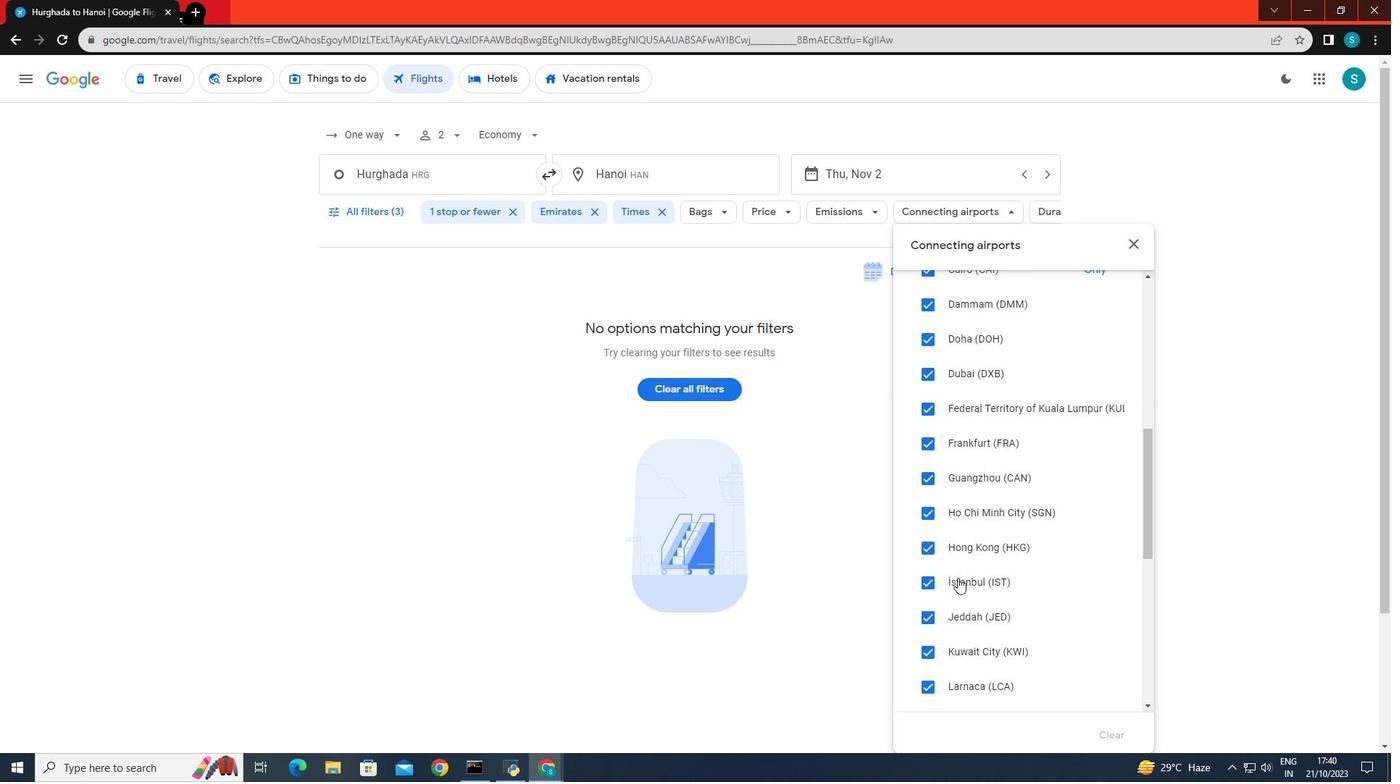 
Action: Mouse moved to (963, 479)
Screenshot: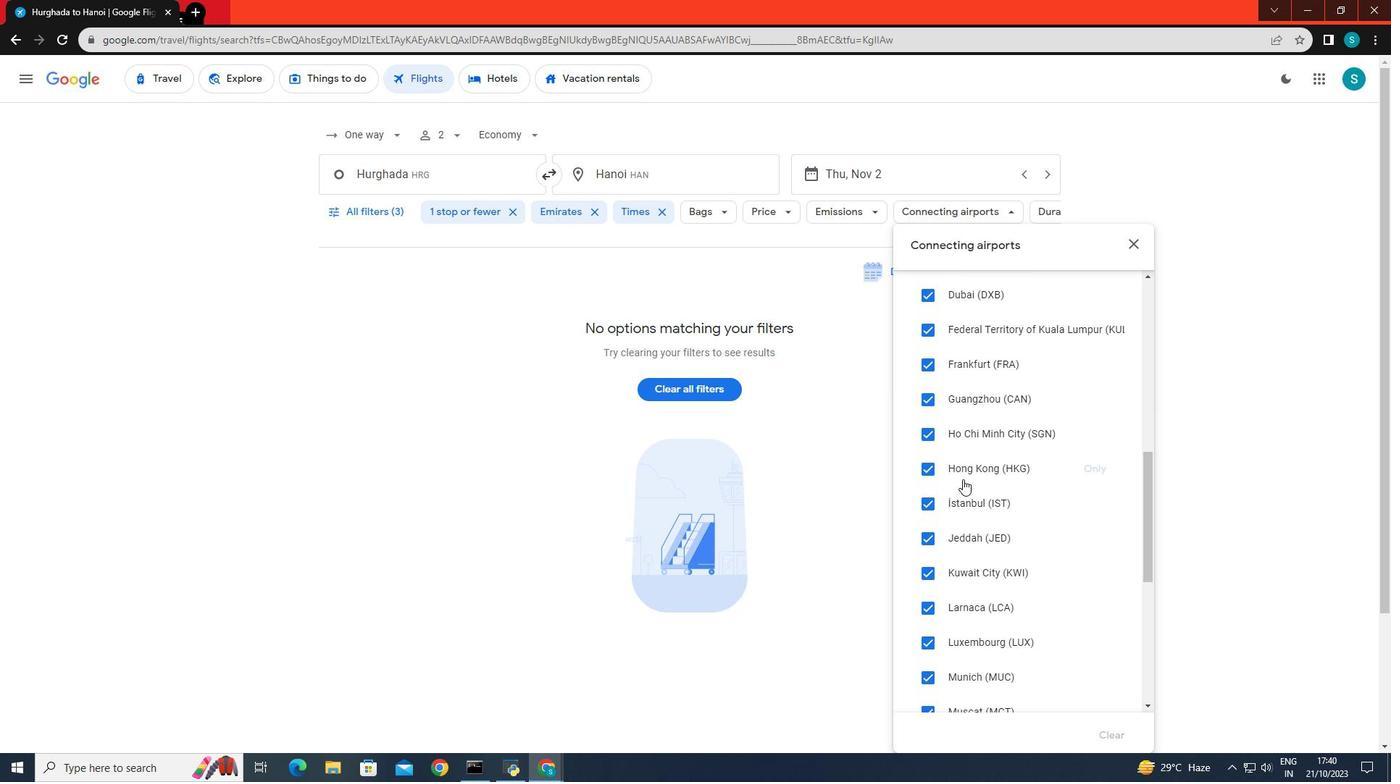 
Action: Mouse scrolled (963, 480) with delta (0, 0)
Screenshot: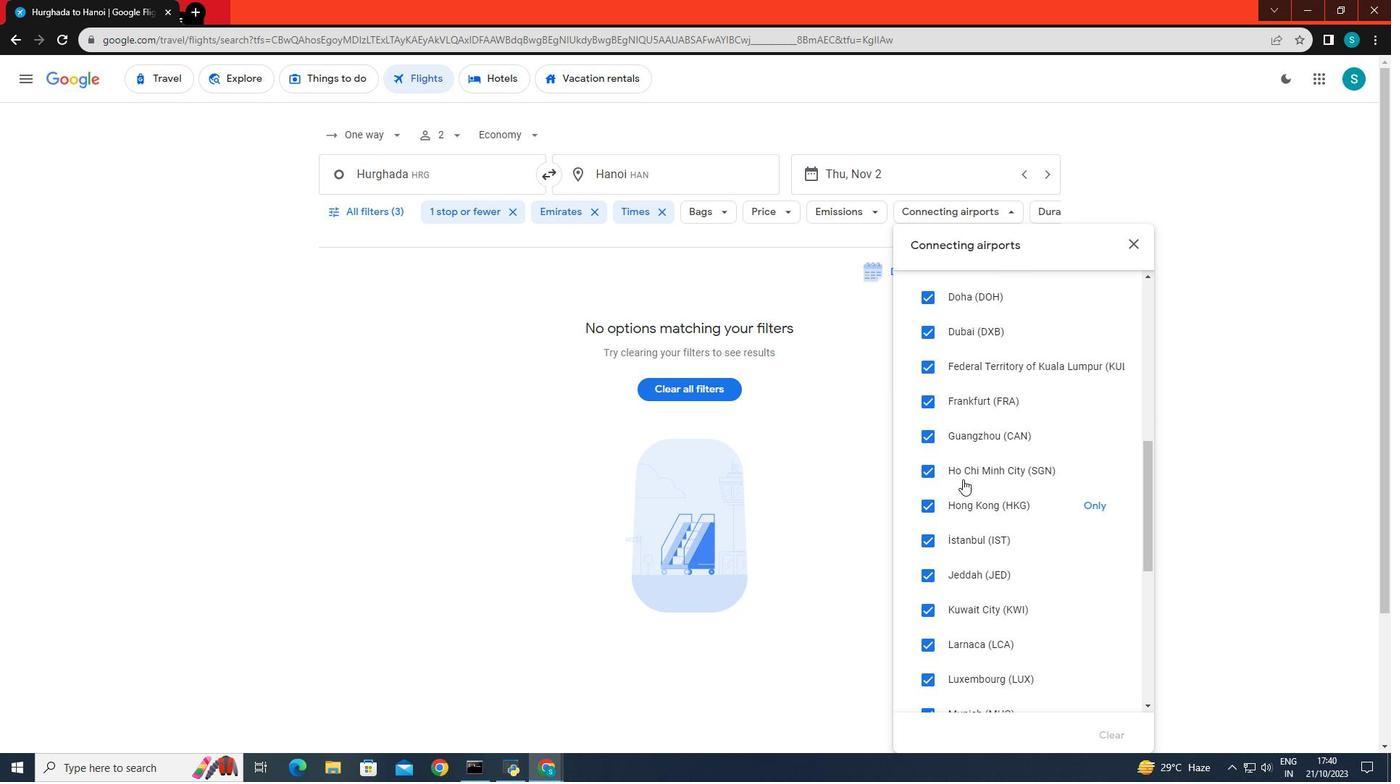 
Action: Mouse scrolled (963, 480) with delta (0, 0)
Screenshot: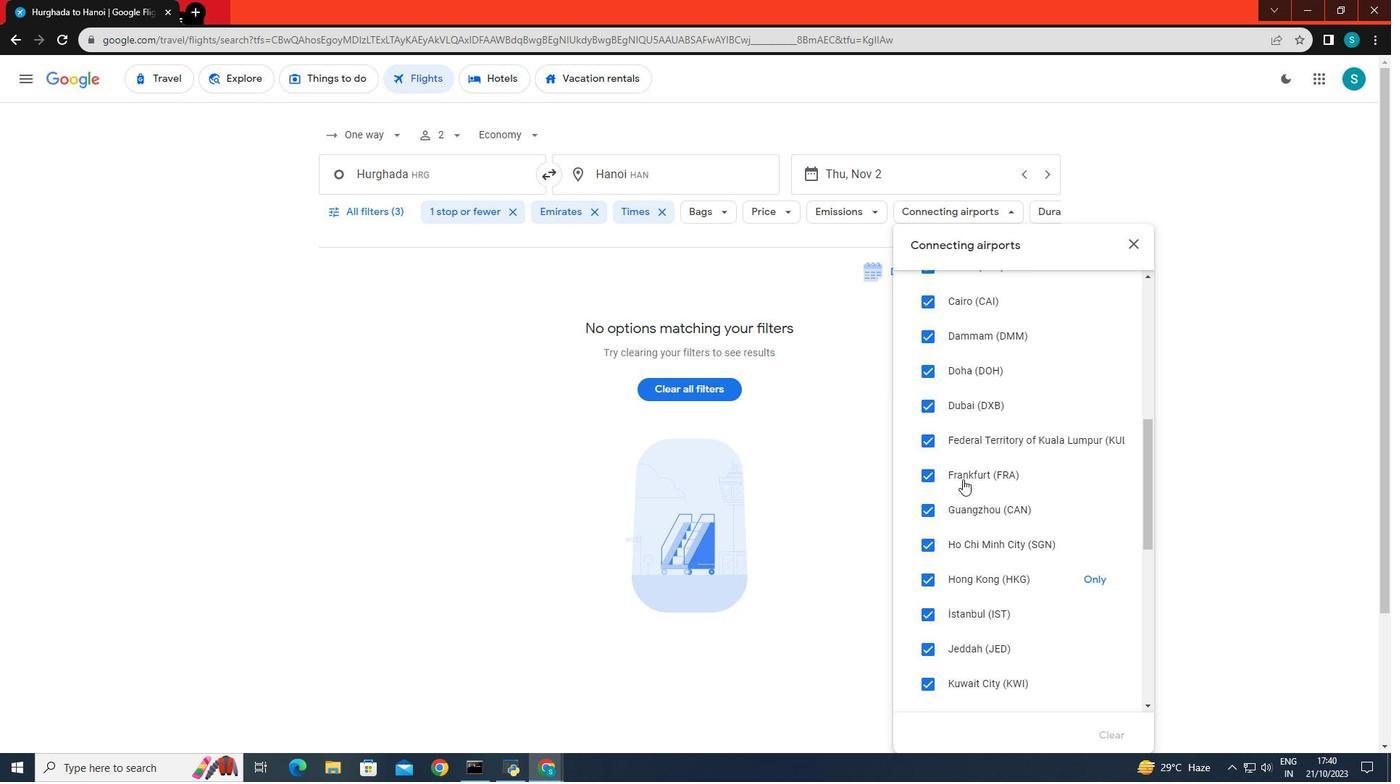 
Action: Mouse moved to (1092, 441)
Screenshot: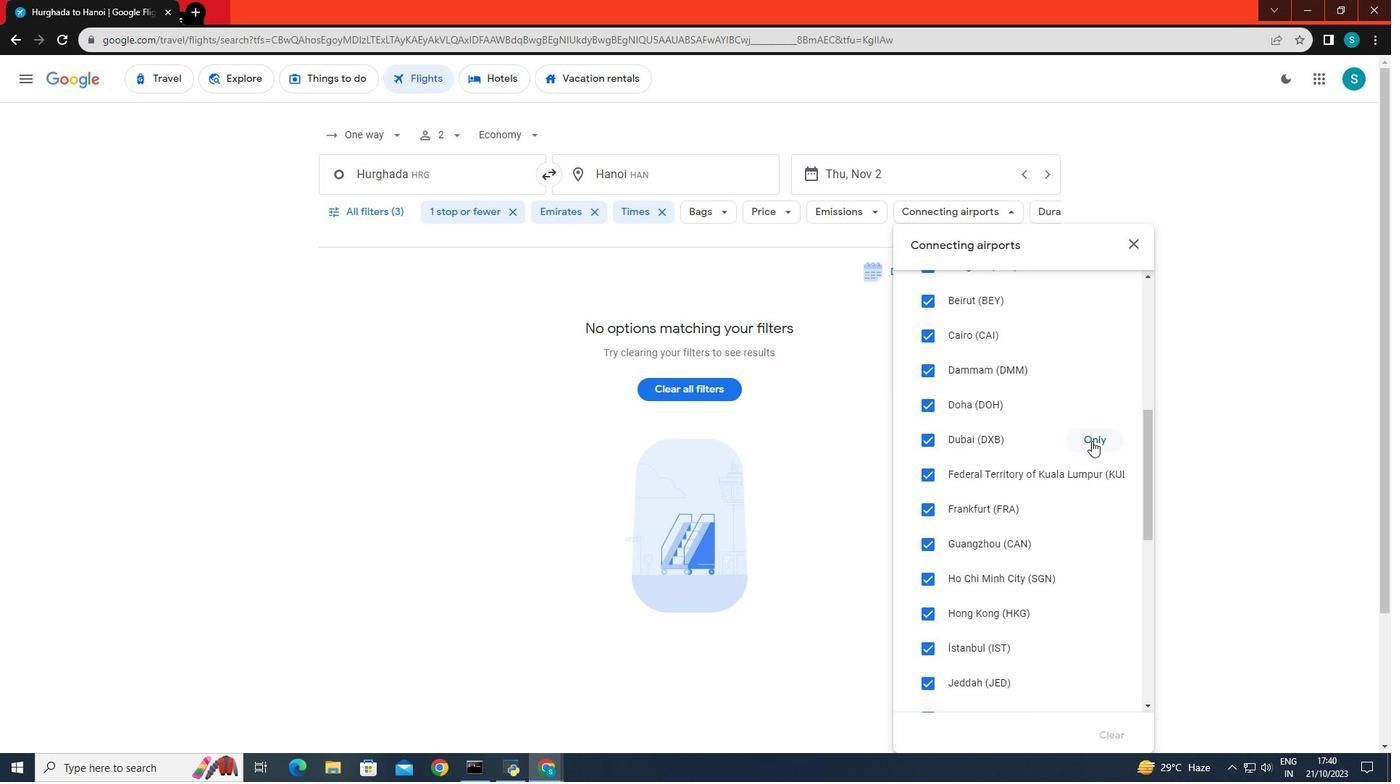 
Action: Mouse pressed left at (1092, 441)
Screenshot: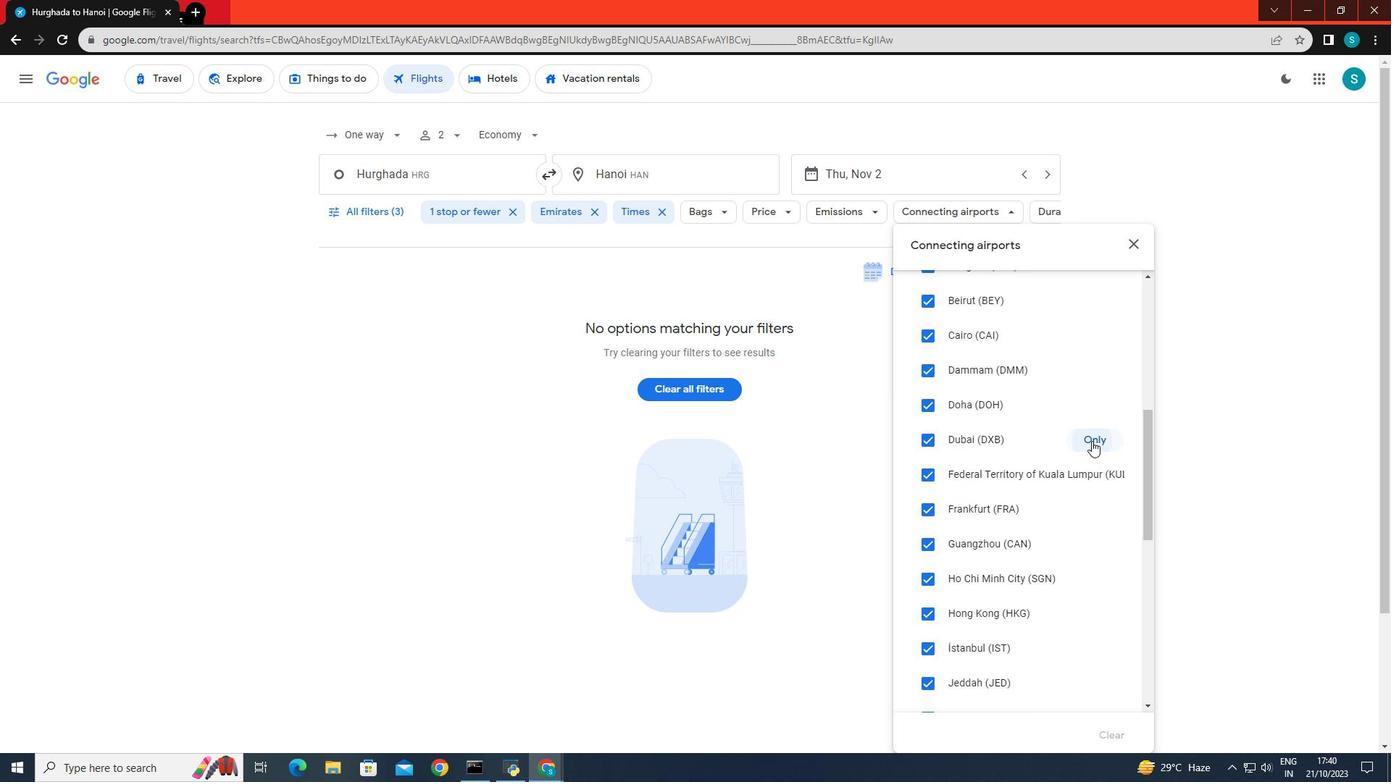 
Action: Mouse moved to (826, 531)
Screenshot: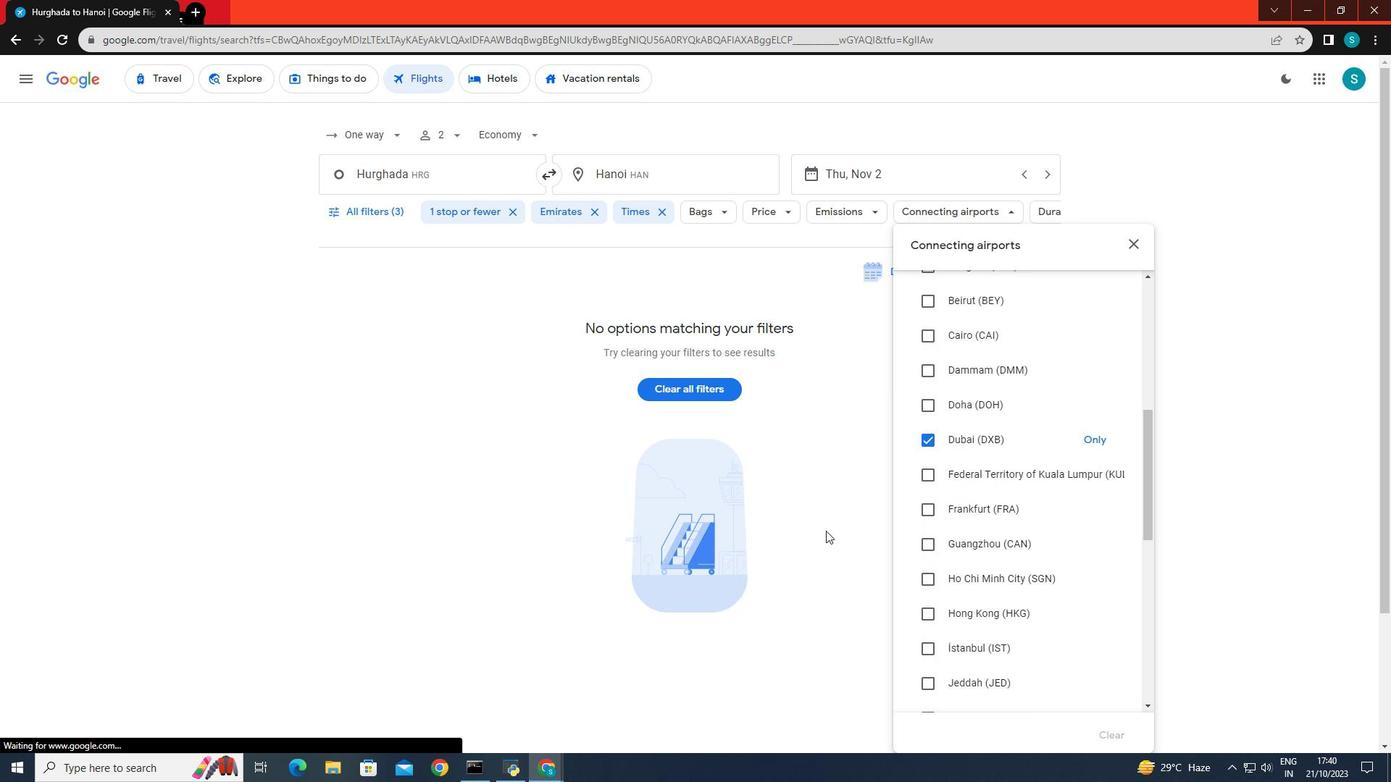 
Action: Mouse pressed left at (826, 531)
Screenshot: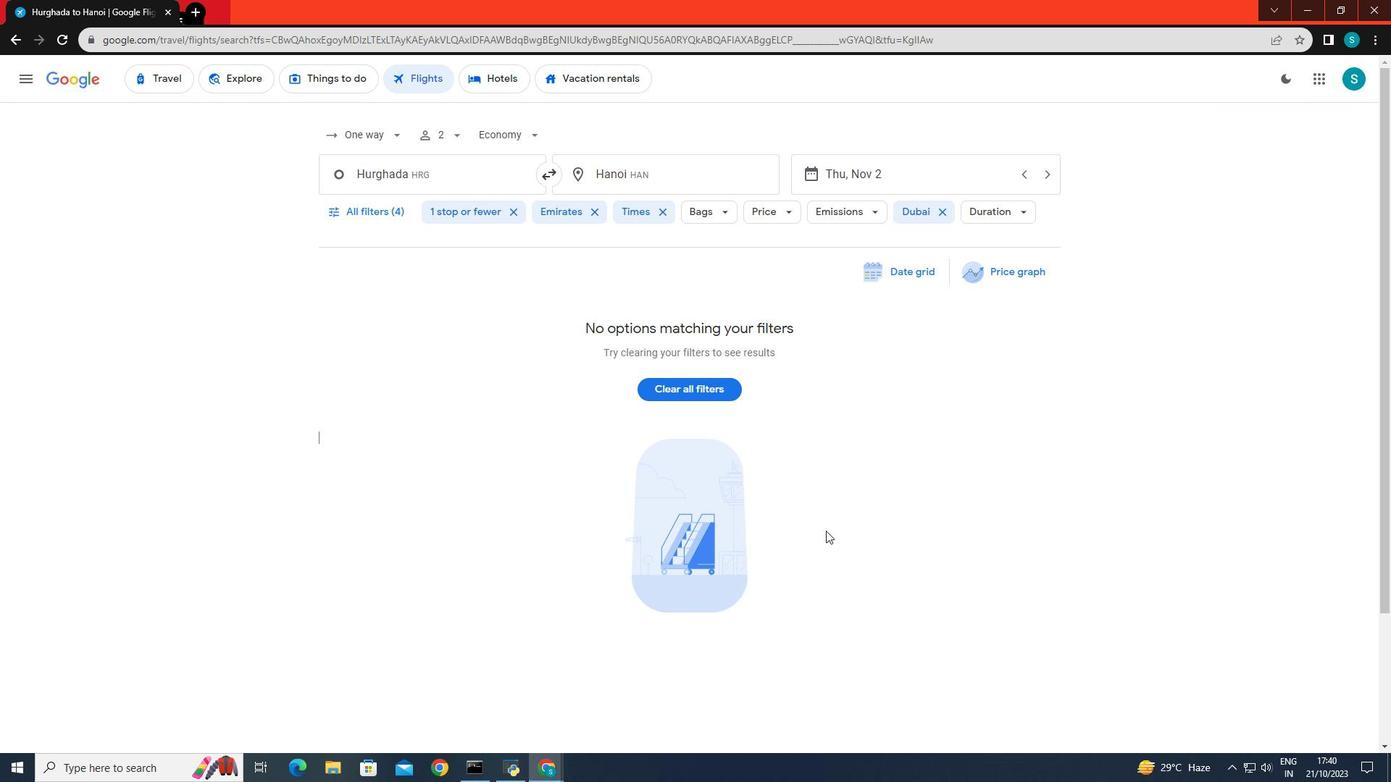 
